 Task: Select the always option in the update links on file move enabled.
Action: Mouse moved to (87, 489)
Screenshot: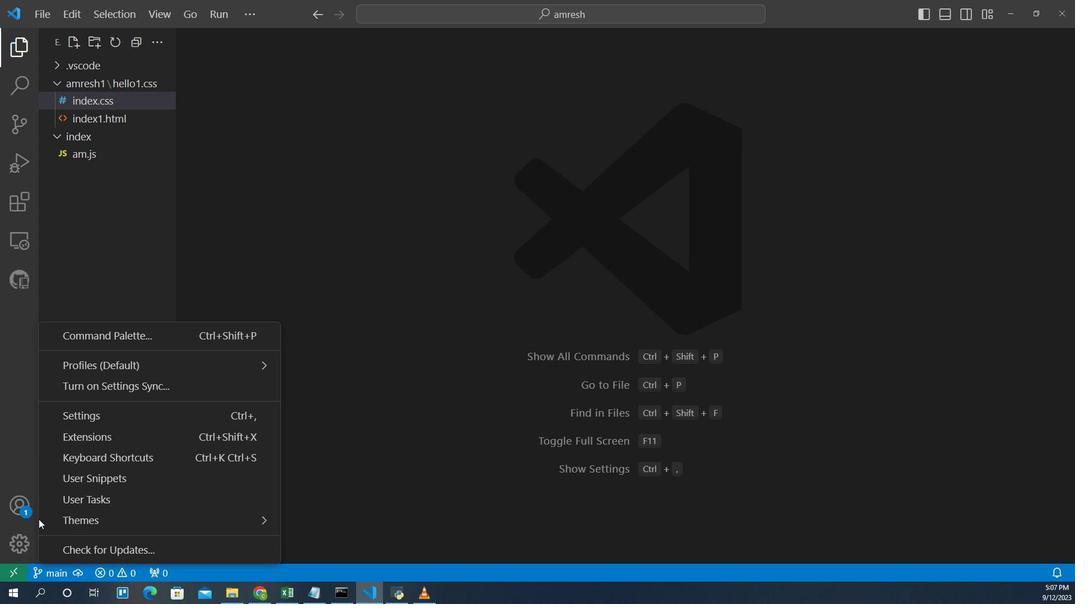 
Action: Mouse pressed left at (87, 489)
Screenshot: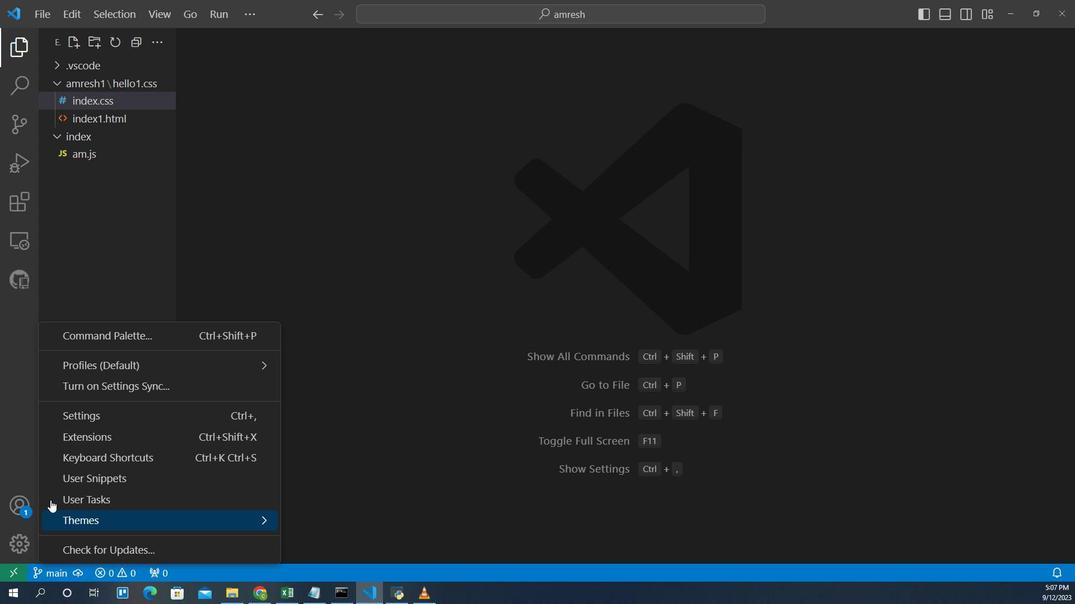 
Action: Mouse moved to (140, 440)
Screenshot: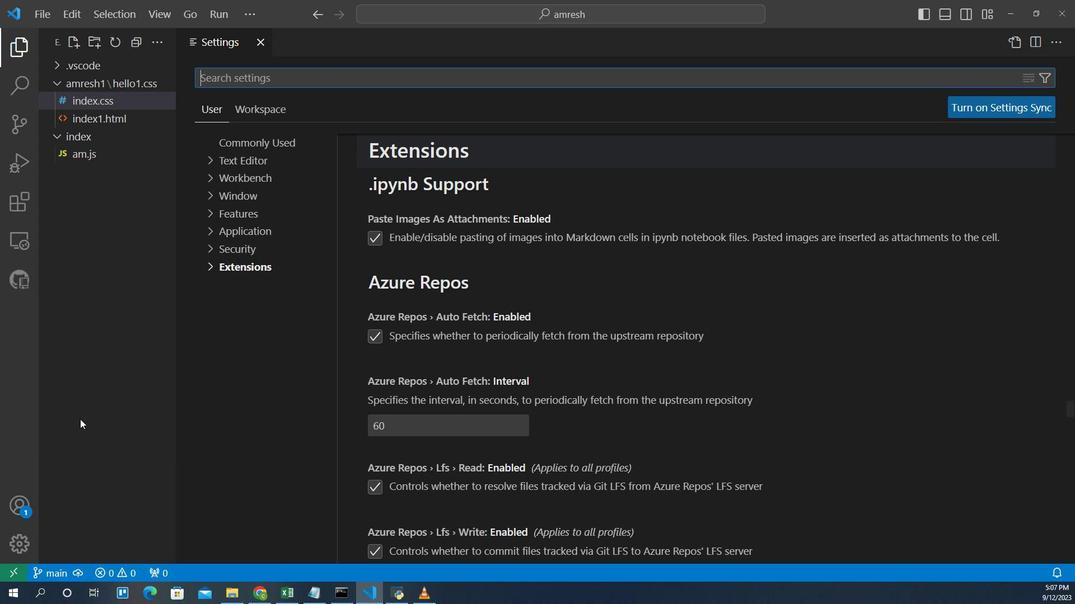 
Action: Mouse pressed left at (140, 440)
Screenshot: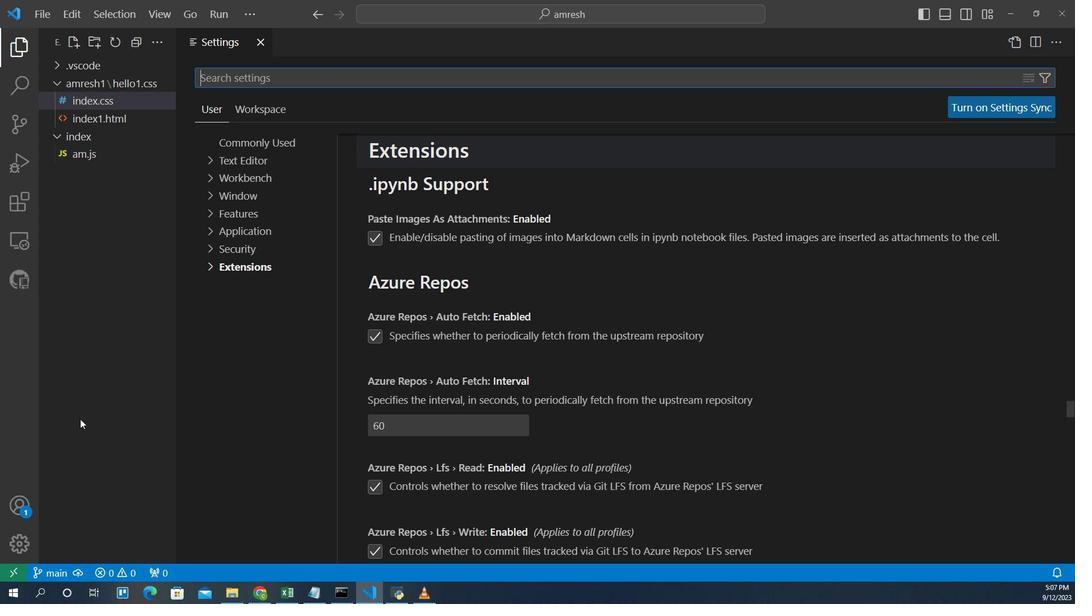 
Action: Mouse moved to (252, 379)
Screenshot: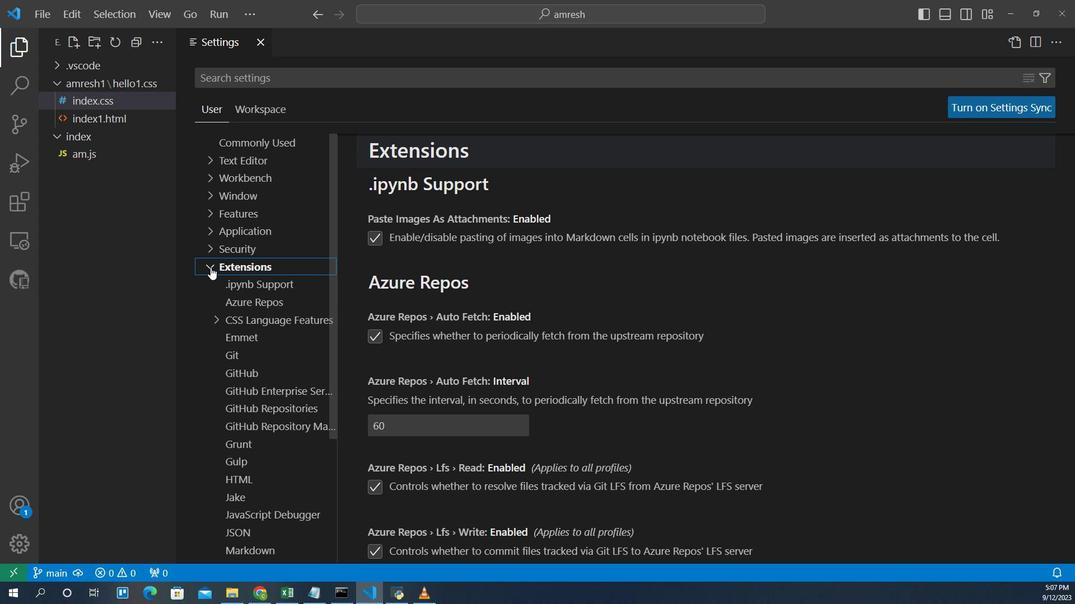 
Action: Mouse pressed left at (252, 379)
Screenshot: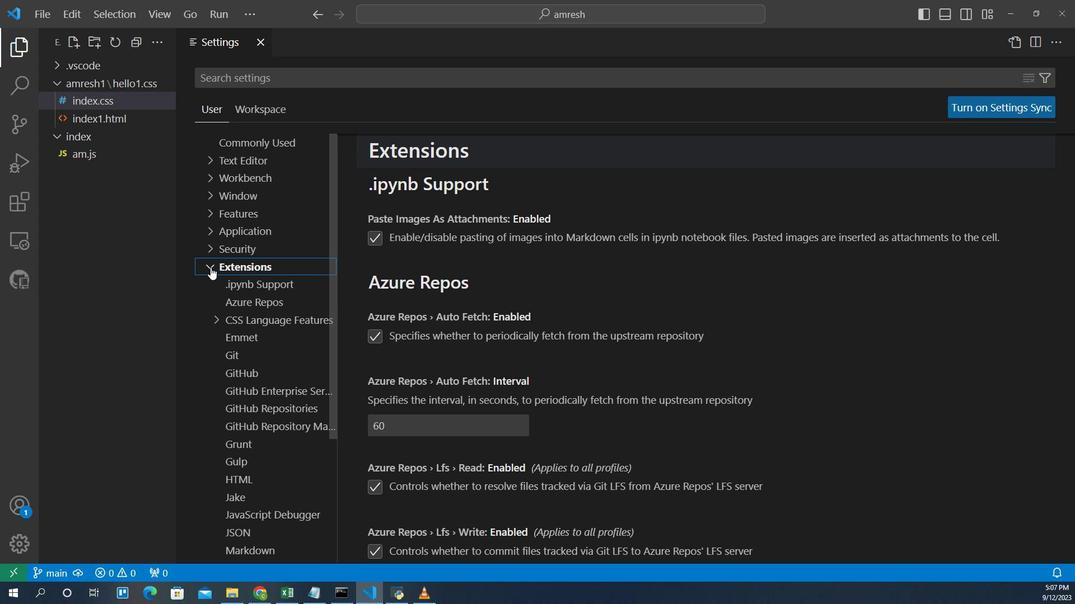 
Action: Mouse moved to (286, 491)
Screenshot: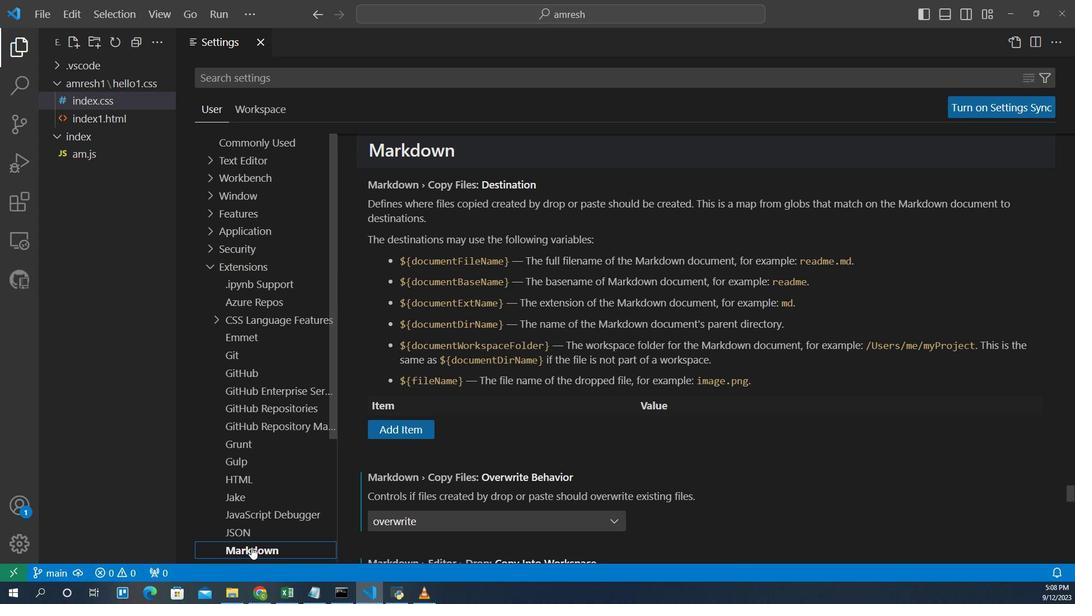 
Action: Mouse pressed left at (286, 491)
Screenshot: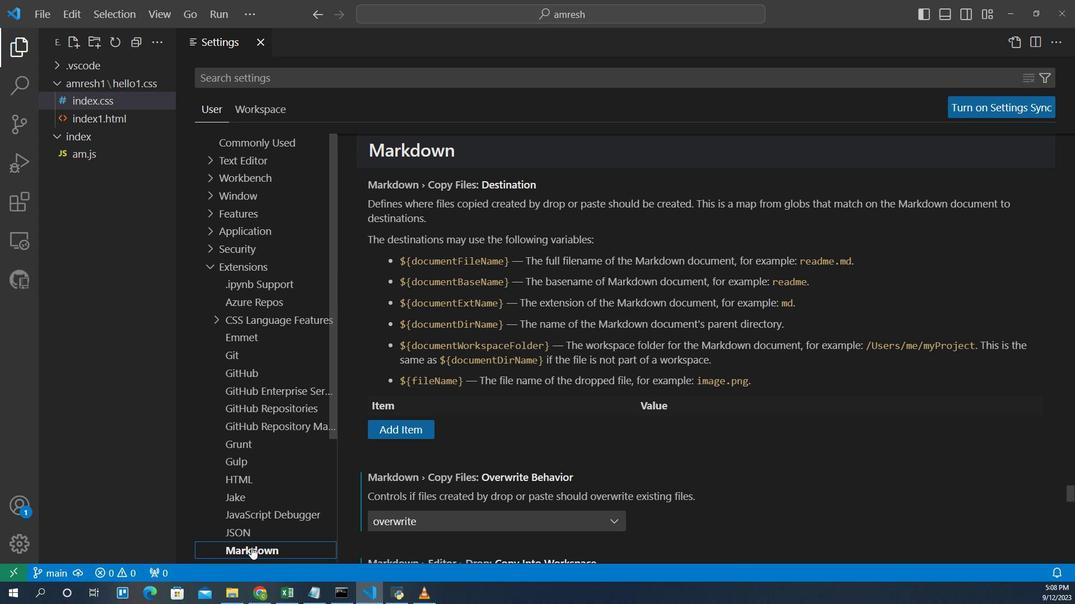 
Action: Mouse moved to (481, 485)
Screenshot: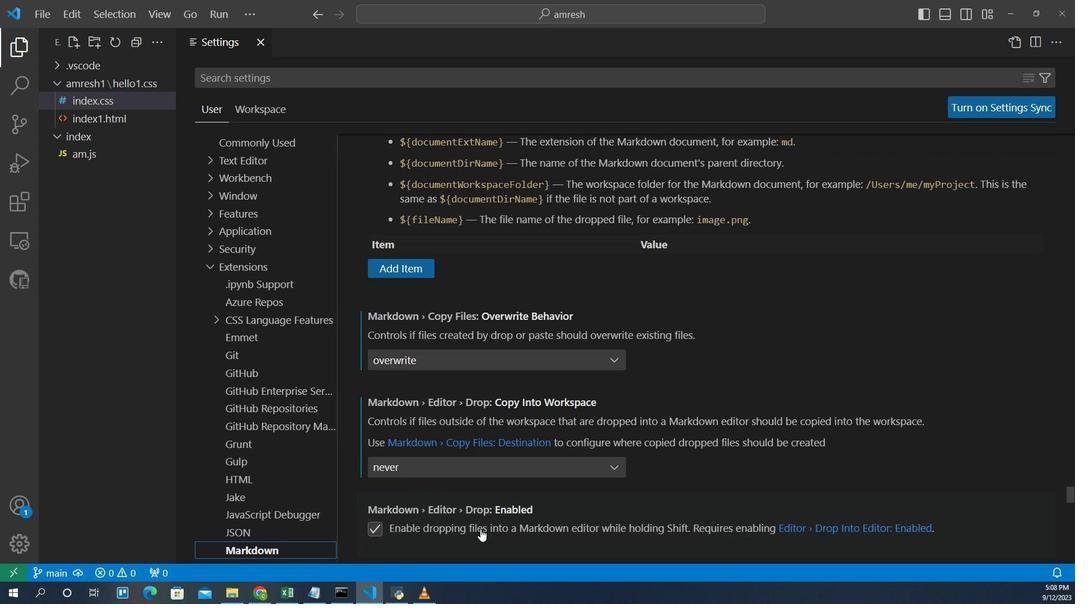 
Action: Mouse scrolled (481, 485) with delta (0, 0)
Screenshot: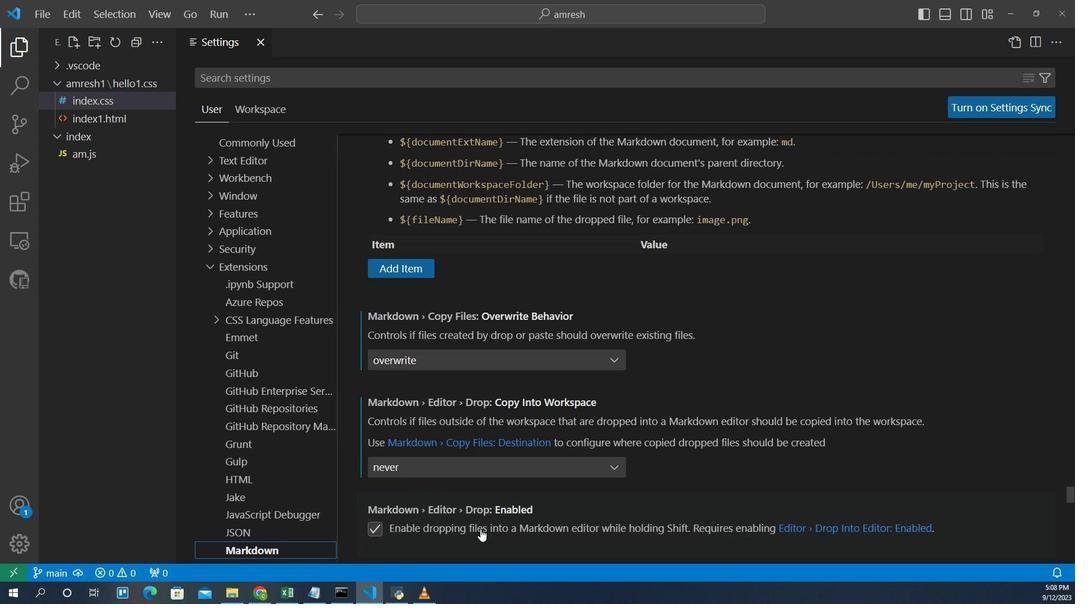 
Action: Mouse moved to (481, 485)
Screenshot: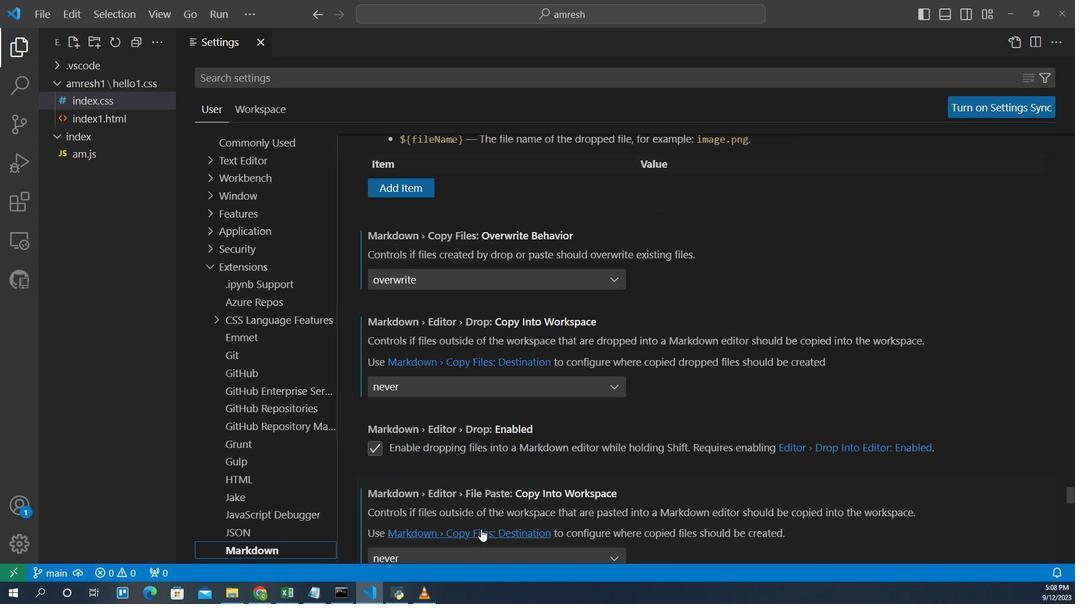 
Action: Mouse scrolled (481, 485) with delta (0, 0)
Screenshot: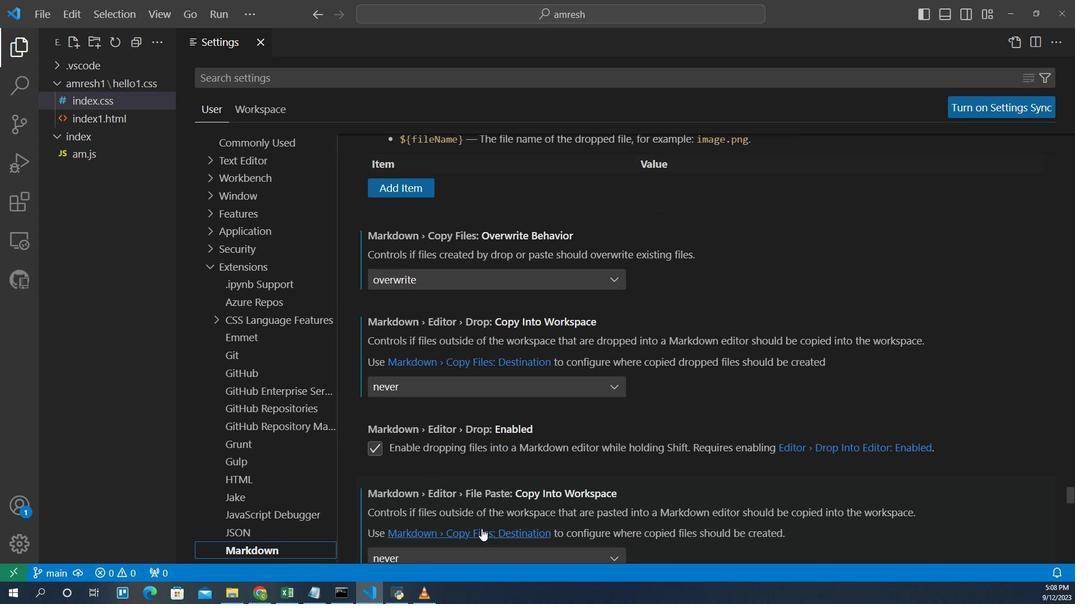 
Action: Mouse moved to (482, 485)
Screenshot: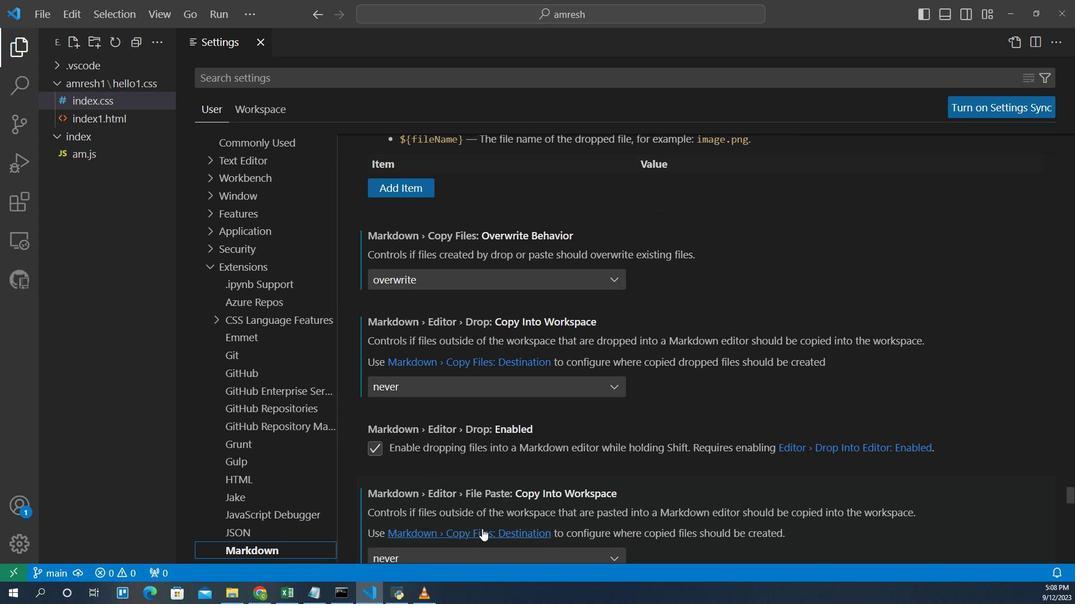 
Action: Mouse scrolled (482, 484) with delta (0, 0)
Screenshot: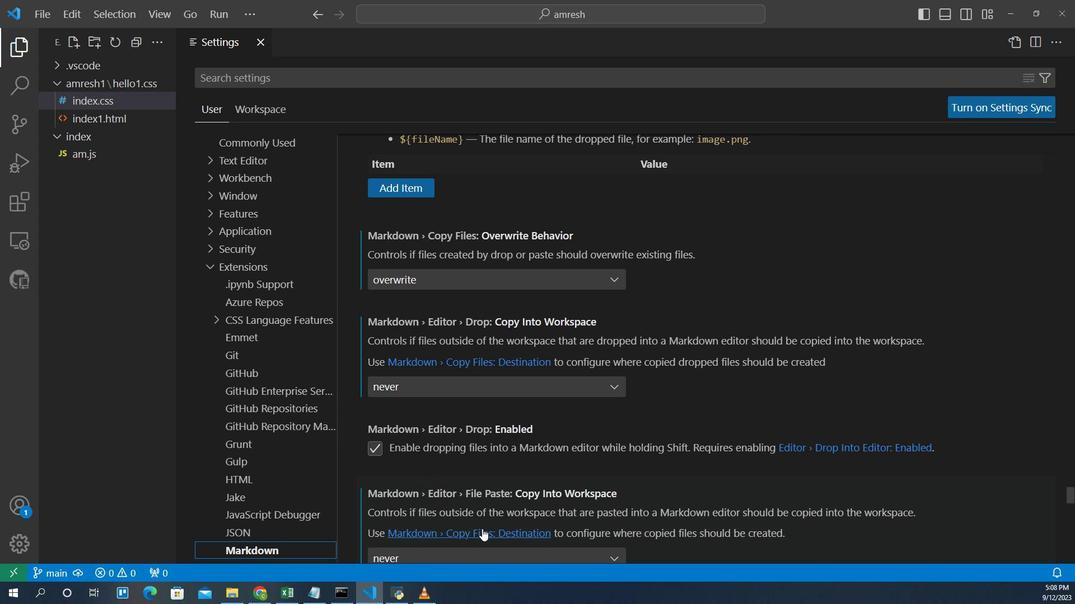 
Action: Mouse scrolled (482, 484) with delta (0, 0)
Screenshot: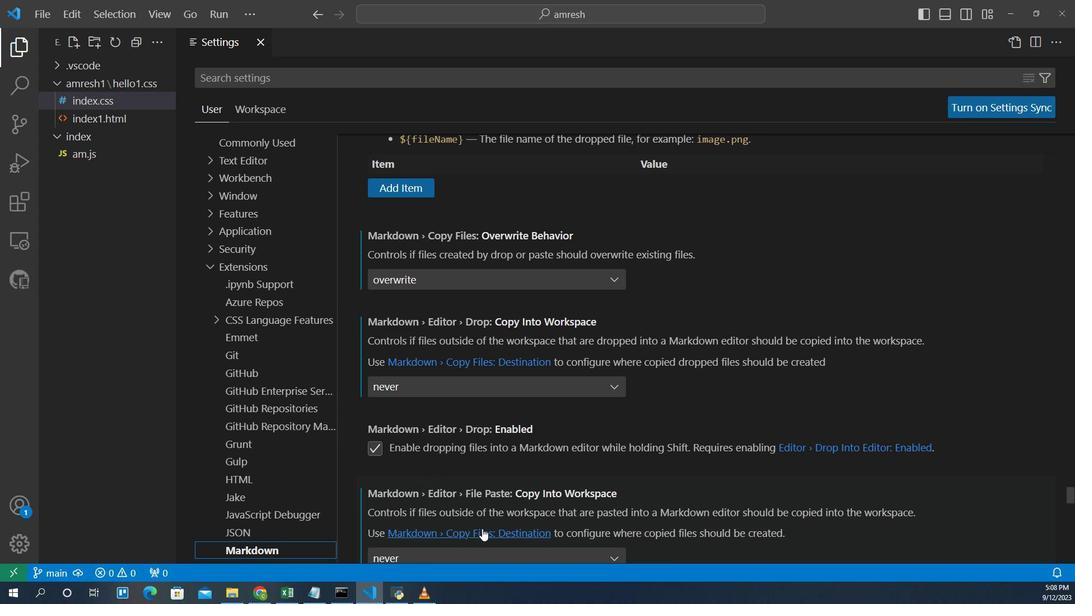 
Action: Mouse scrolled (482, 484) with delta (0, 0)
Screenshot: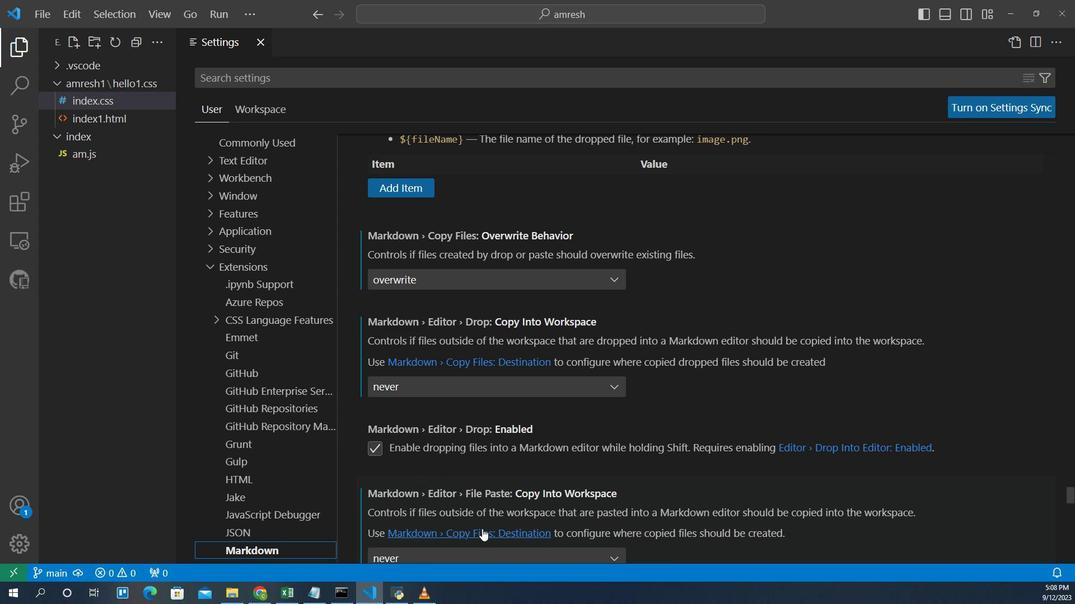 
Action: Mouse scrolled (482, 484) with delta (0, 0)
Screenshot: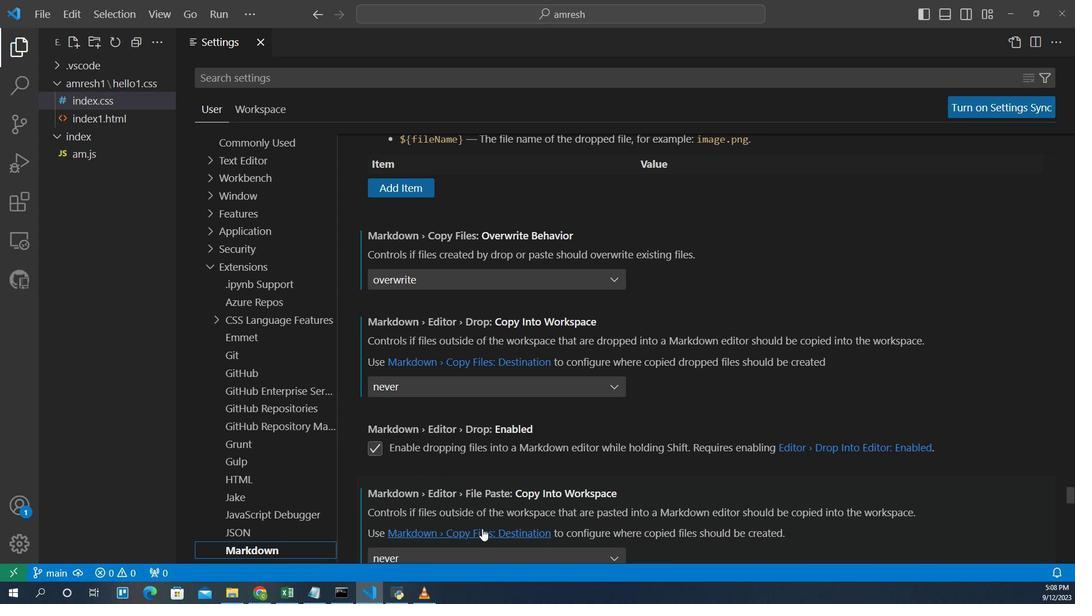 
Action: Mouse moved to (485, 484)
Screenshot: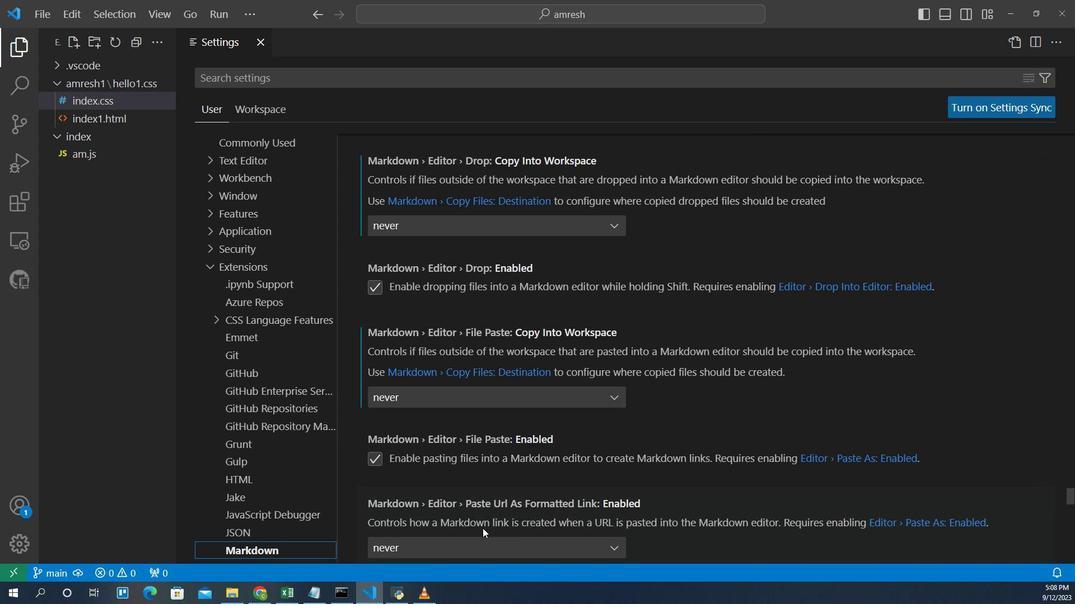 
Action: Mouse scrolled (485, 483) with delta (0, 0)
Screenshot: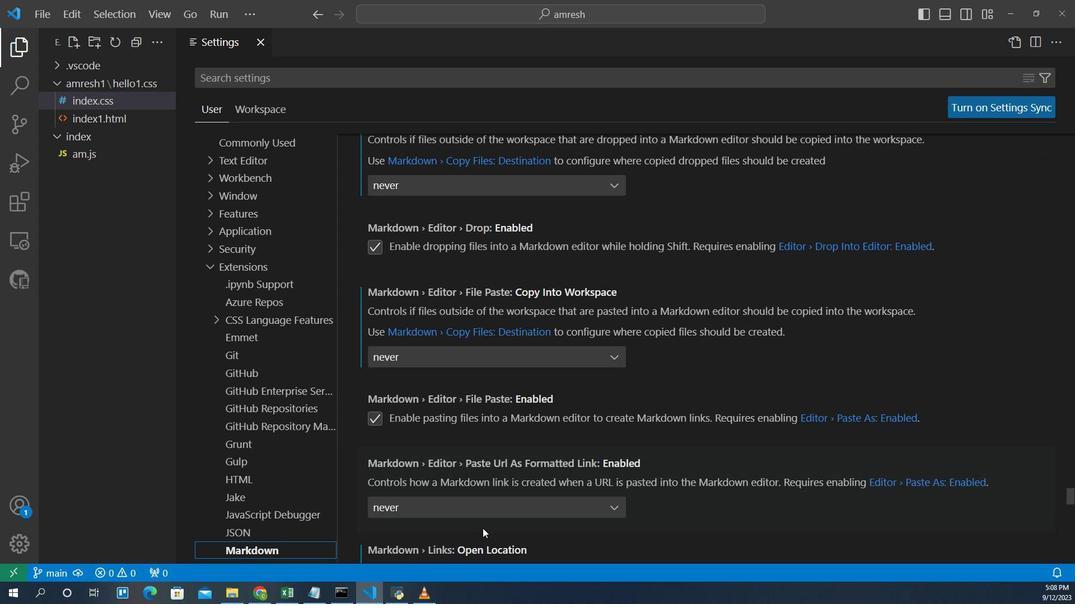 
Action: Mouse scrolled (485, 483) with delta (0, 0)
Screenshot: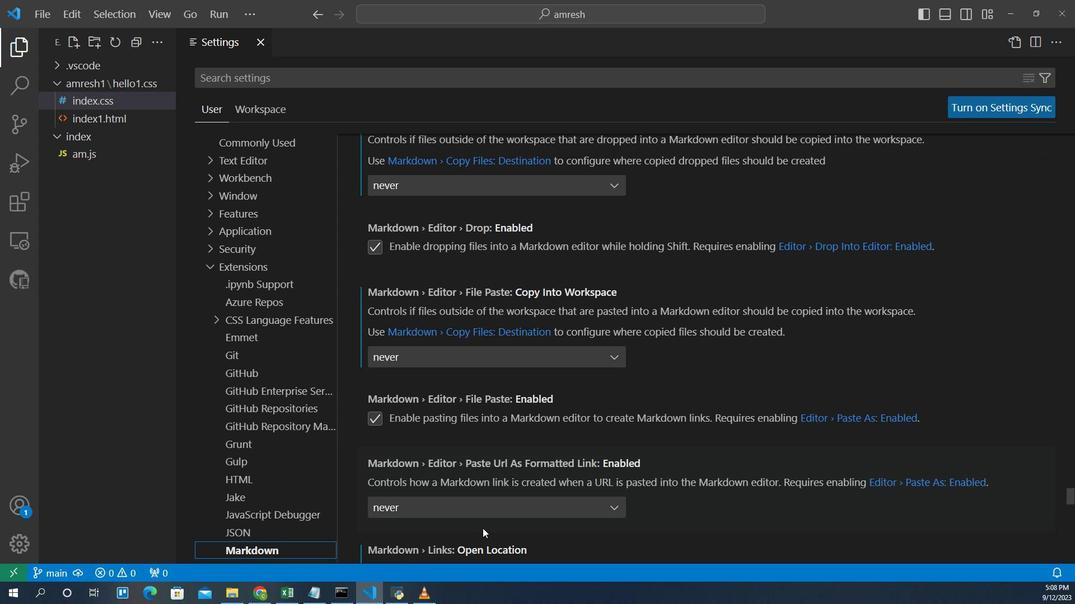
Action: Mouse scrolled (485, 483) with delta (0, 0)
Screenshot: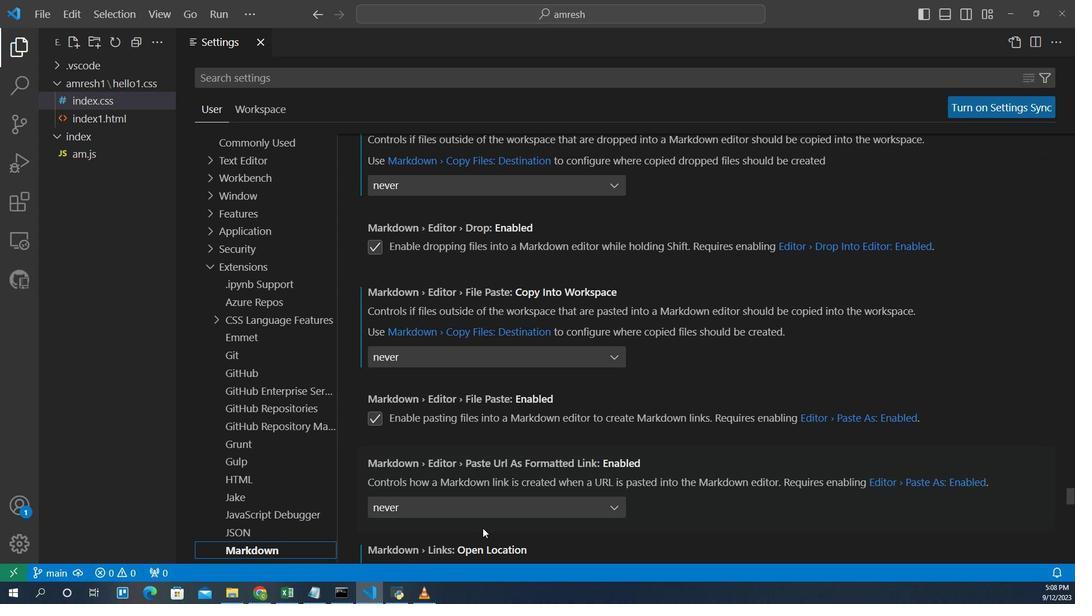 
Action: Mouse scrolled (485, 483) with delta (0, 0)
Screenshot: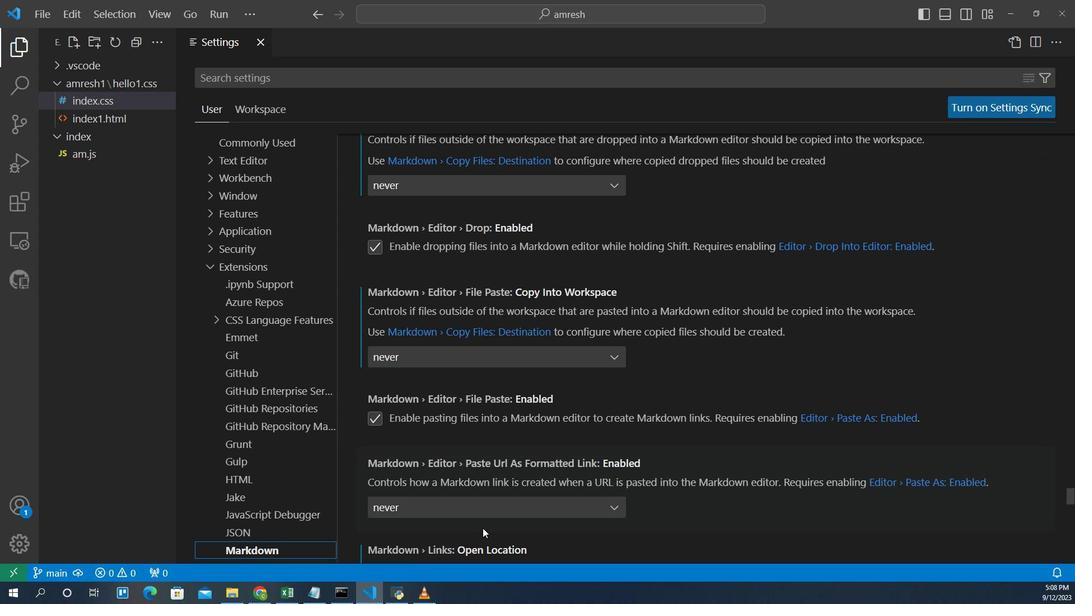 
Action: Mouse scrolled (485, 483) with delta (0, 0)
Screenshot: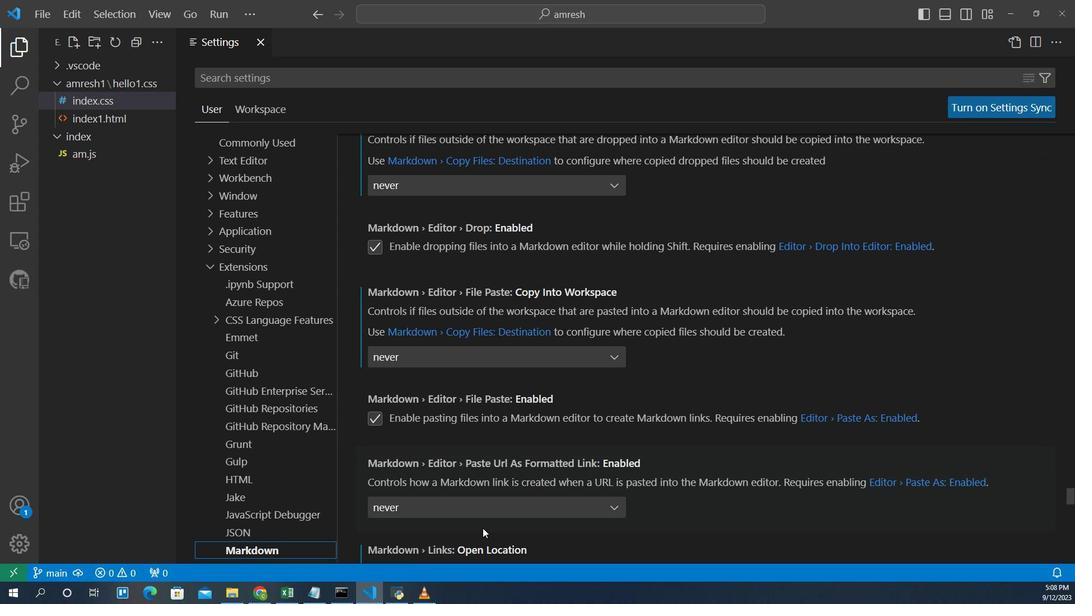 
Action: Mouse scrolled (485, 483) with delta (0, 0)
Screenshot: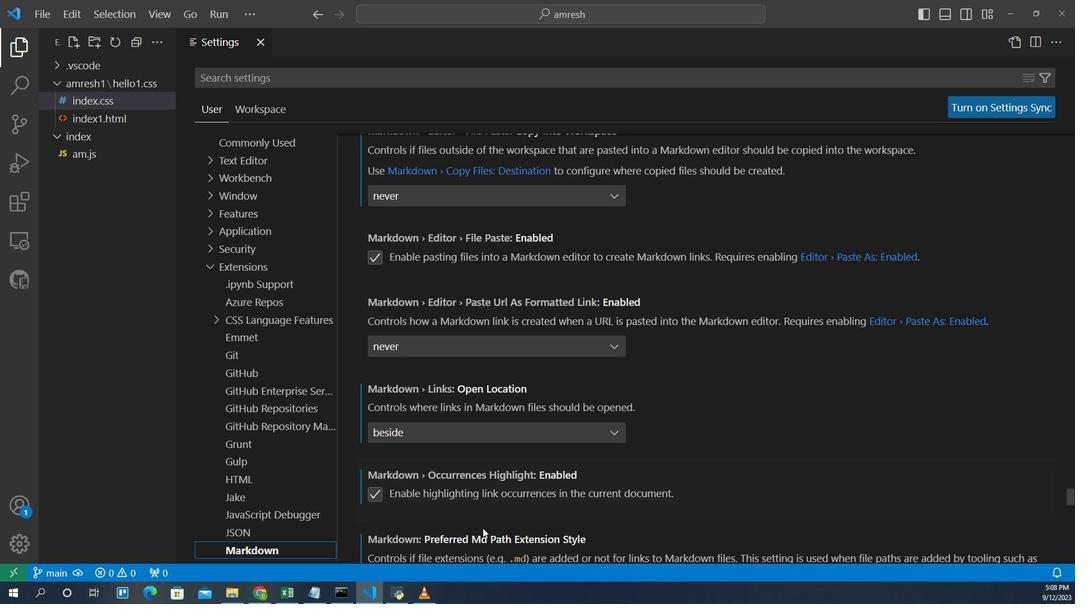 
Action: Mouse scrolled (485, 483) with delta (0, 0)
Screenshot: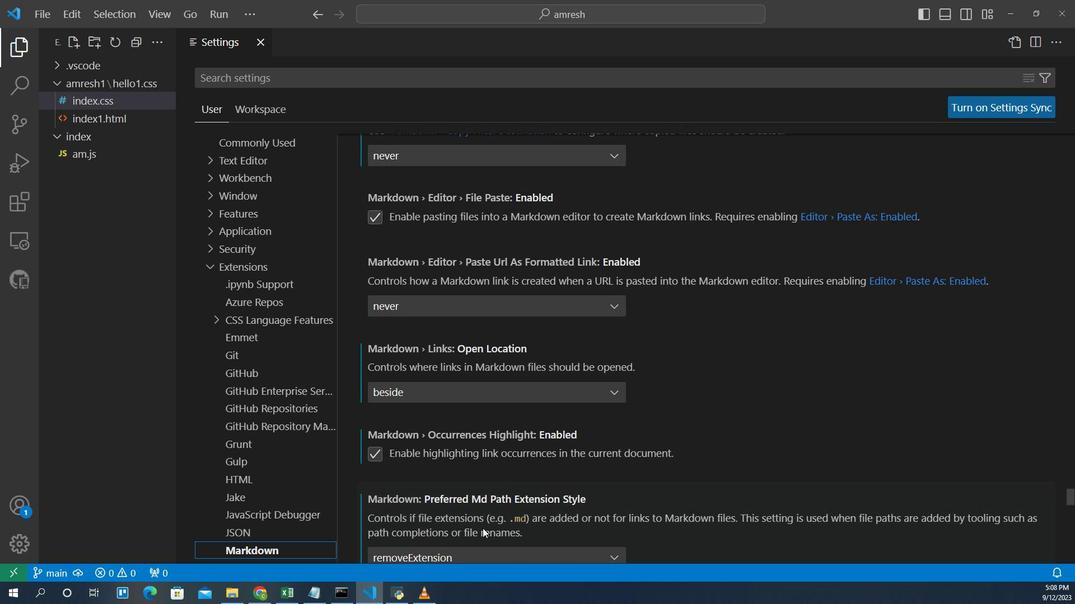 
Action: Mouse scrolled (485, 483) with delta (0, 0)
Screenshot: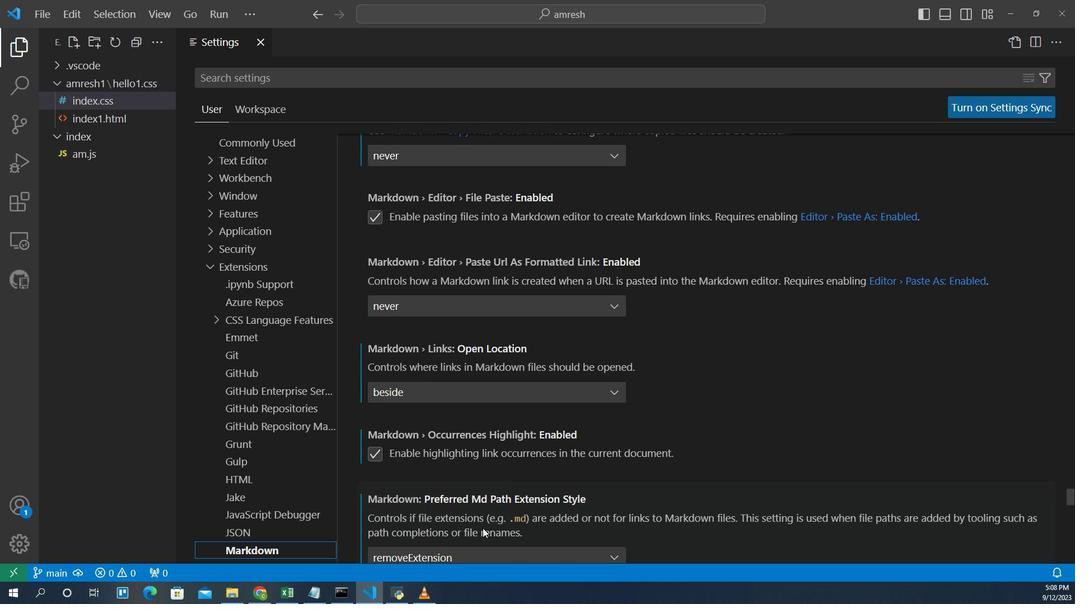 
Action: Mouse scrolled (485, 483) with delta (0, 0)
Screenshot: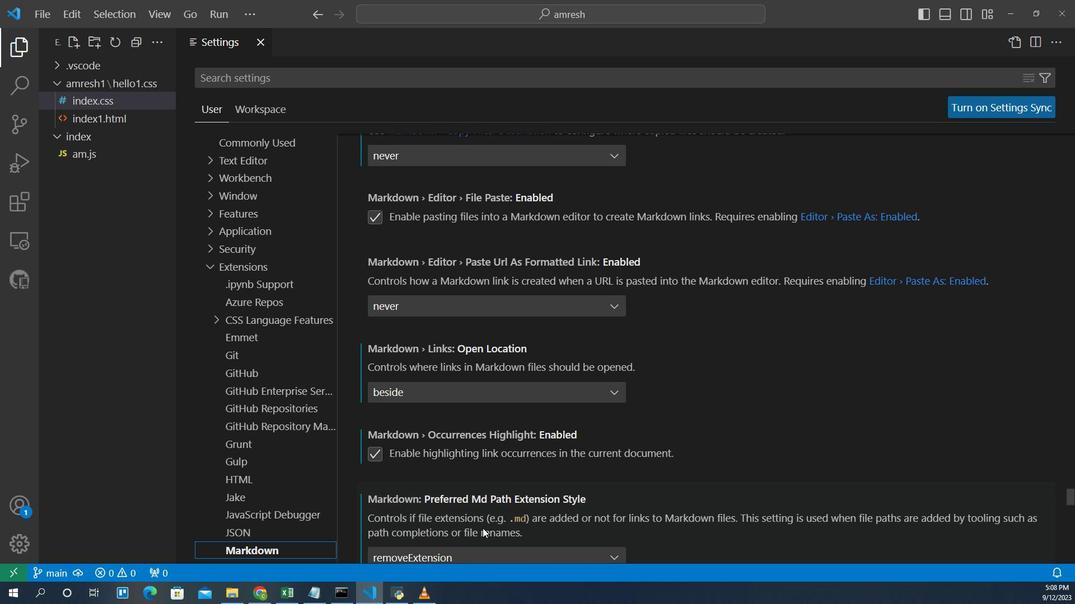 
Action: Mouse scrolled (485, 483) with delta (0, 0)
Screenshot: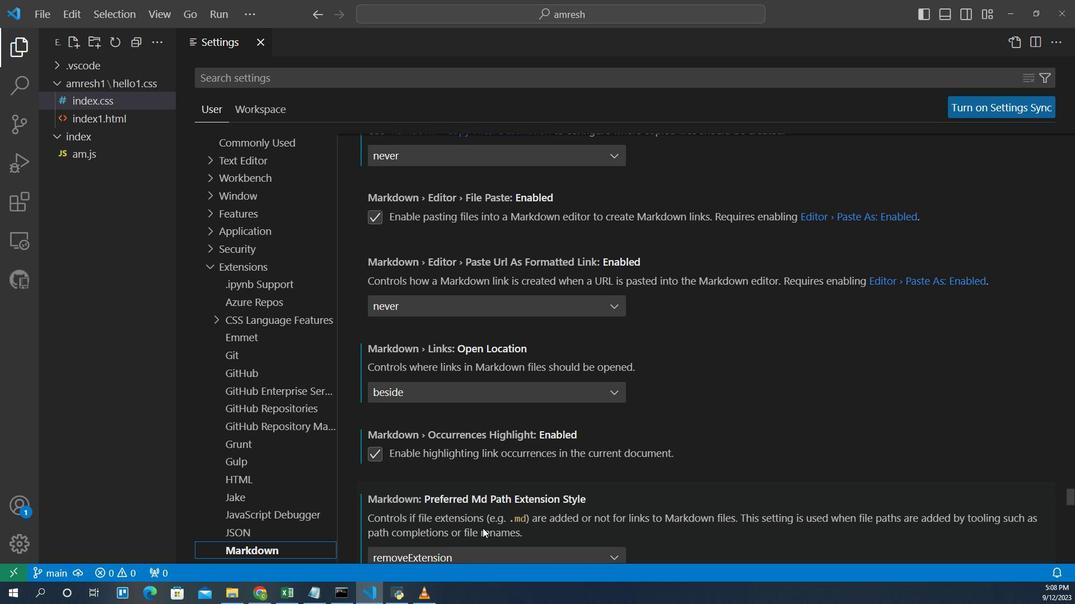 
Action: Mouse scrolled (485, 483) with delta (0, 0)
Screenshot: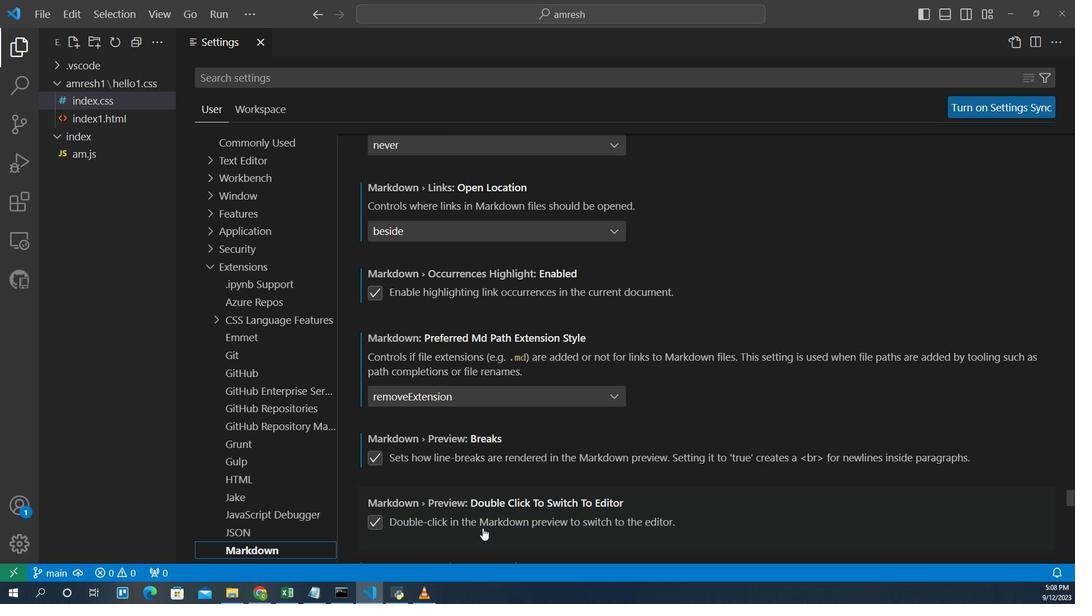 
Action: Mouse scrolled (485, 483) with delta (0, 0)
Screenshot: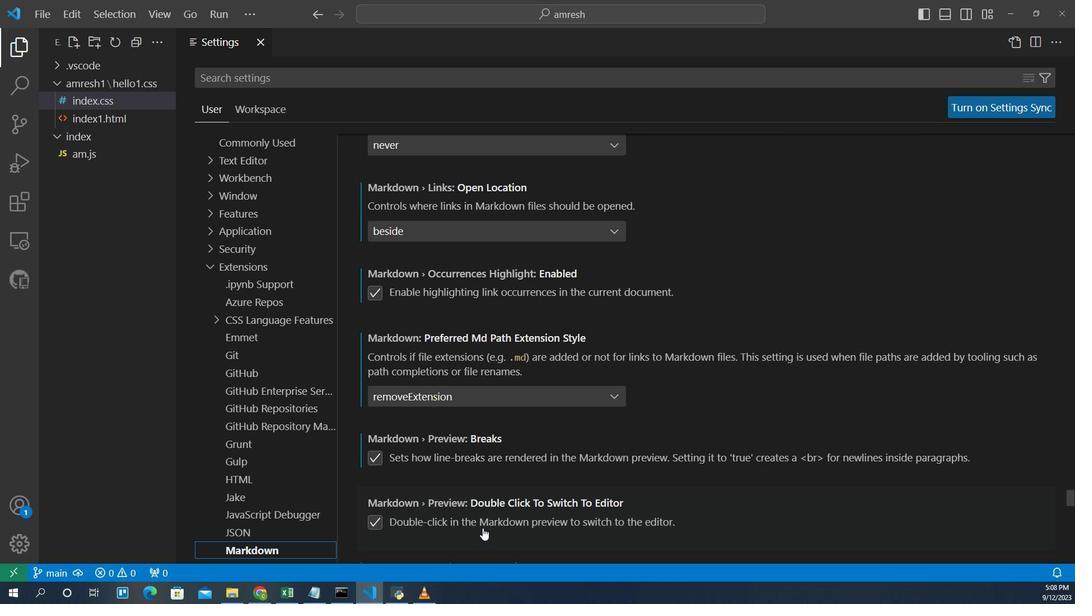 
Action: Mouse scrolled (485, 483) with delta (0, 0)
Screenshot: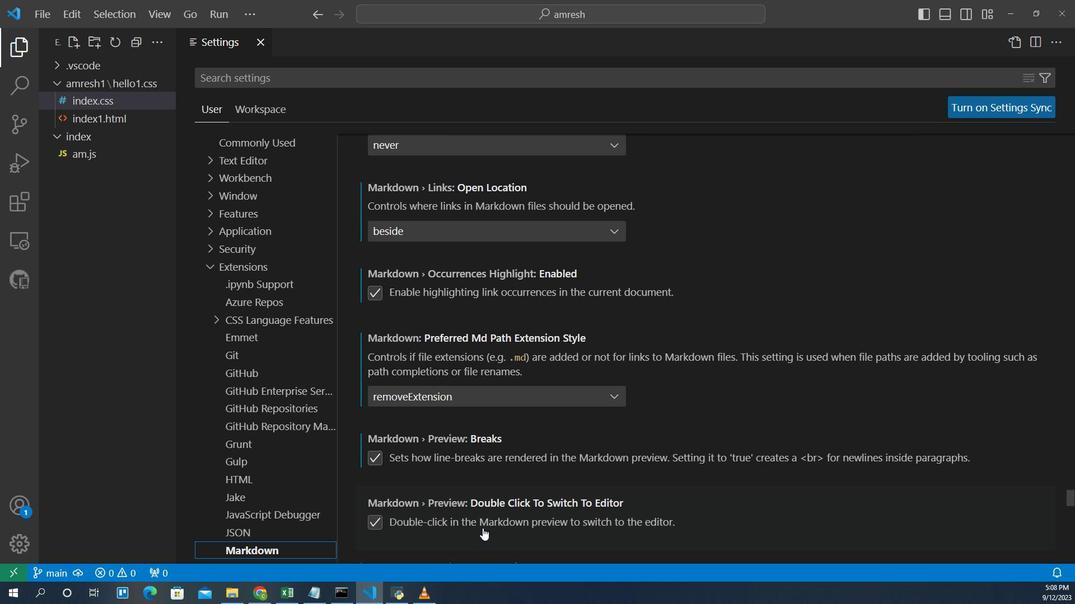 
Action: Mouse scrolled (485, 483) with delta (0, 0)
Screenshot: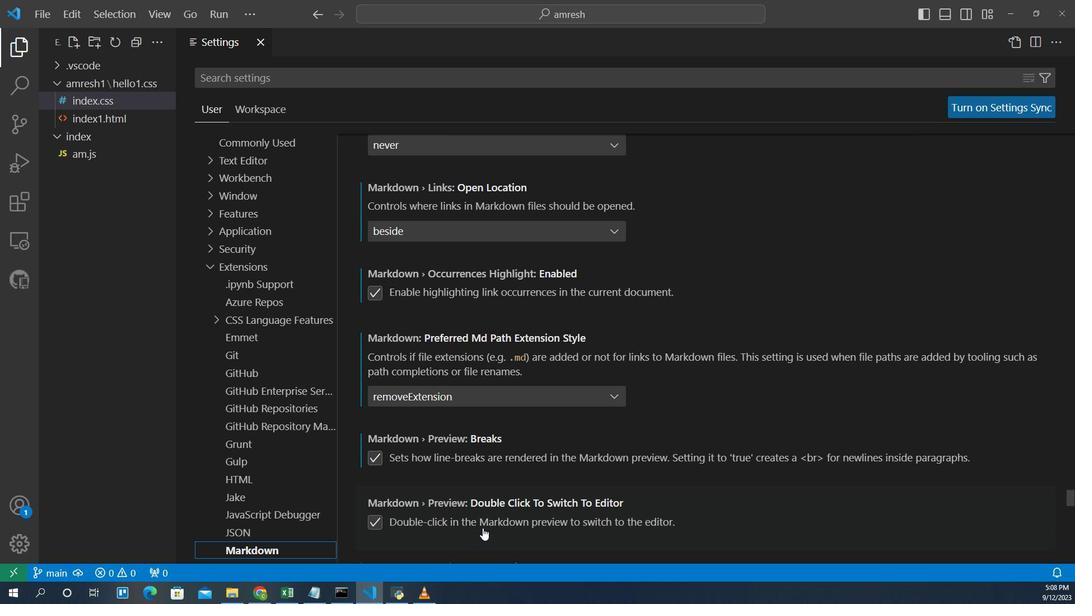 
Action: Mouse scrolled (485, 483) with delta (0, 0)
Screenshot: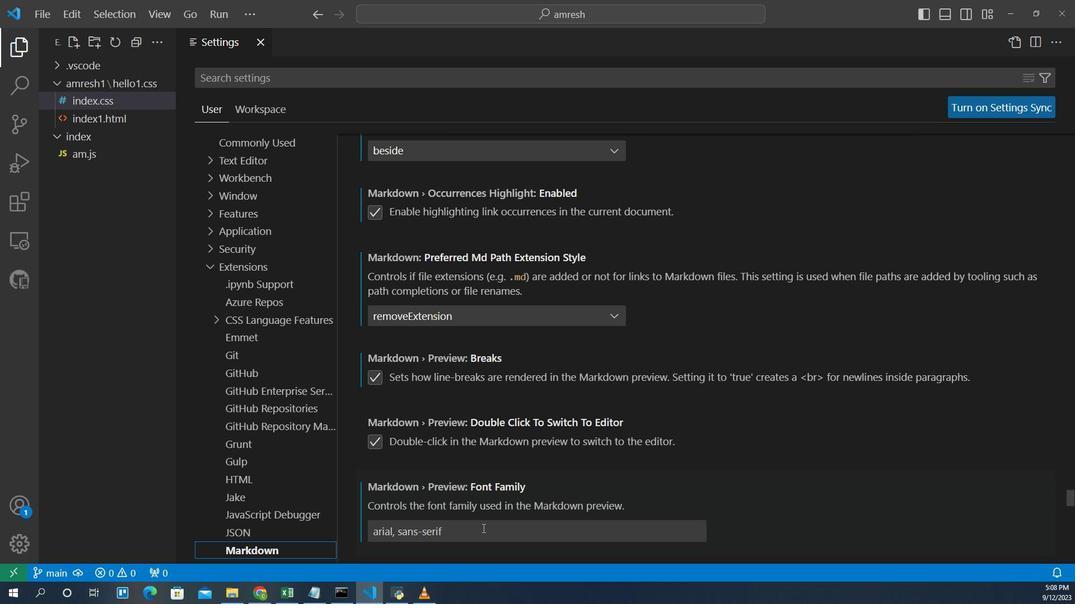 
Action: Mouse scrolled (485, 483) with delta (0, 0)
Screenshot: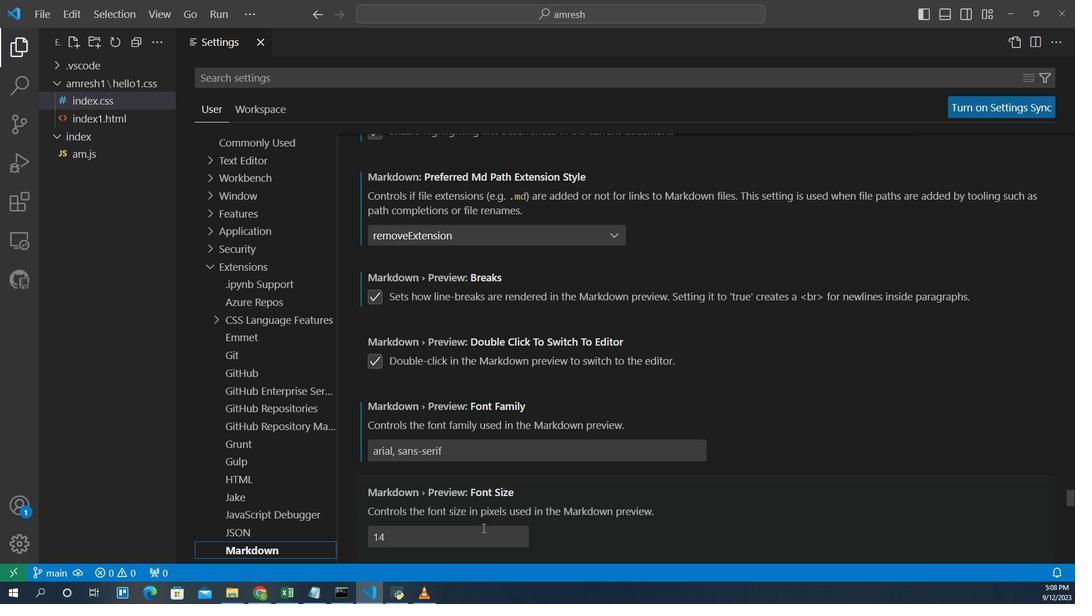 
Action: Mouse scrolled (485, 483) with delta (0, 0)
Screenshot: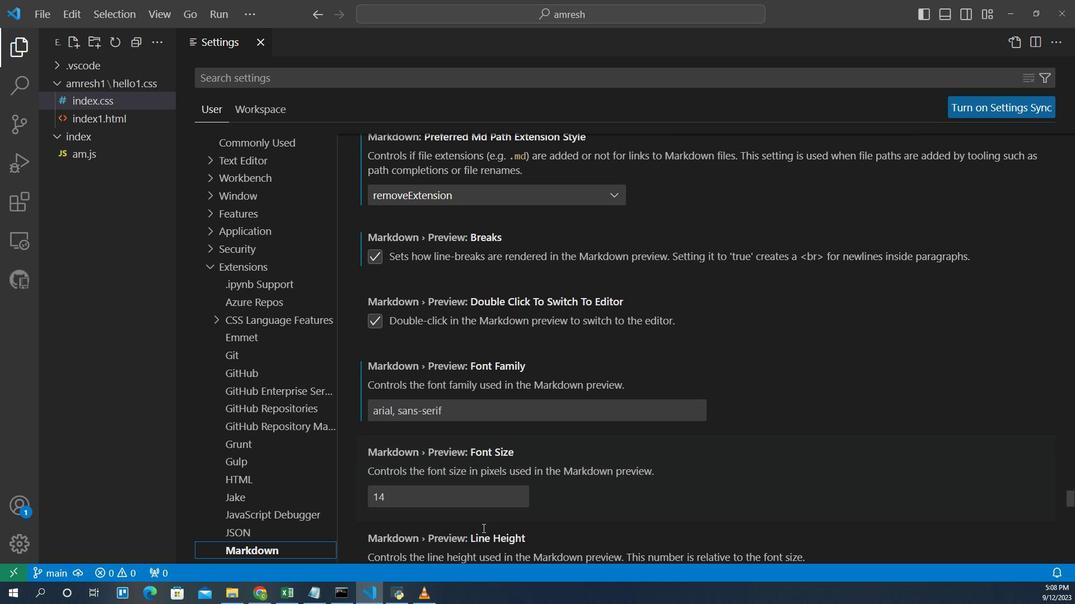 
Action: Mouse scrolled (485, 483) with delta (0, 0)
Screenshot: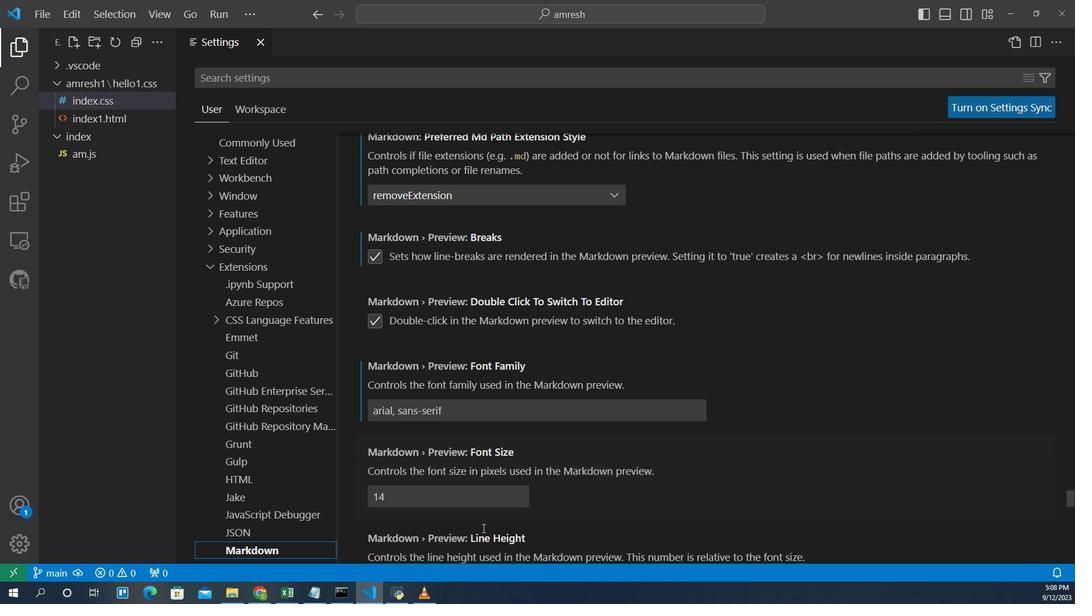 
Action: Mouse scrolled (485, 483) with delta (0, 0)
Screenshot: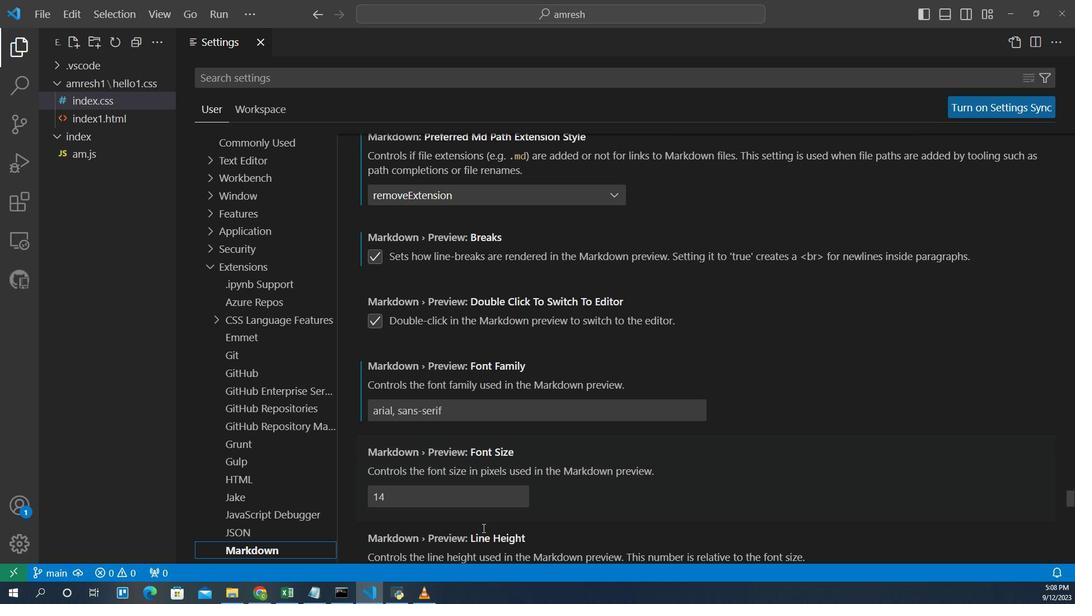
Action: Mouse scrolled (485, 483) with delta (0, 0)
Screenshot: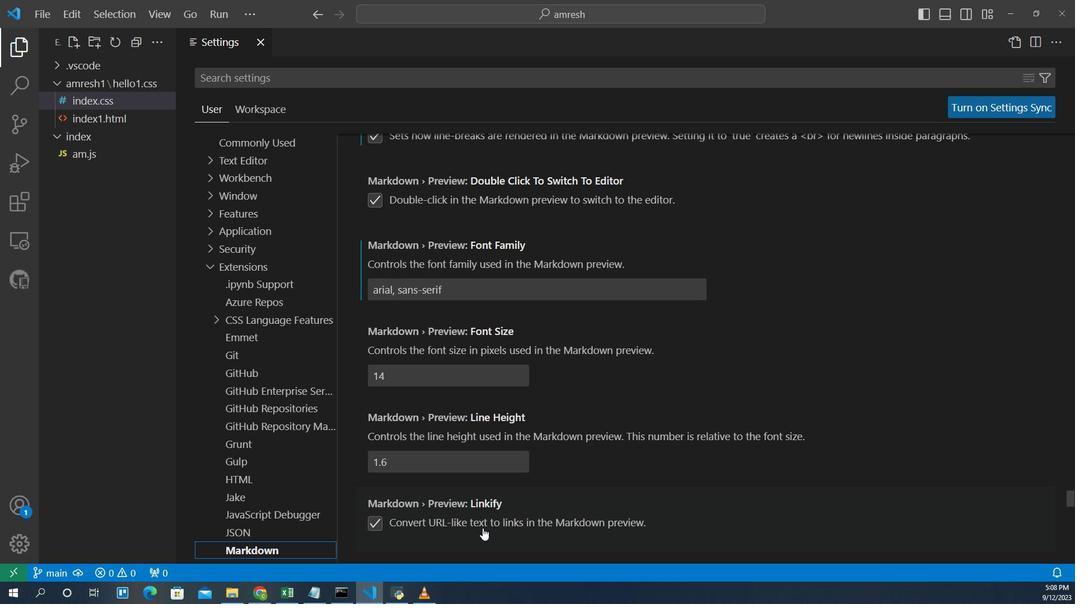 
Action: Mouse scrolled (485, 483) with delta (0, 0)
Screenshot: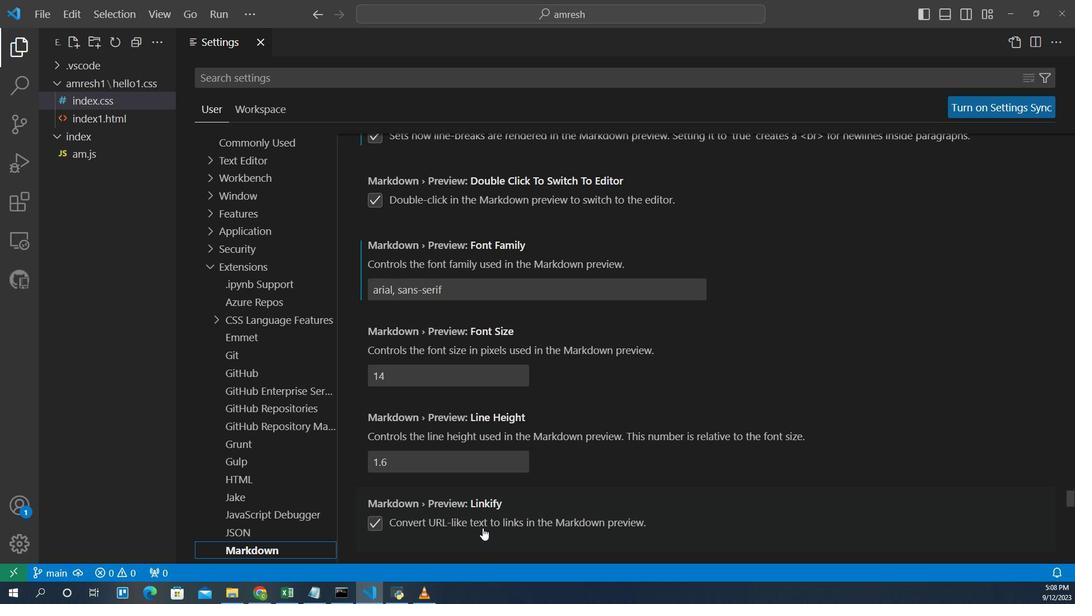 
Action: Mouse scrolled (485, 483) with delta (0, 0)
Screenshot: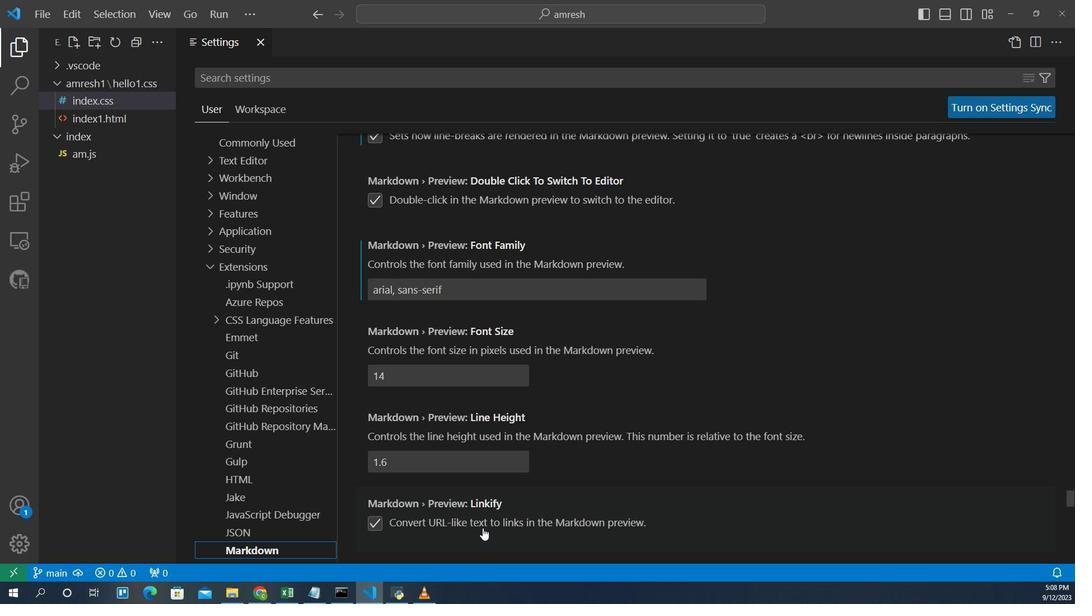 
Action: Mouse scrolled (485, 483) with delta (0, 0)
Screenshot: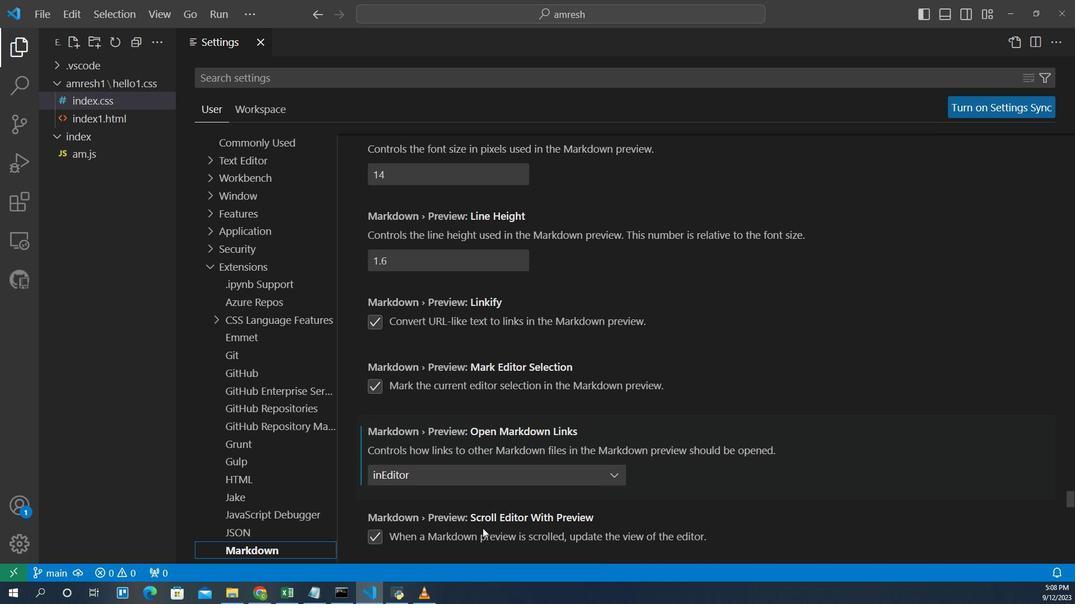 
Action: Mouse scrolled (485, 483) with delta (0, 0)
Screenshot: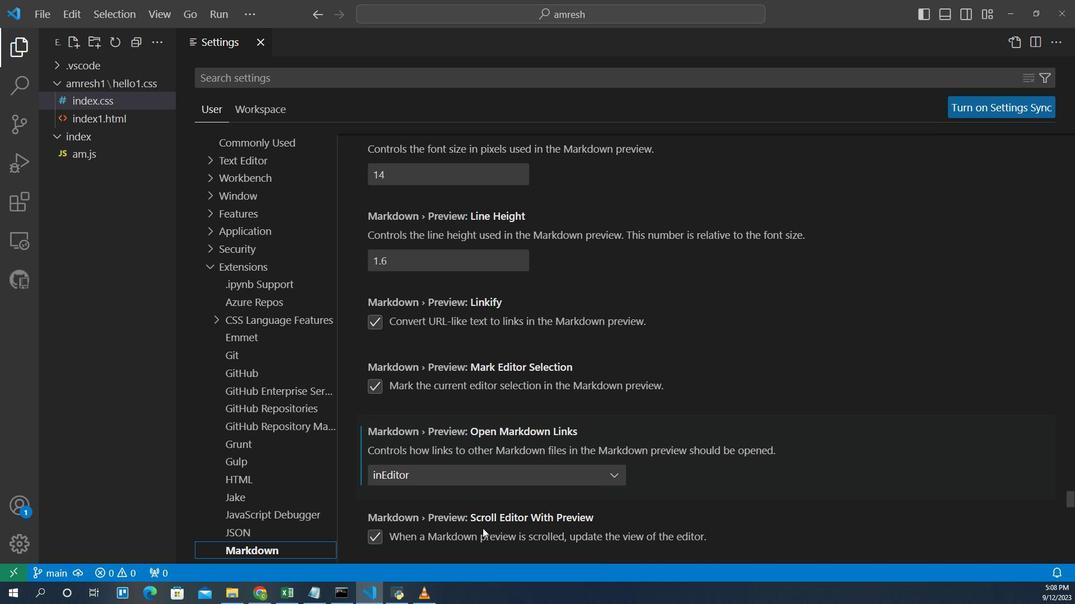 
Action: Mouse scrolled (485, 483) with delta (0, 0)
Screenshot: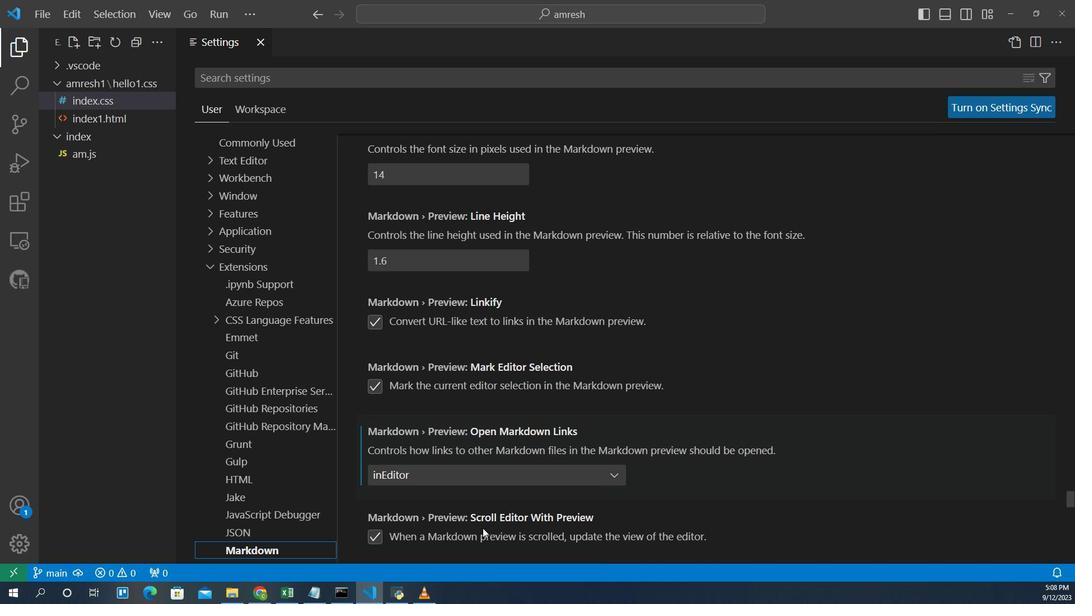 
Action: Mouse scrolled (485, 483) with delta (0, 0)
Screenshot: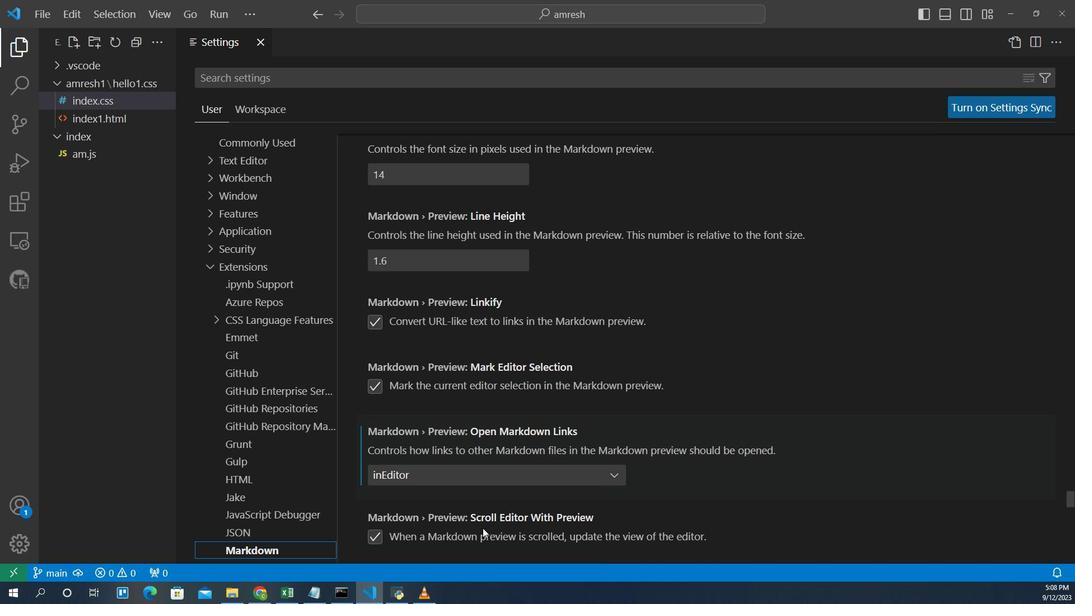 
Action: Mouse scrolled (485, 483) with delta (0, 0)
Screenshot: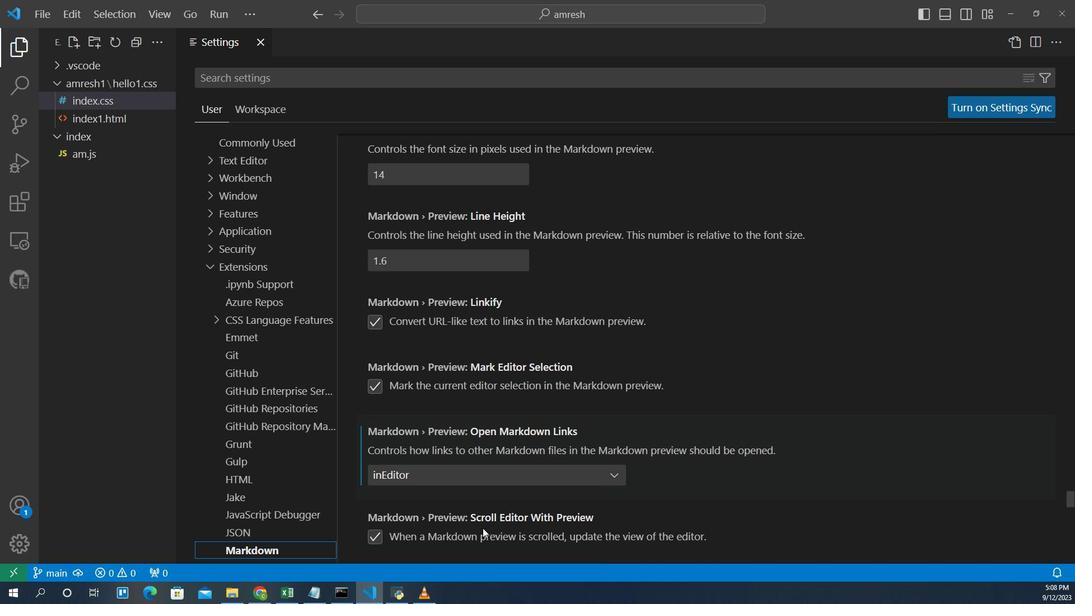 
Action: Mouse scrolled (485, 483) with delta (0, 0)
Screenshot: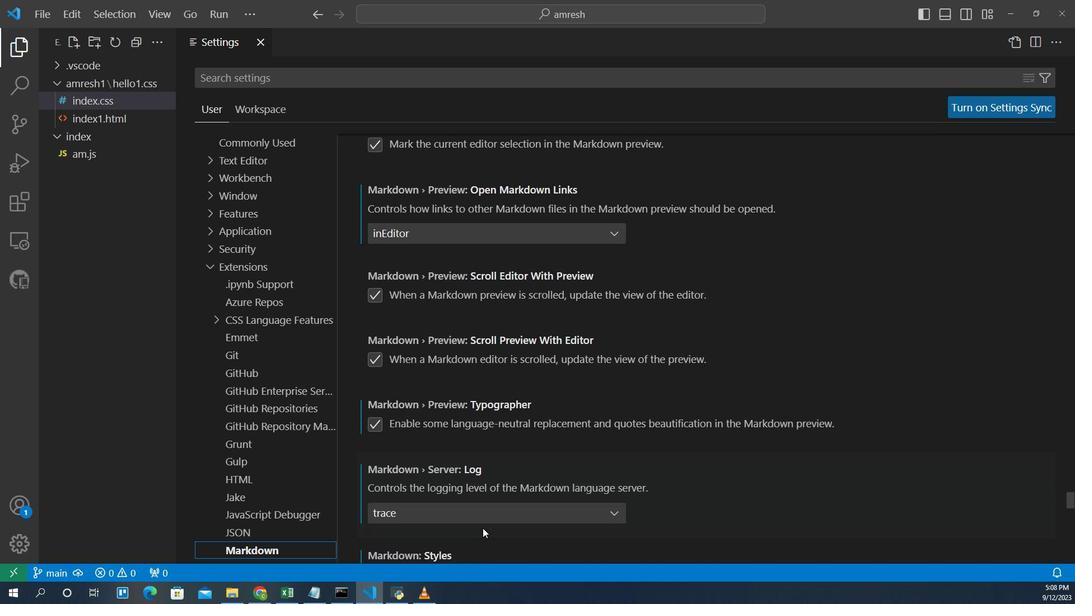 
Action: Mouse scrolled (485, 483) with delta (0, 0)
Screenshot: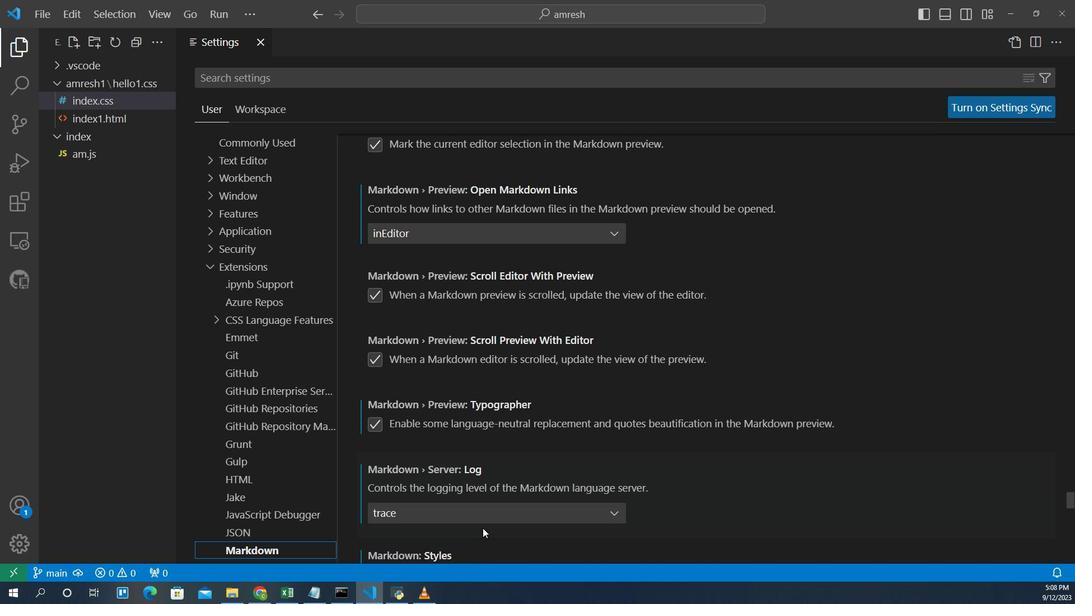 
Action: Mouse scrolled (485, 483) with delta (0, 0)
Screenshot: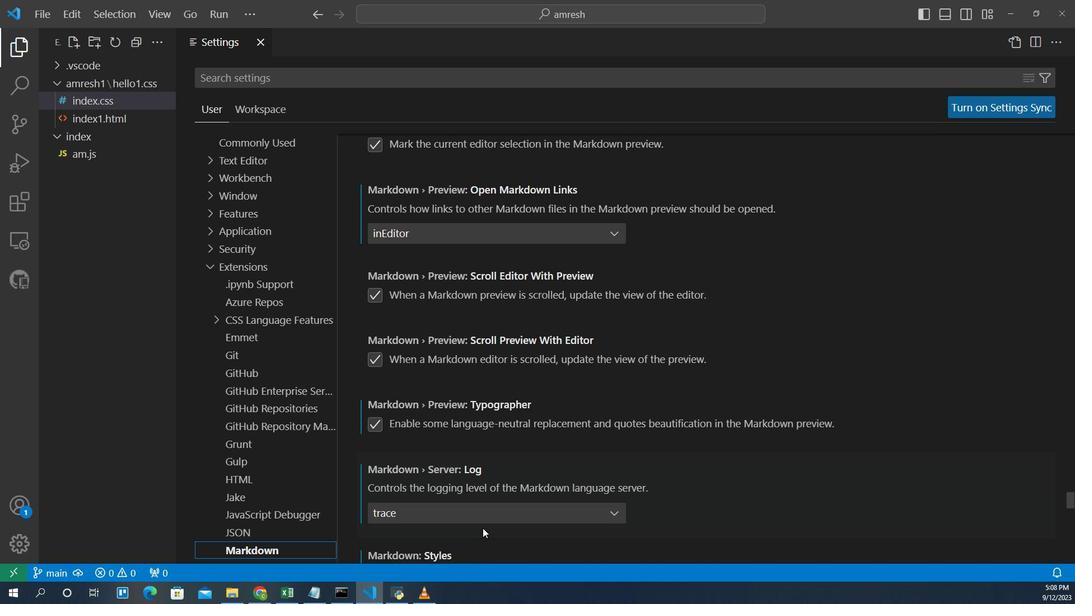 
Action: Mouse scrolled (485, 483) with delta (0, 0)
Screenshot: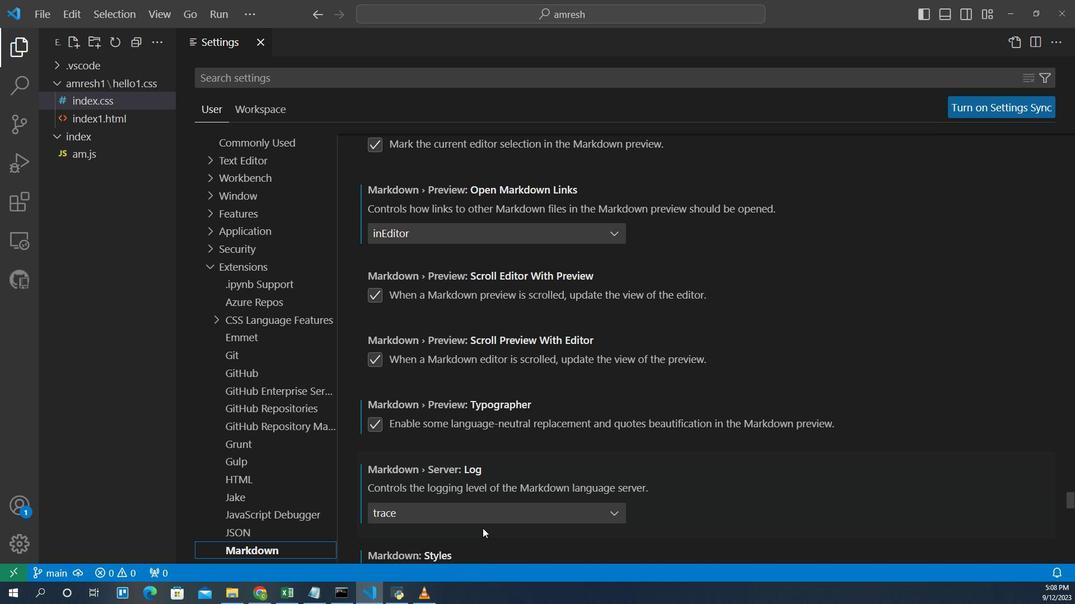 
Action: Mouse scrolled (485, 483) with delta (0, 0)
Screenshot: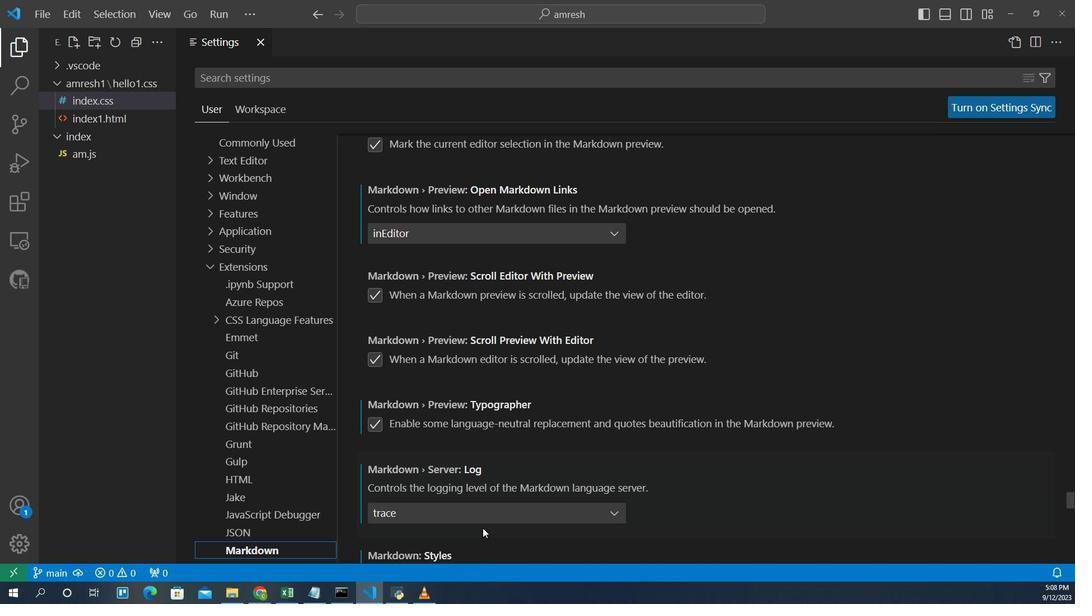 
Action: Mouse scrolled (485, 483) with delta (0, 0)
Screenshot: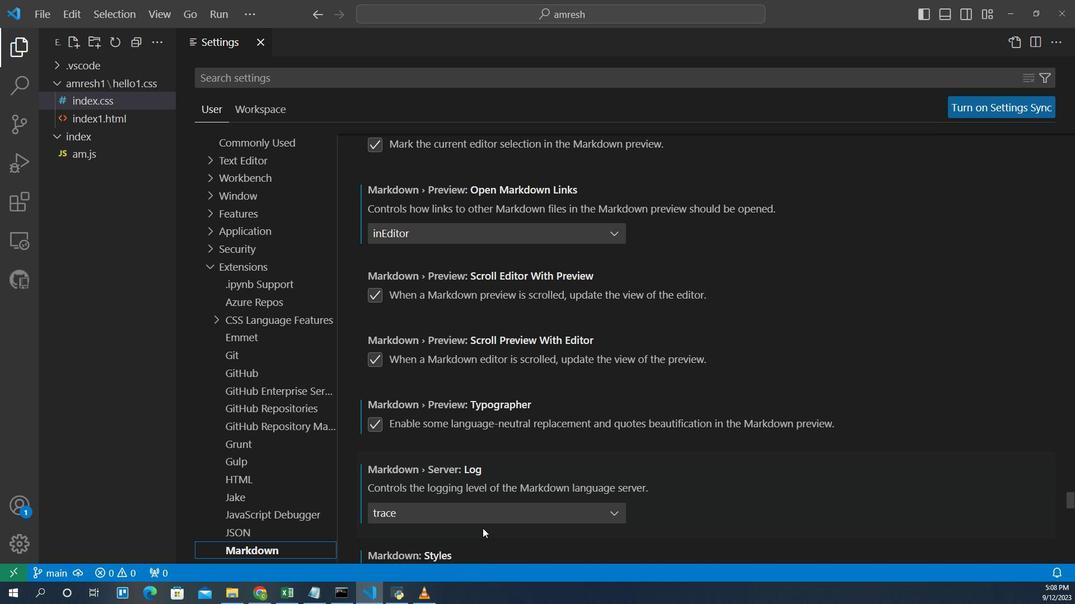 
Action: Mouse scrolled (485, 483) with delta (0, 0)
Screenshot: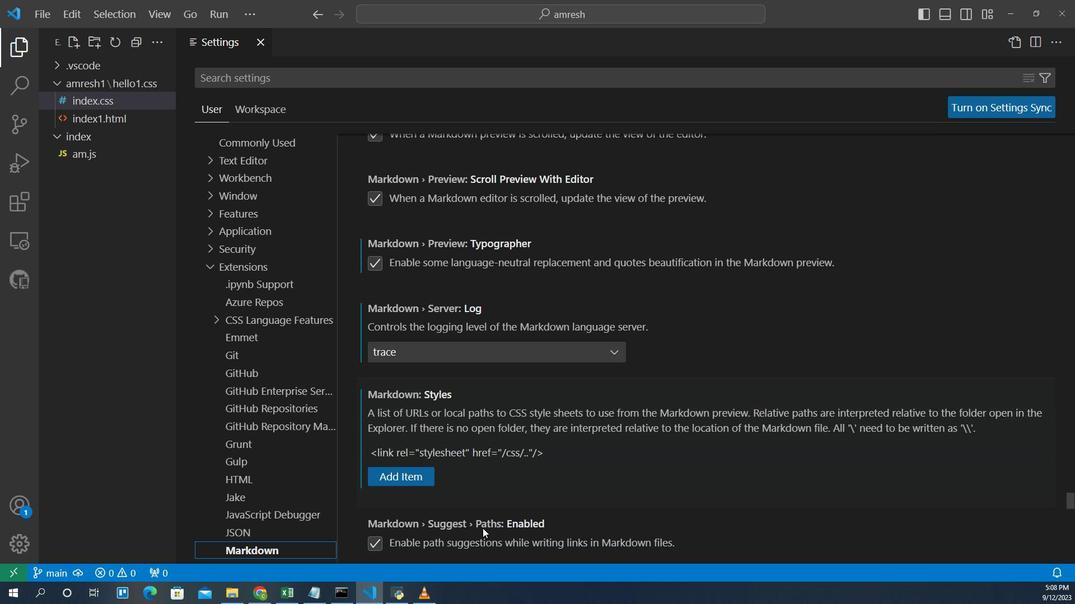 
Action: Mouse scrolled (485, 483) with delta (0, 0)
Screenshot: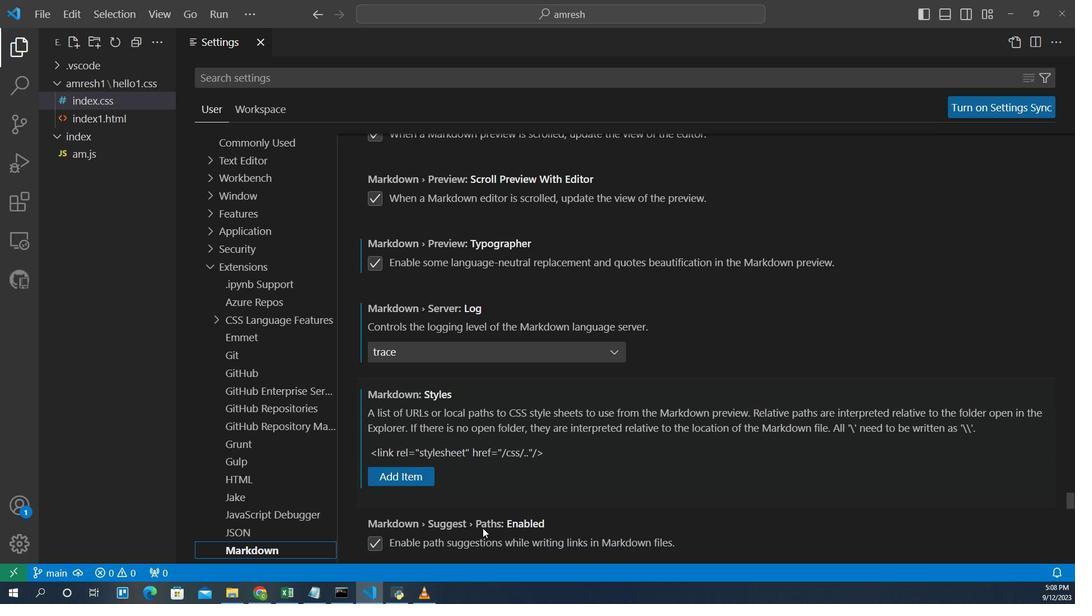 
Action: Mouse scrolled (485, 483) with delta (0, 0)
Screenshot: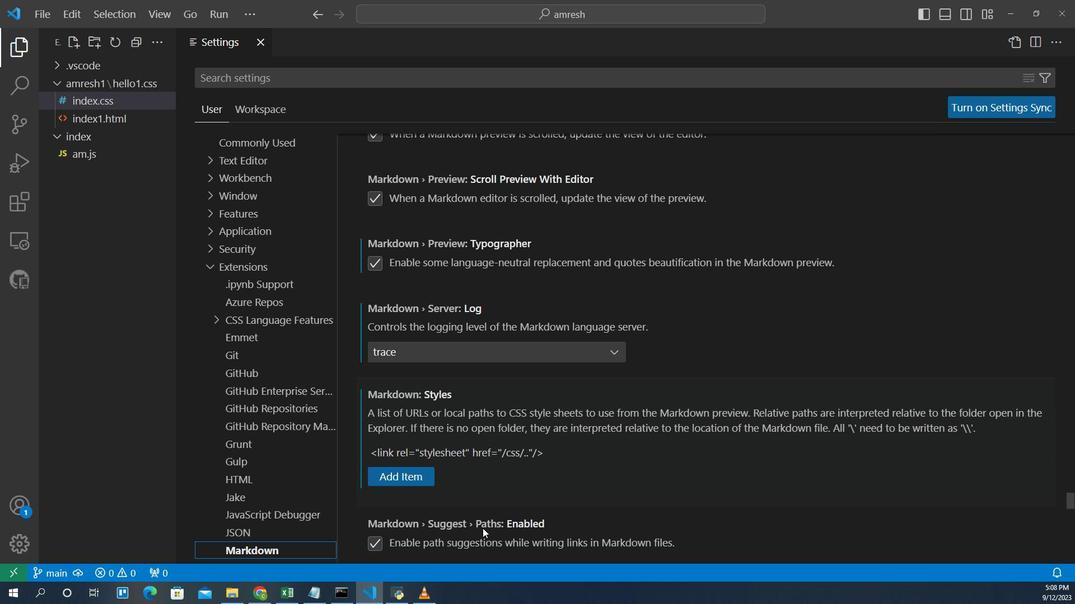 
Action: Mouse scrolled (485, 483) with delta (0, 0)
Screenshot: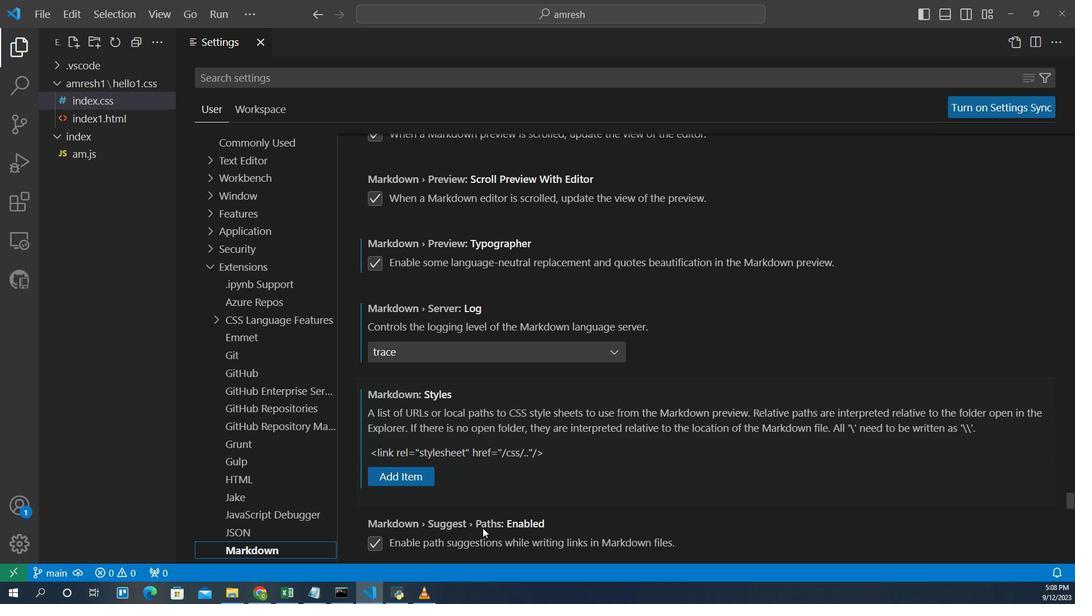 
Action: Mouse scrolled (485, 483) with delta (0, 0)
Screenshot: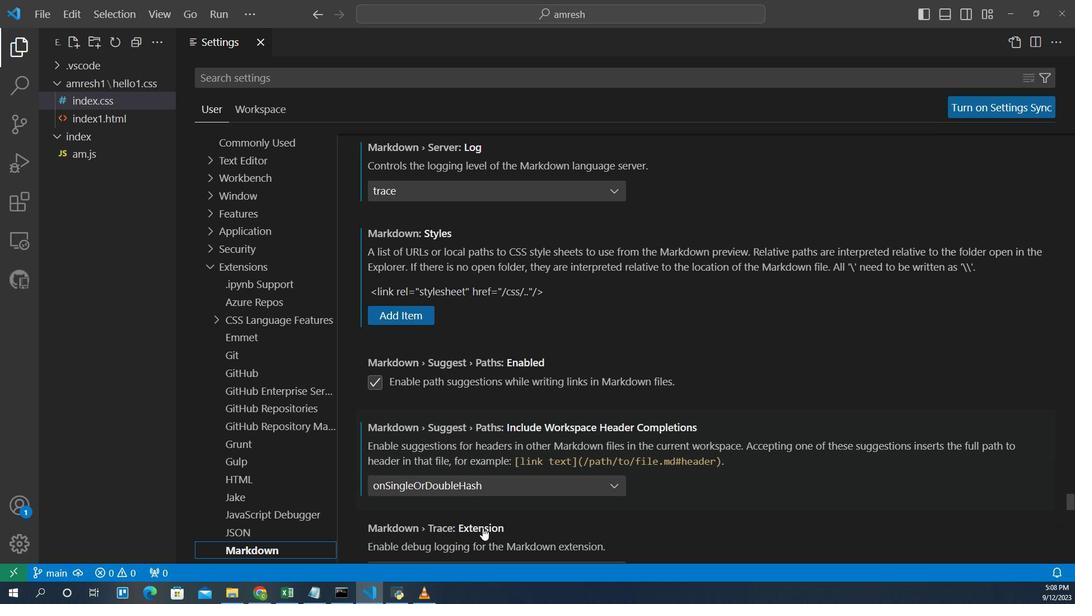 
Action: Mouse scrolled (485, 483) with delta (0, 0)
Screenshot: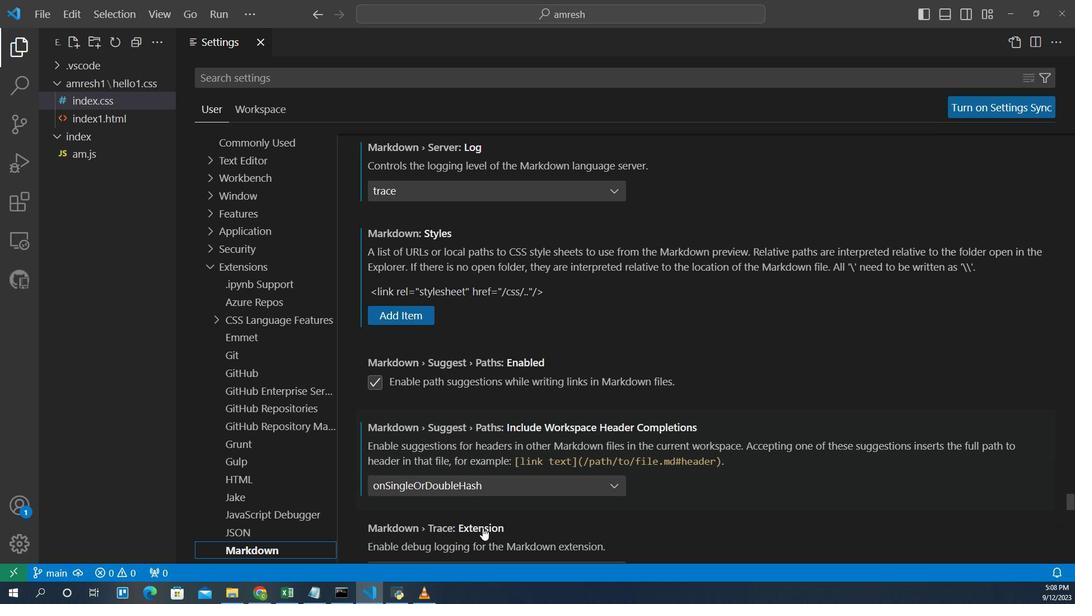 
Action: Mouse scrolled (485, 483) with delta (0, 0)
Screenshot: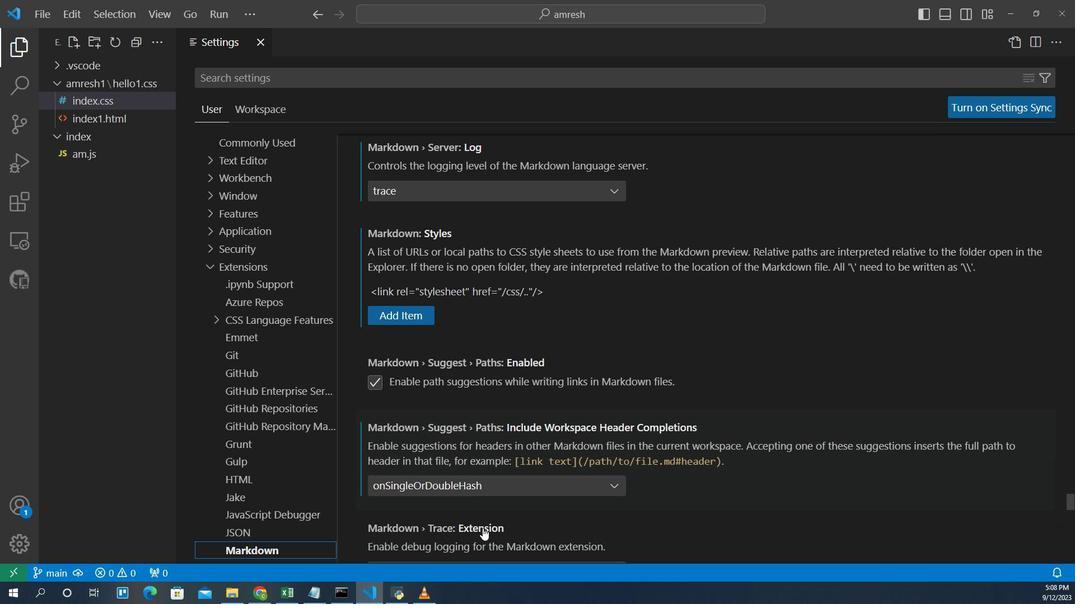 
Action: Mouse scrolled (485, 483) with delta (0, 0)
Screenshot: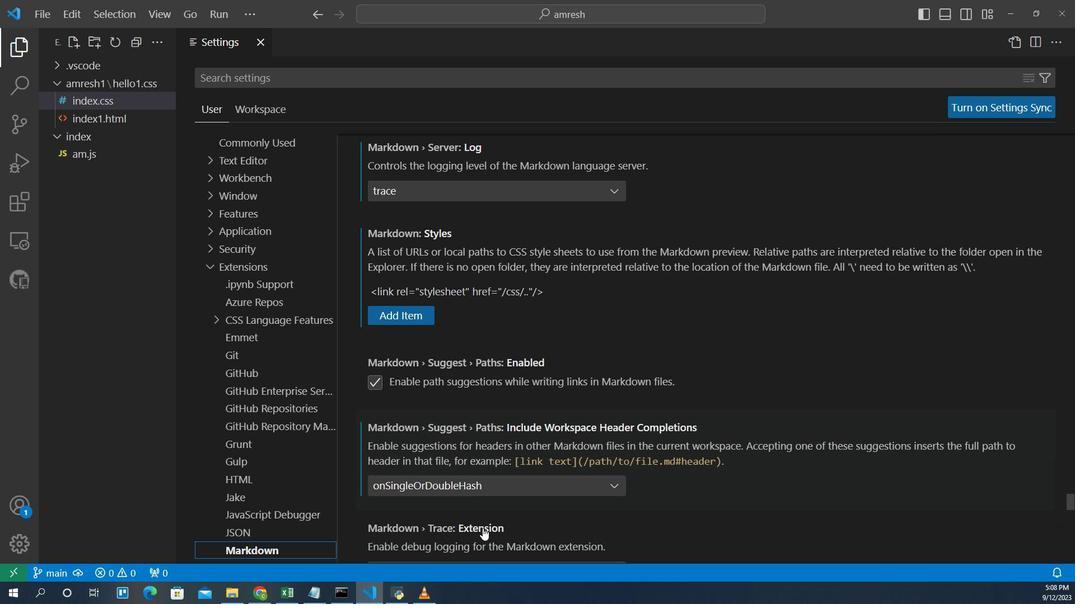 
Action: Mouse scrolled (485, 484) with delta (0, 0)
Screenshot: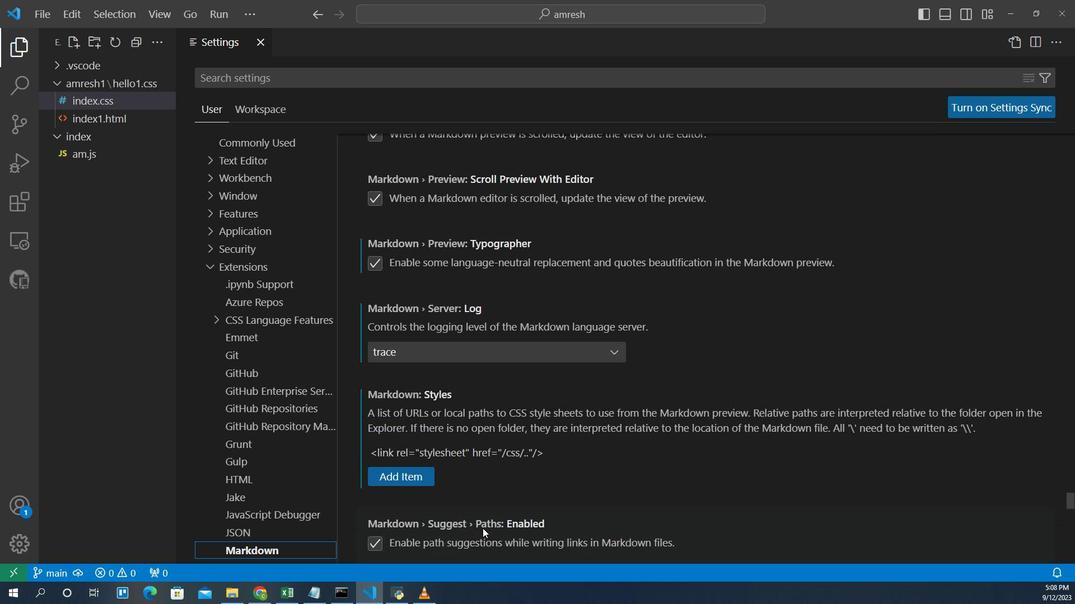 
Action: Mouse scrolled (485, 484) with delta (0, 0)
Screenshot: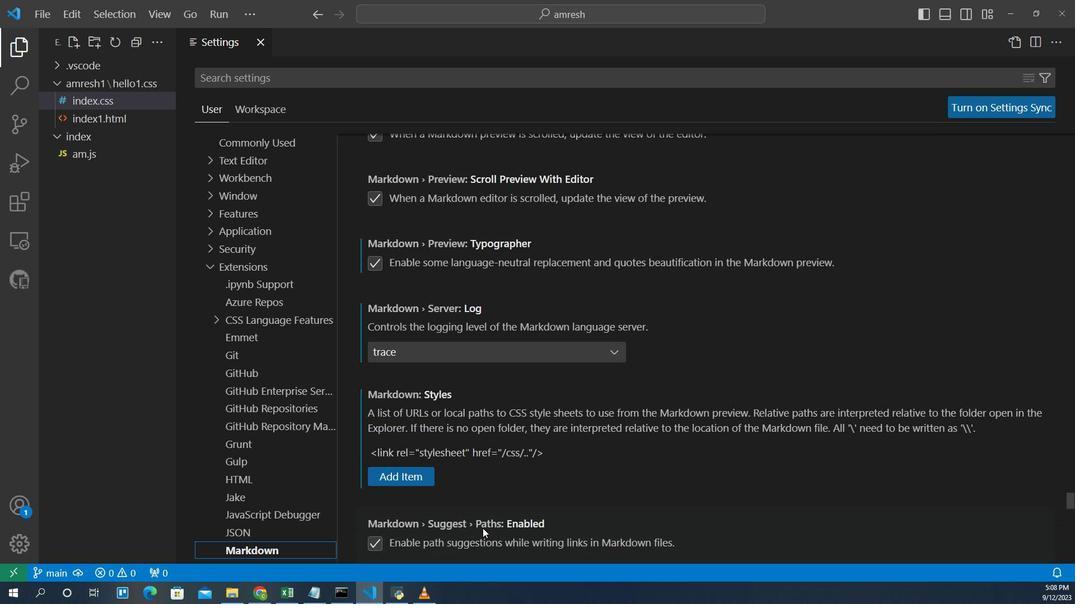 
Action: Mouse scrolled (485, 484) with delta (0, 0)
Screenshot: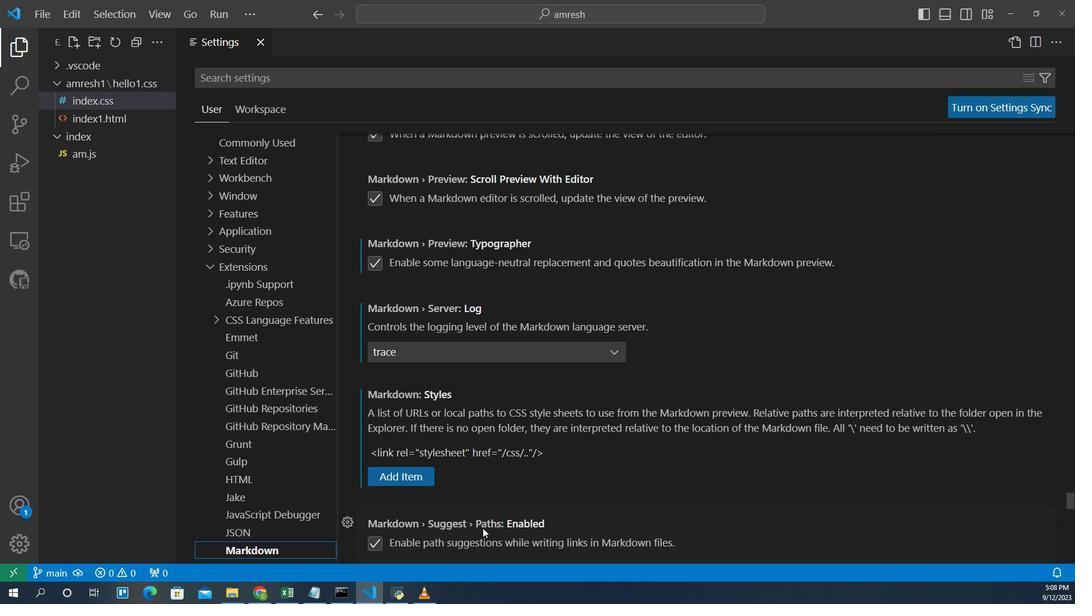 
Action: Mouse scrolled (485, 484) with delta (0, 0)
Screenshot: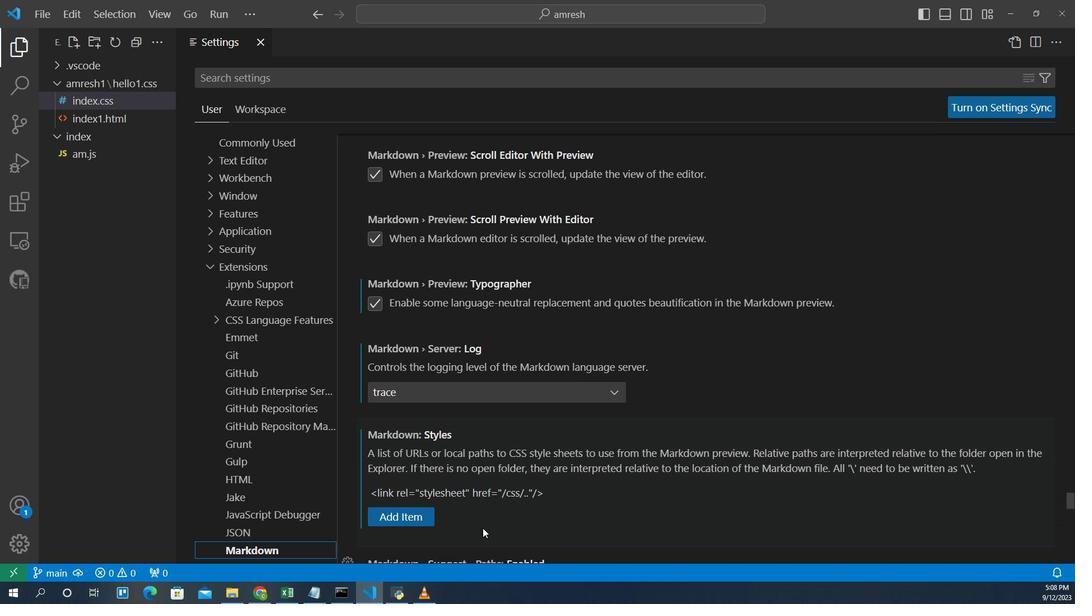 
Action: Mouse scrolled (485, 484) with delta (0, 0)
Screenshot: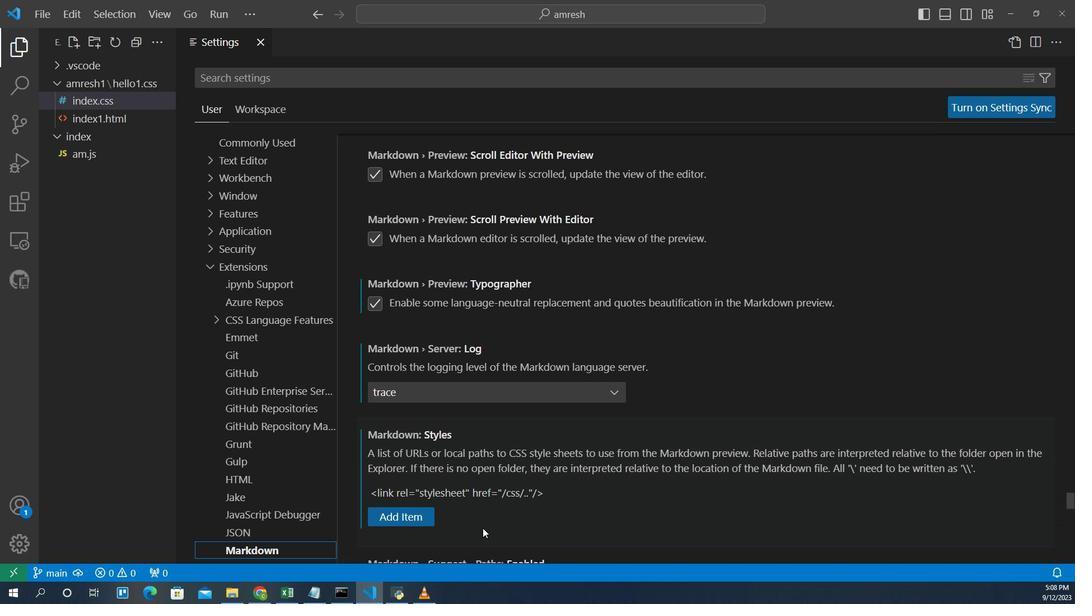 
Action: Mouse scrolled (485, 484) with delta (0, 0)
Screenshot: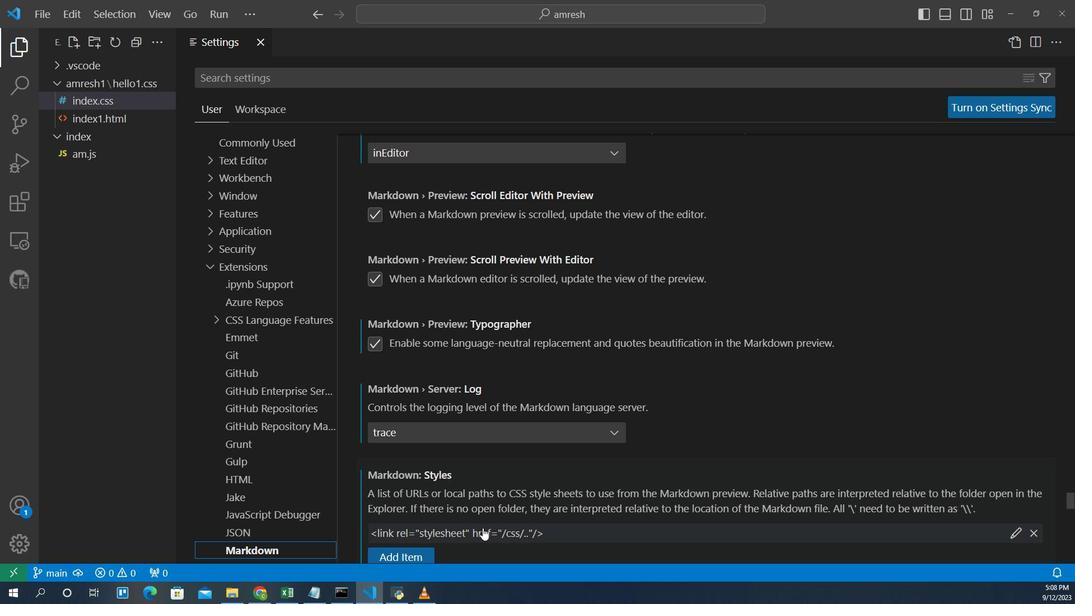 
Action: Mouse scrolled (485, 484) with delta (0, 0)
Screenshot: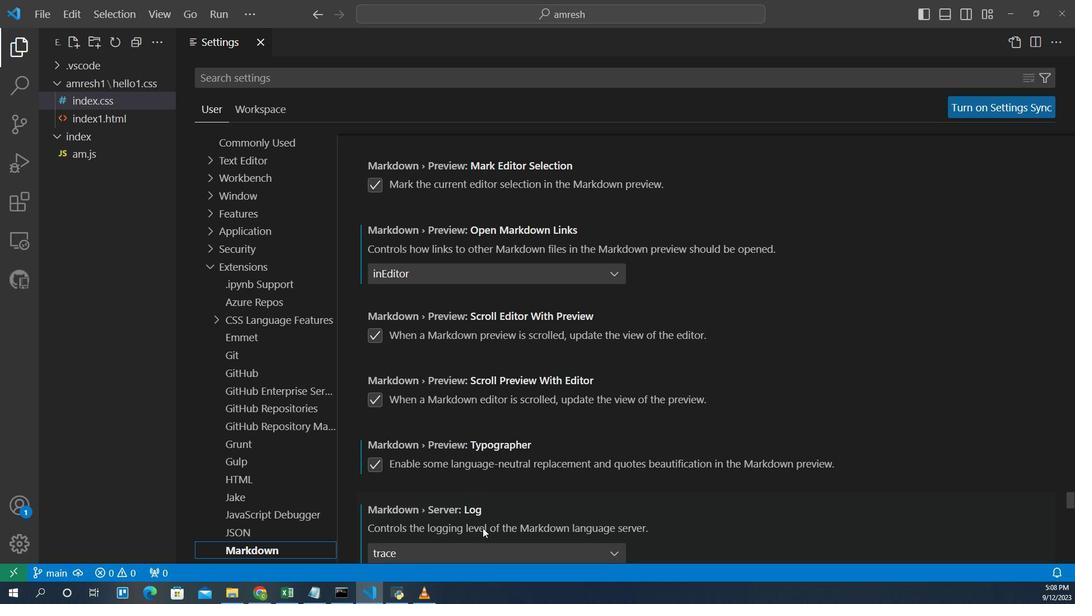 
Action: Mouse scrolled (485, 484) with delta (0, 0)
Screenshot: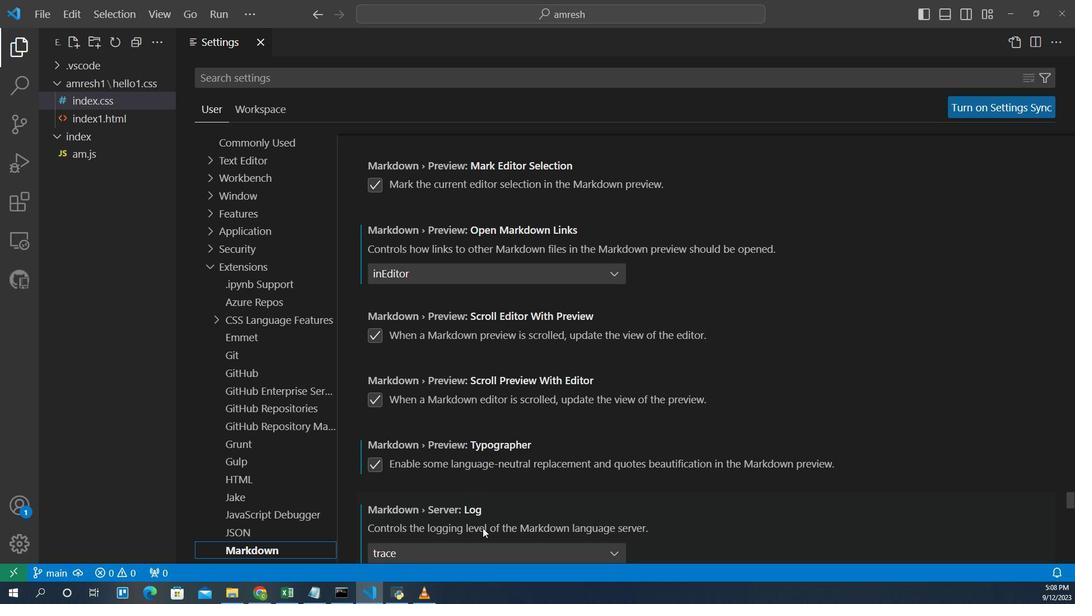 
Action: Mouse scrolled (485, 484) with delta (0, 0)
Screenshot: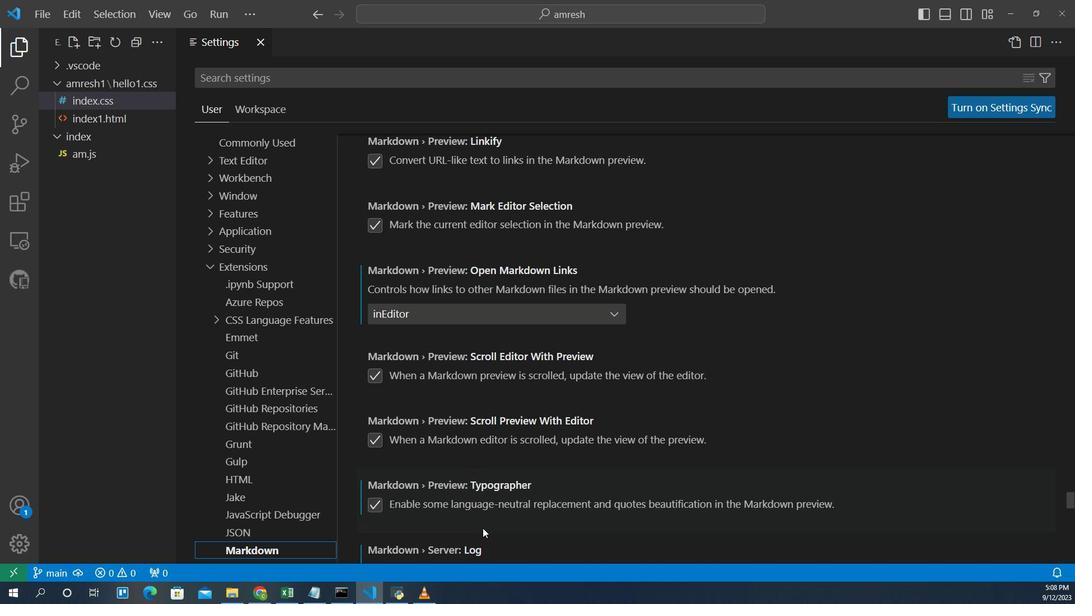 
Action: Mouse scrolled (485, 484) with delta (0, 0)
Screenshot: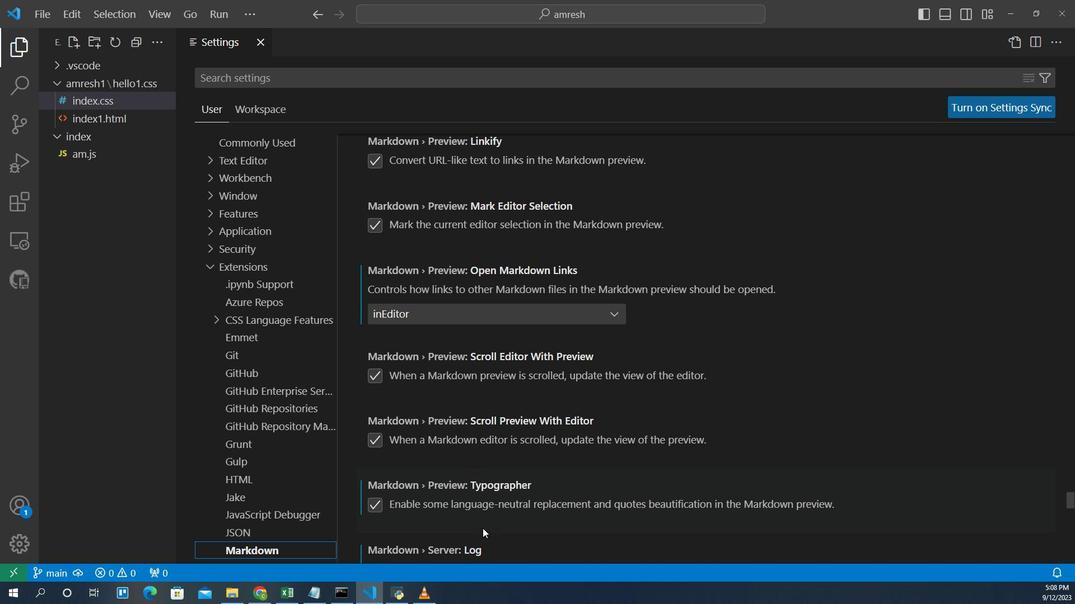 
Action: Mouse scrolled (485, 483) with delta (0, 0)
Screenshot: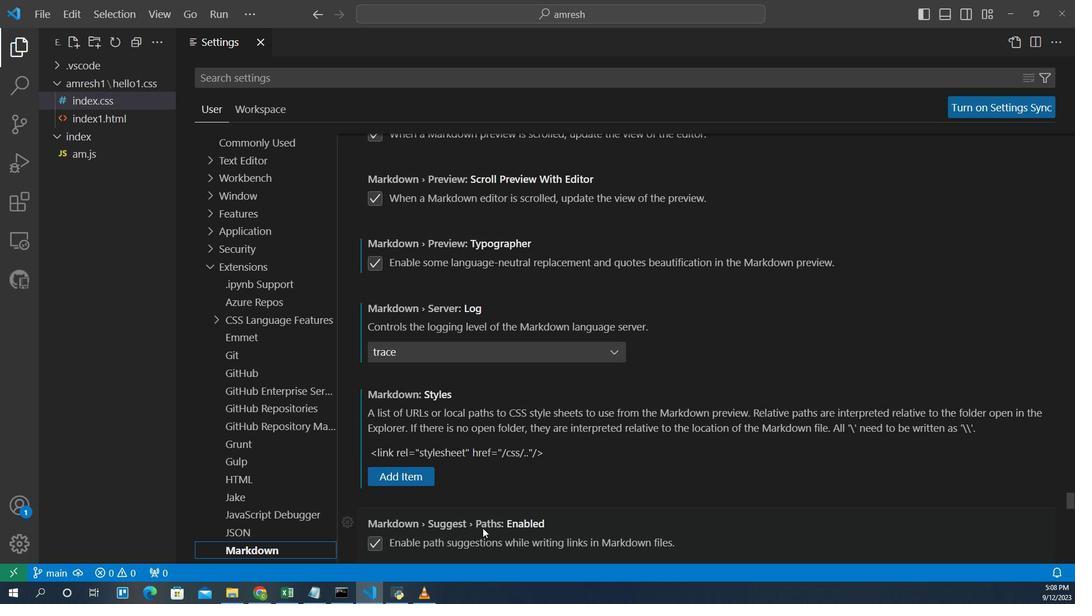 
Action: Mouse scrolled (485, 483) with delta (0, 0)
Screenshot: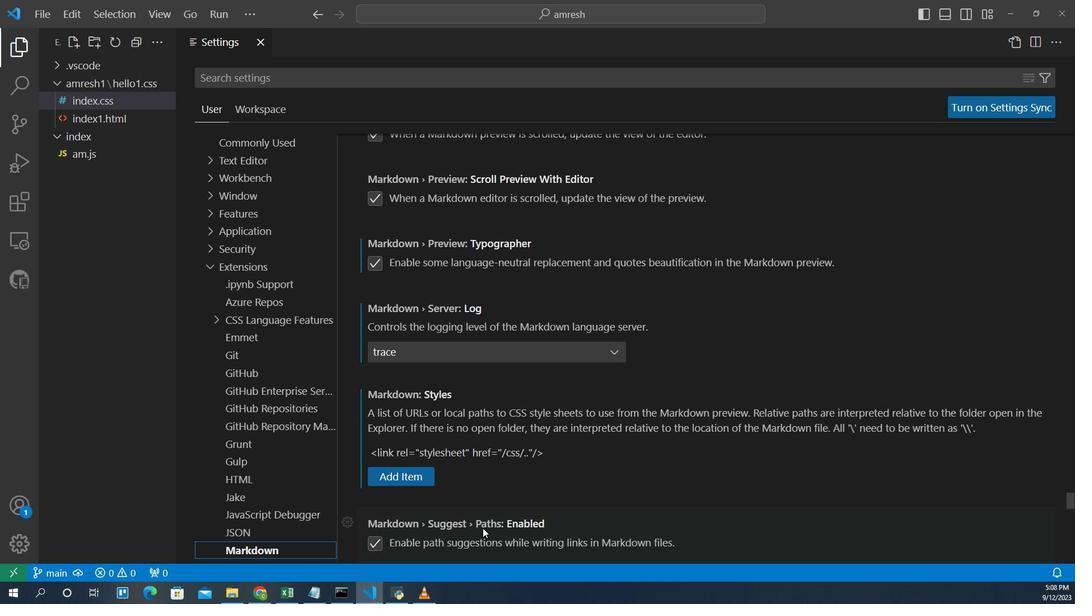 
Action: Mouse scrolled (485, 483) with delta (0, 0)
Screenshot: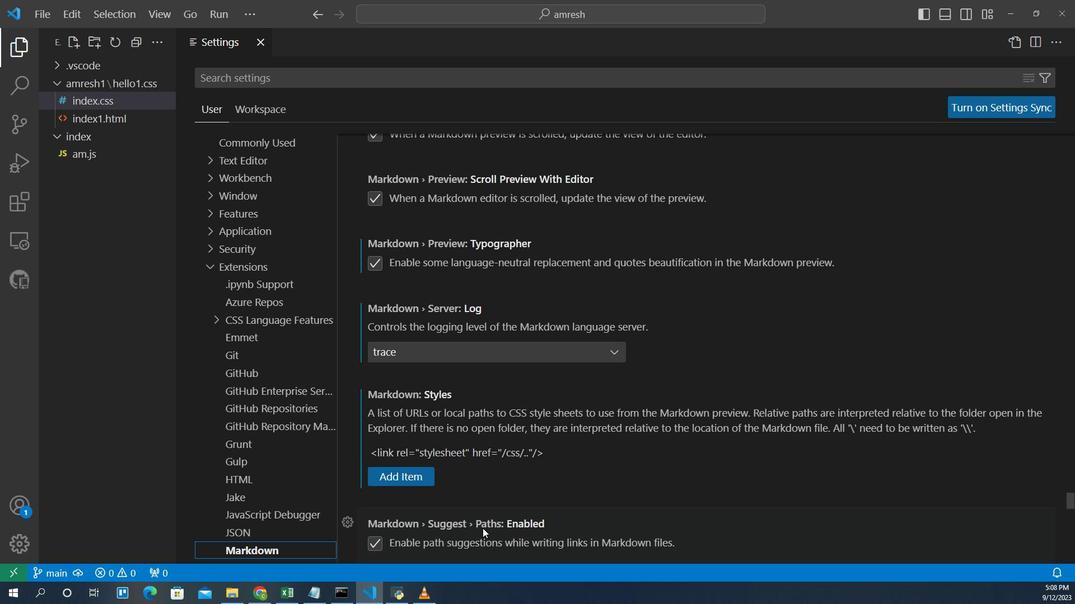 
Action: Mouse scrolled (485, 483) with delta (0, 0)
Screenshot: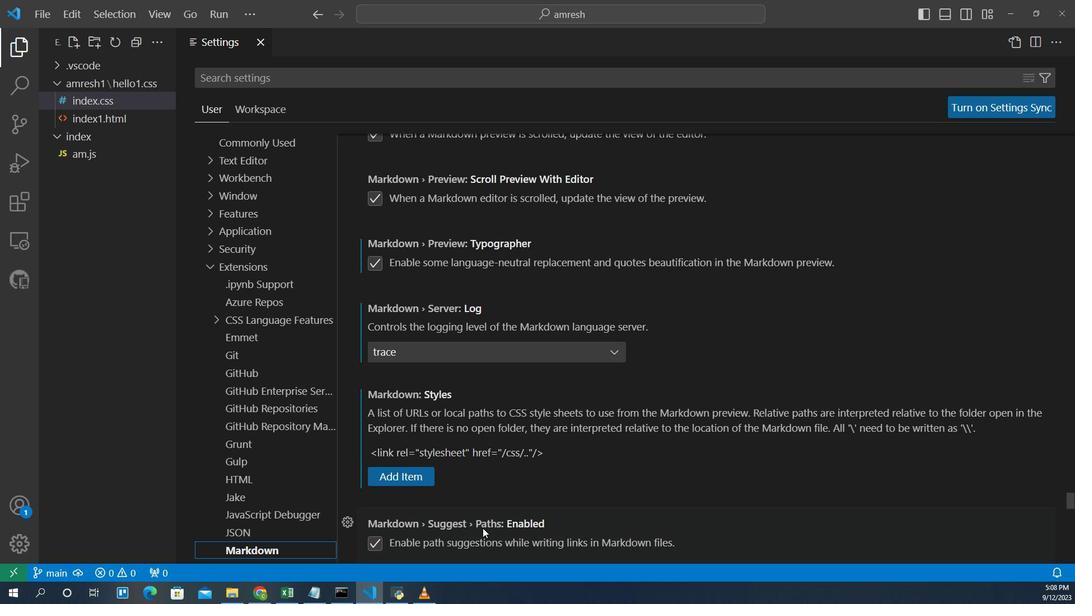 
Action: Mouse scrolled (485, 483) with delta (0, 0)
Screenshot: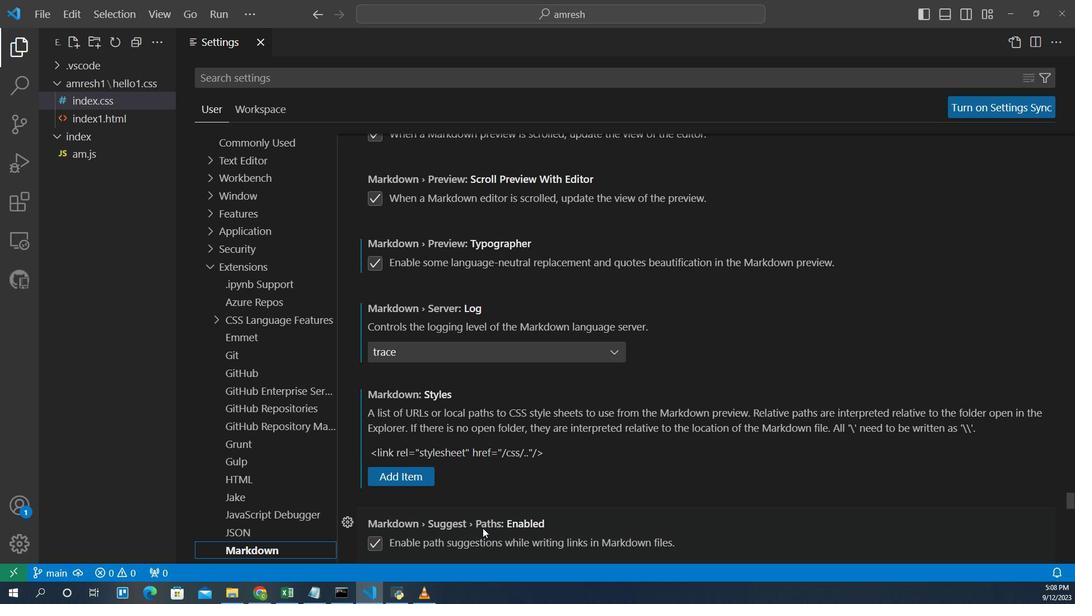 
Action: Mouse scrolled (485, 483) with delta (0, 0)
Screenshot: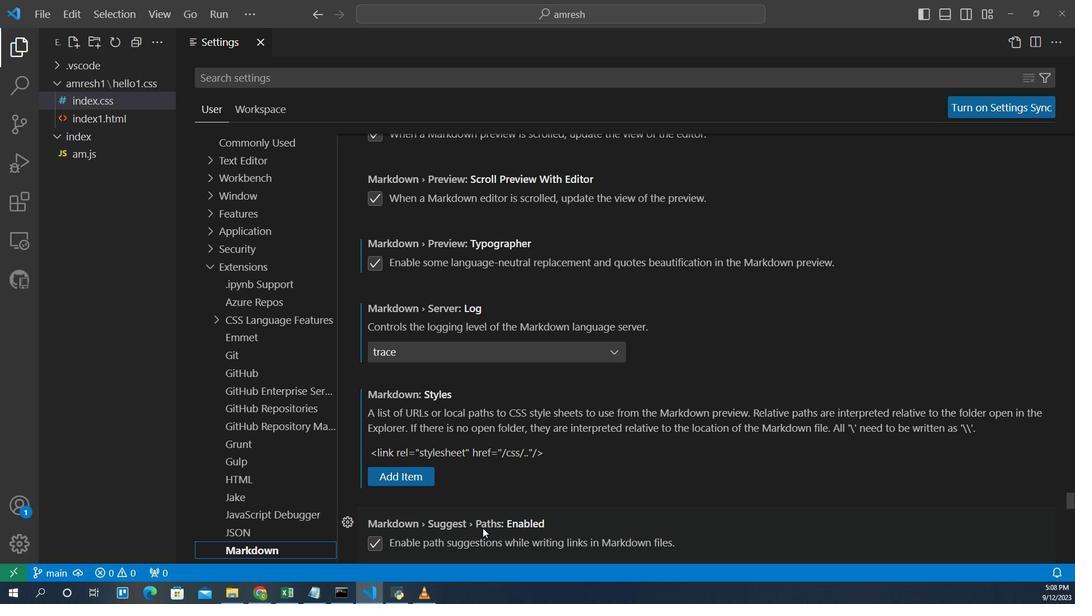 
Action: Mouse scrolled (485, 483) with delta (0, 0)
Screenshot: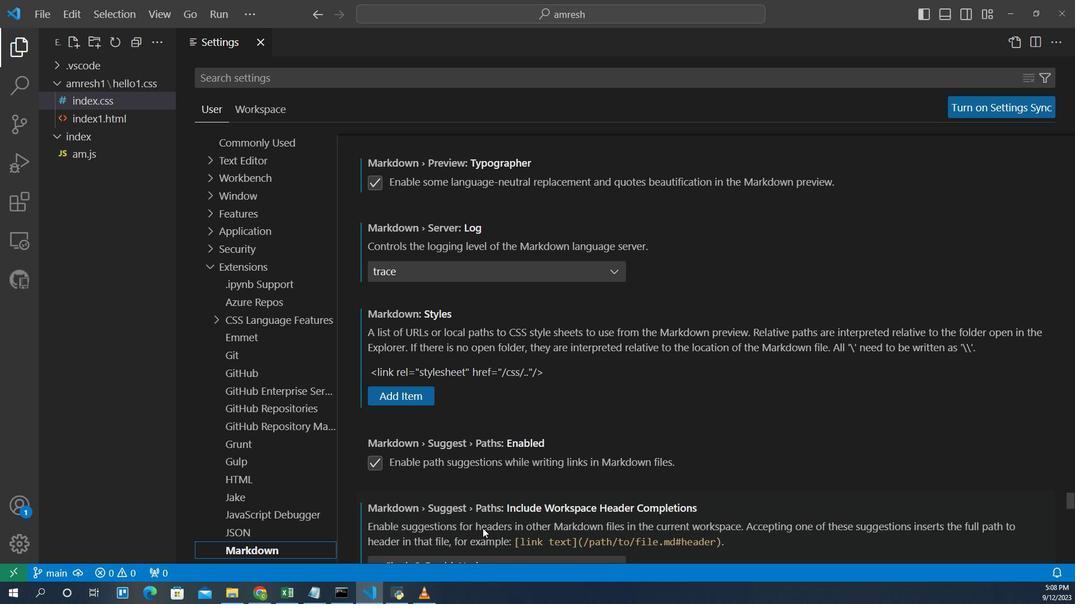 
Action: Mouse scrolled (485, 483) with delta (0, 0)
Screenshot: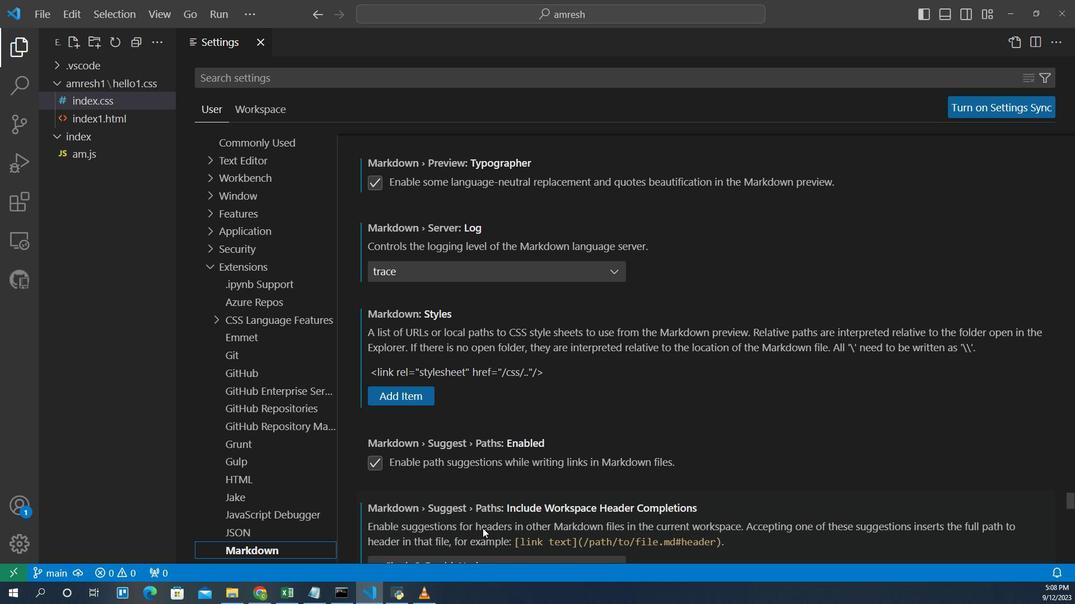 
Action: Mouse scrolled (485, 483) with delta (0, 0)
Screenshot: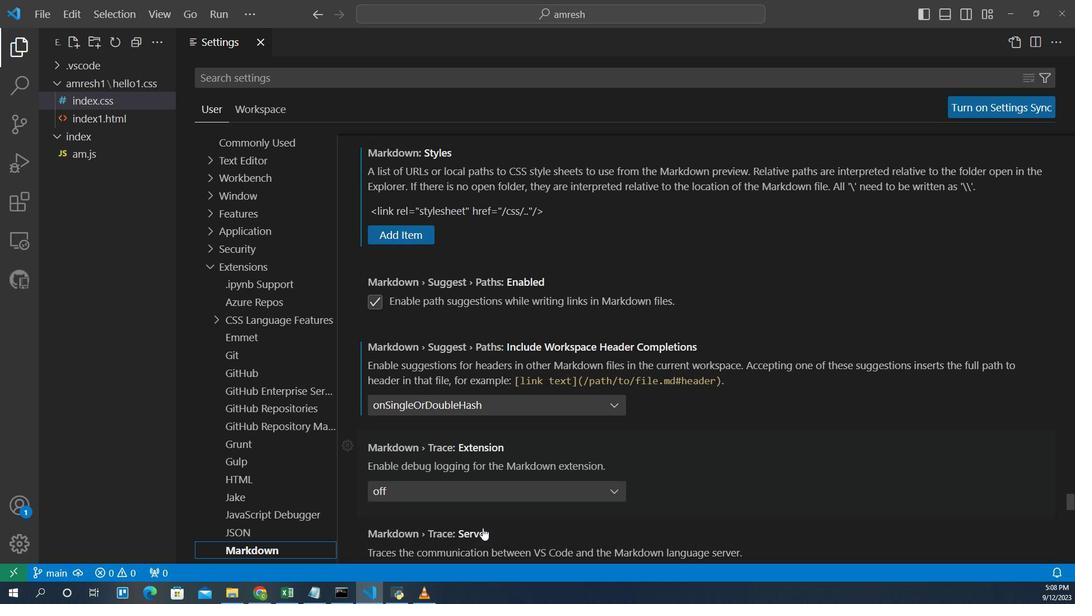 
Action: Mouse scrolled (485, 483) with delta (0, 0)
Screenshot: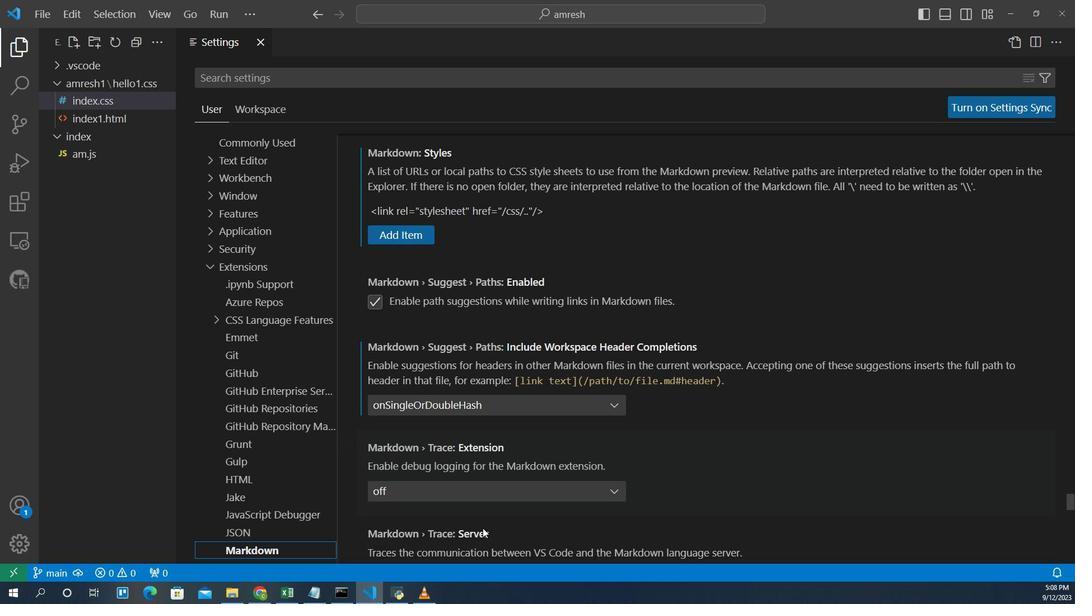 
Action: Mouse scrolled (485, 483) with delta (0, 0)
Screenshot: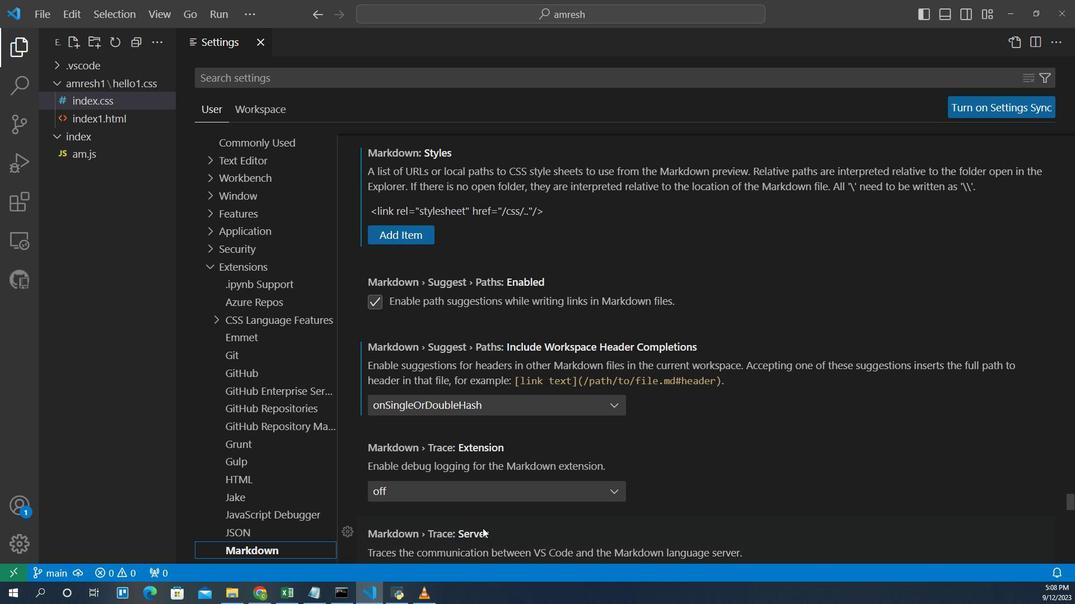 
Action: Mouse scrolled (485, 483) with delta (0, 0)
Screenshot: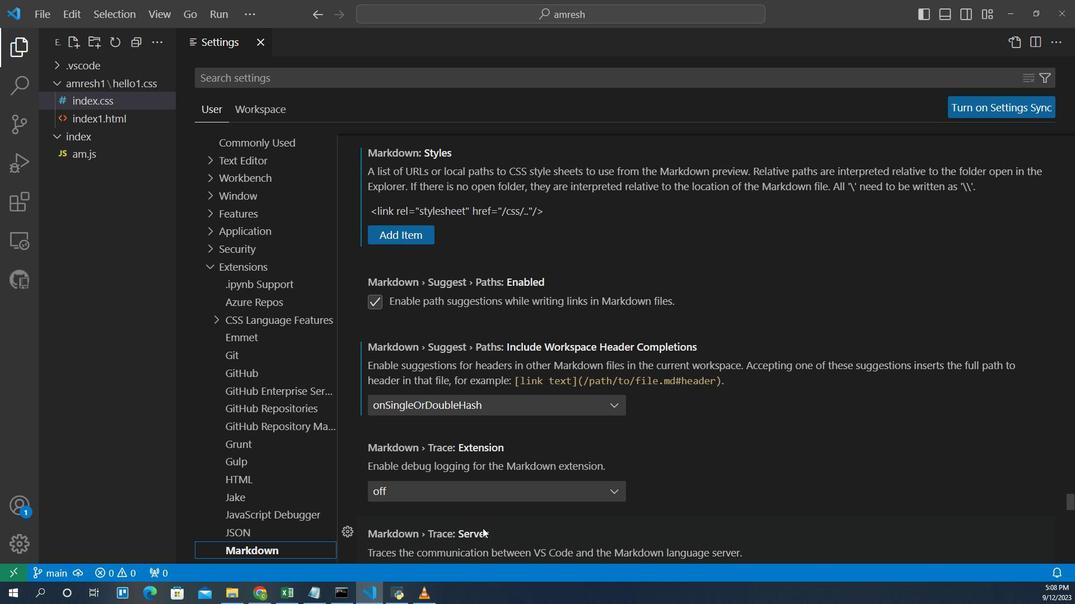 
Action: Mouse scrolled (485, 483) with delta (0, 0)
Screenshot: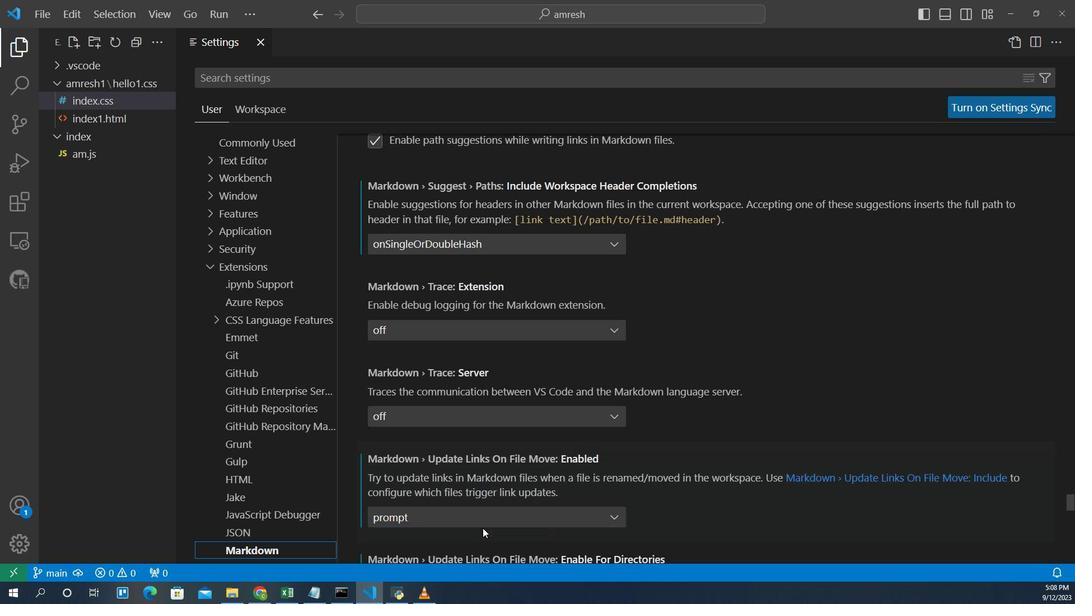 
Action: Mouse scrolled (485, 483) with delta (0, 0)
Screenshot: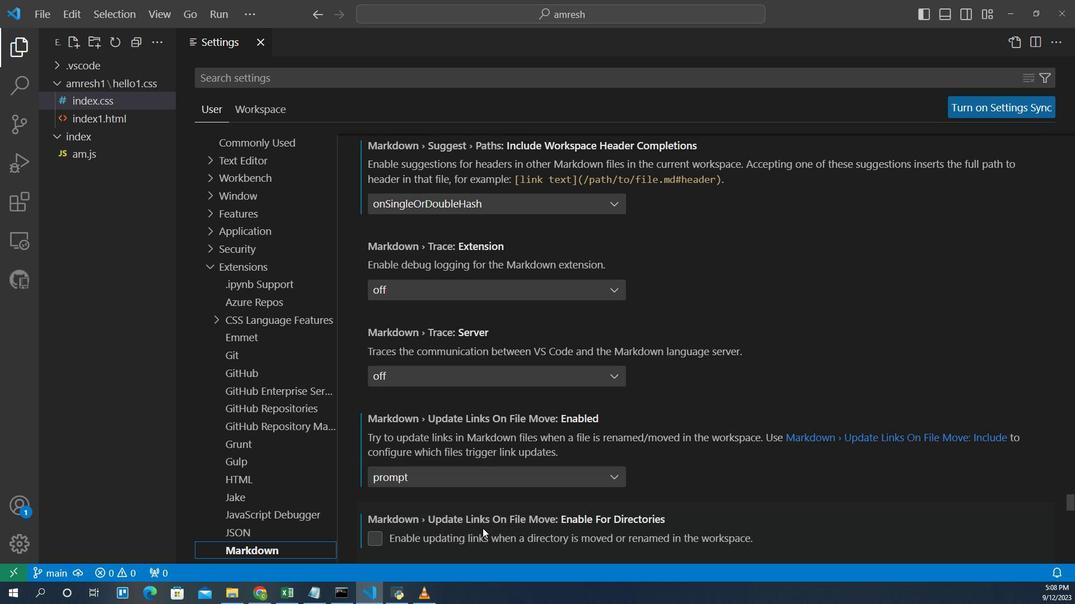
Action: Mouse scrolled (485, 483) with delta (0, 0)
Screenshot: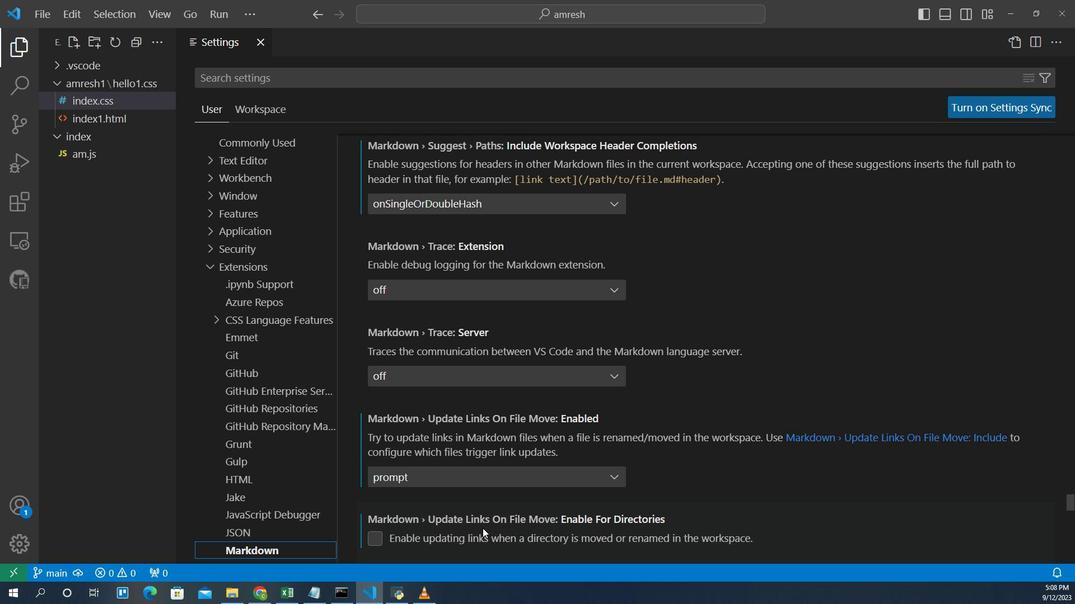 
Action: Mouse scrolled (485, 483) with delta (0, 0)
Screenshot: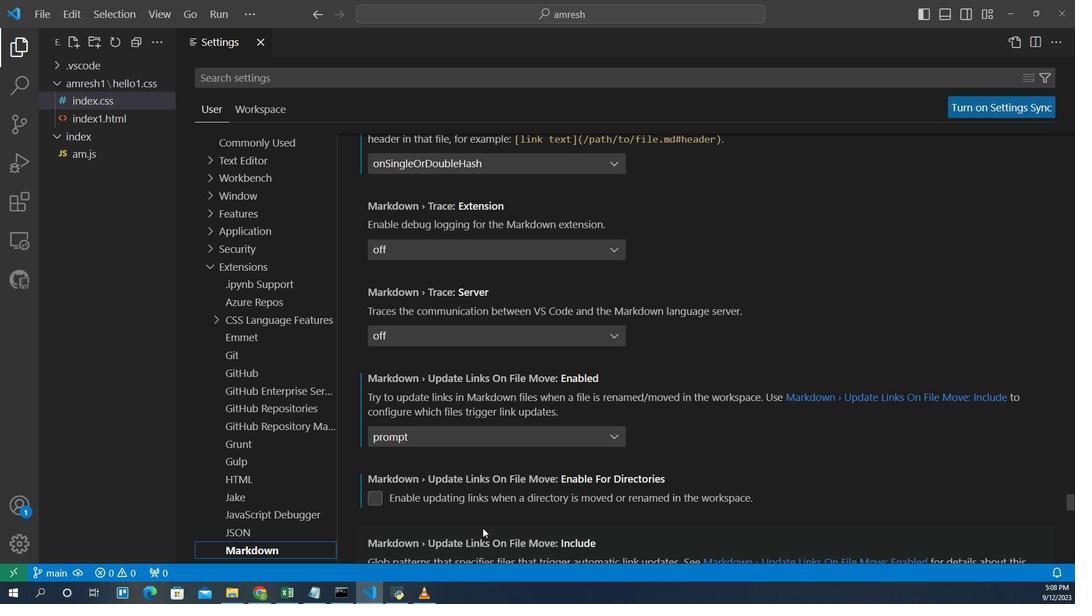
Action: Mouse scrolled (485, 483) with delta (0, 0)
Screenshot: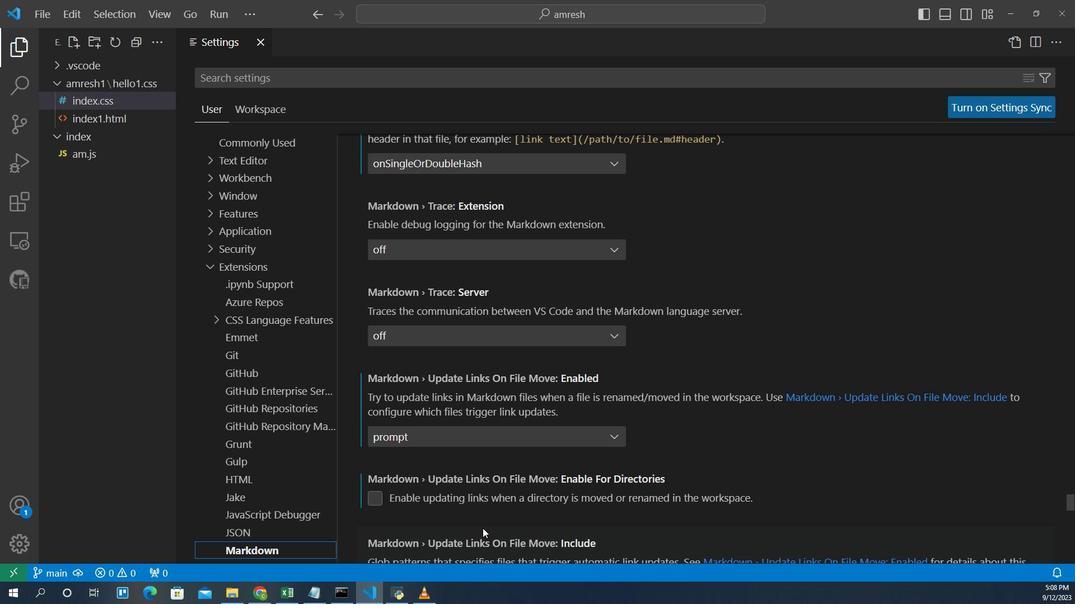 
Action: Mouse scrolled (485, 483) with delta (0, 0)
Screenshot: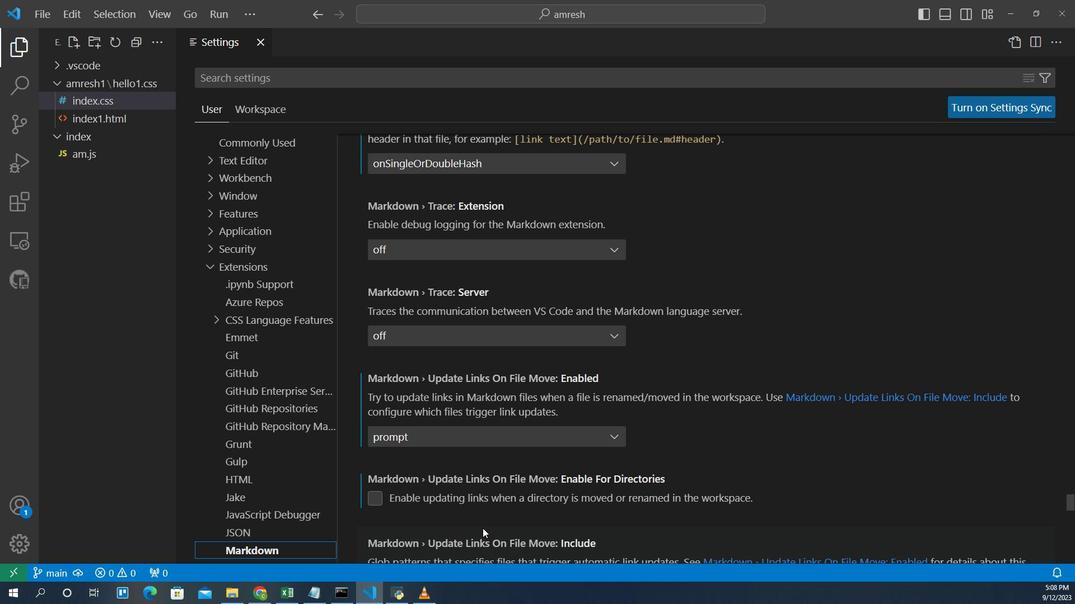 
Action: Mouse scrolled (485, 483) with delta (0, 0)
Screenshot: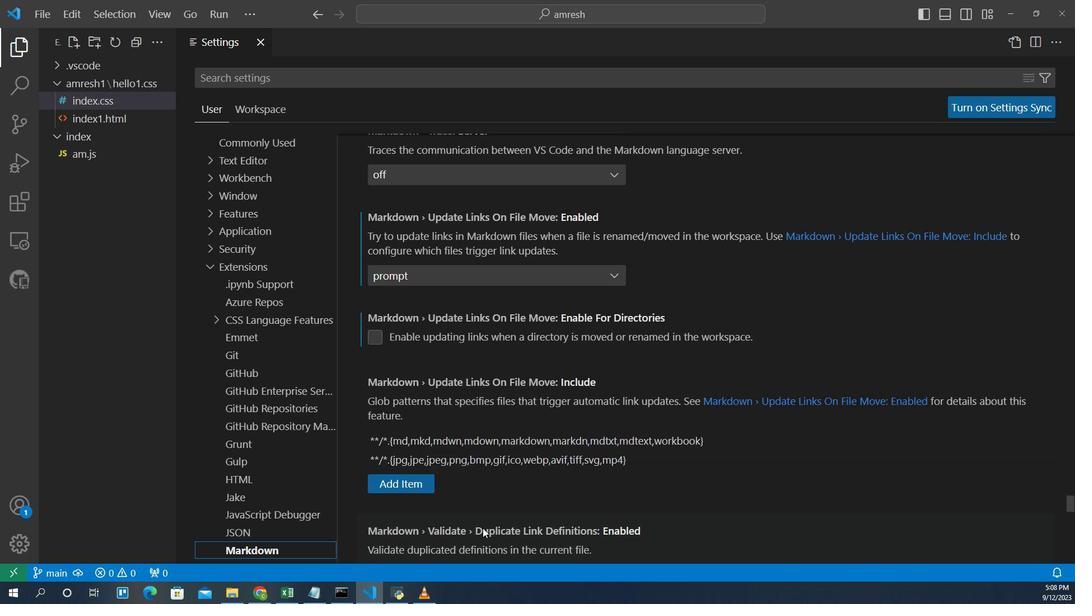 
Action: Mouse scrolled (485, 483) with delta (0, 0)
Screenshot: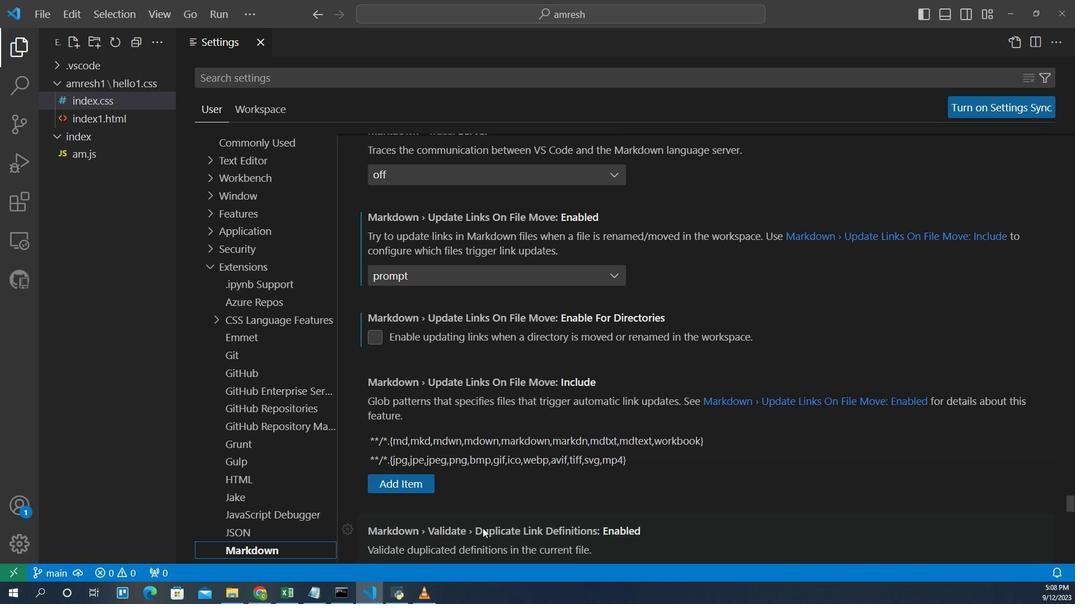 
Action: Mouse scrolled (485, 483) with delta (0, 0)
Screenshot: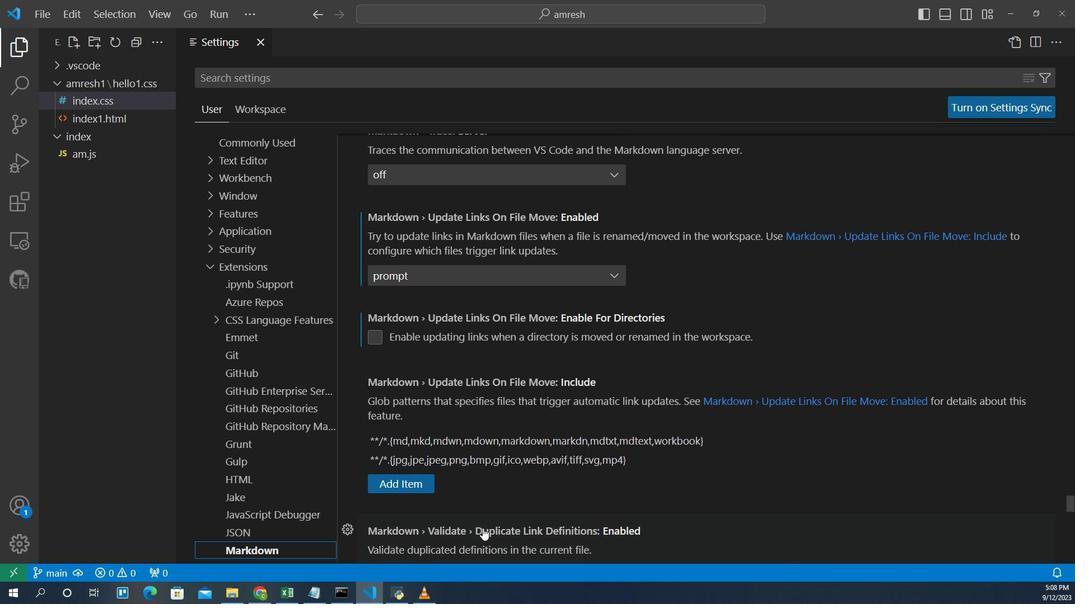 
Action: Mouse scrolled (485, 483) with delta (0, 0)
Screenshot: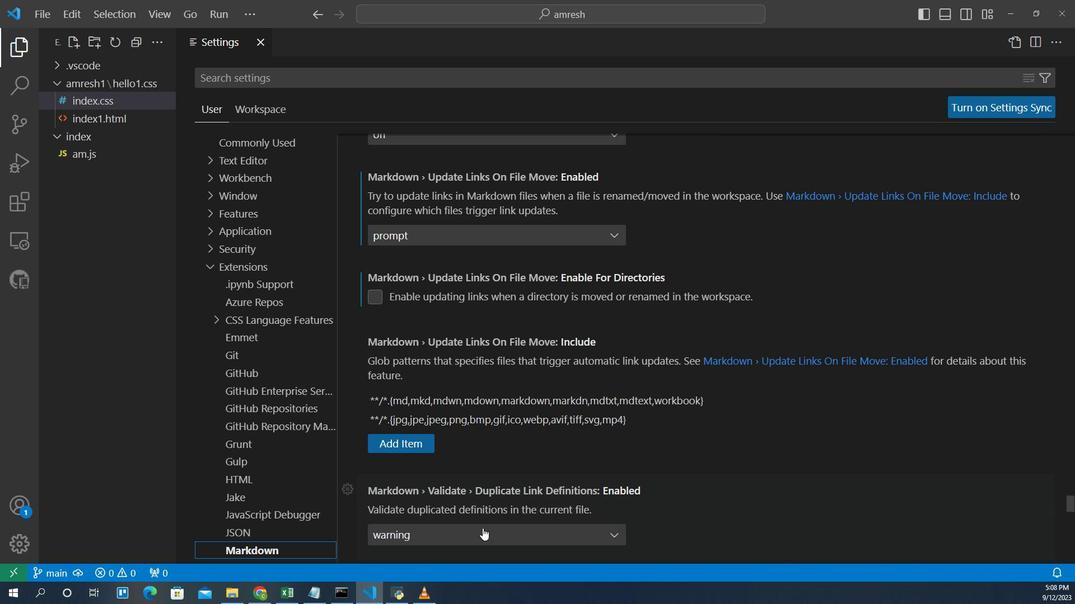 
Action: Mouse scrolled (485, 483) with delta (0, 0)
Screenshot: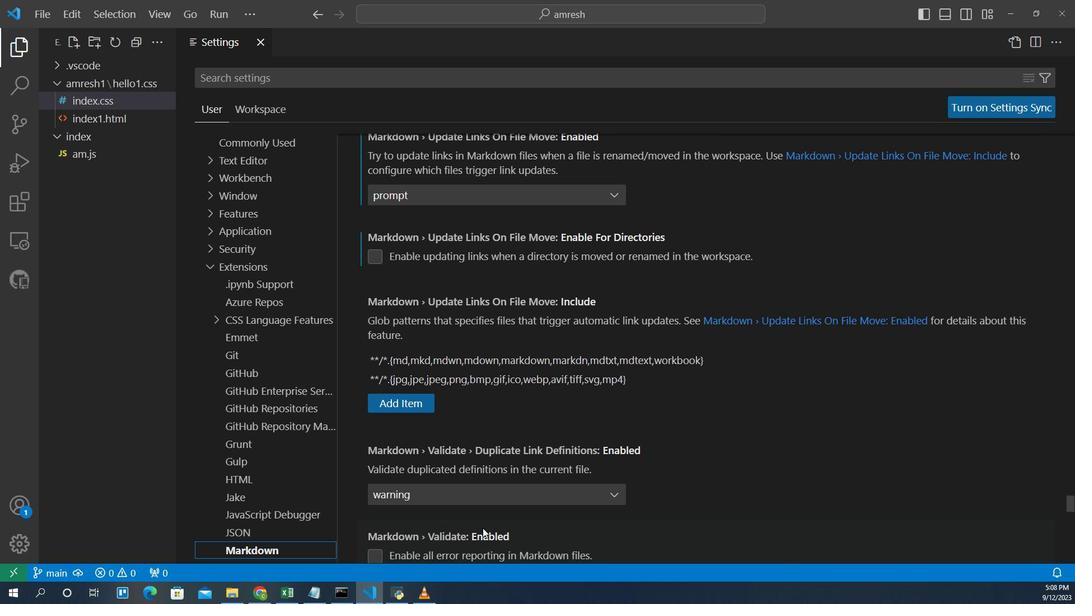 
Action: Mouse scrolled (485, 483) with delta (0, 0)
Screenshot: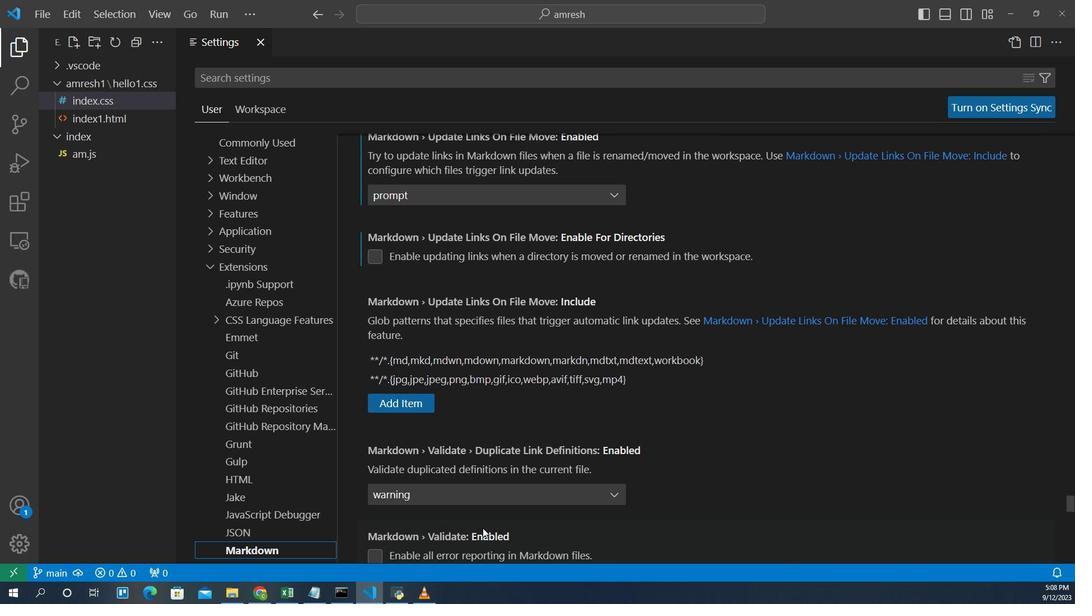 
Action: Mouse scrolled (485, 483) with delta (0, 0)
Screenshot: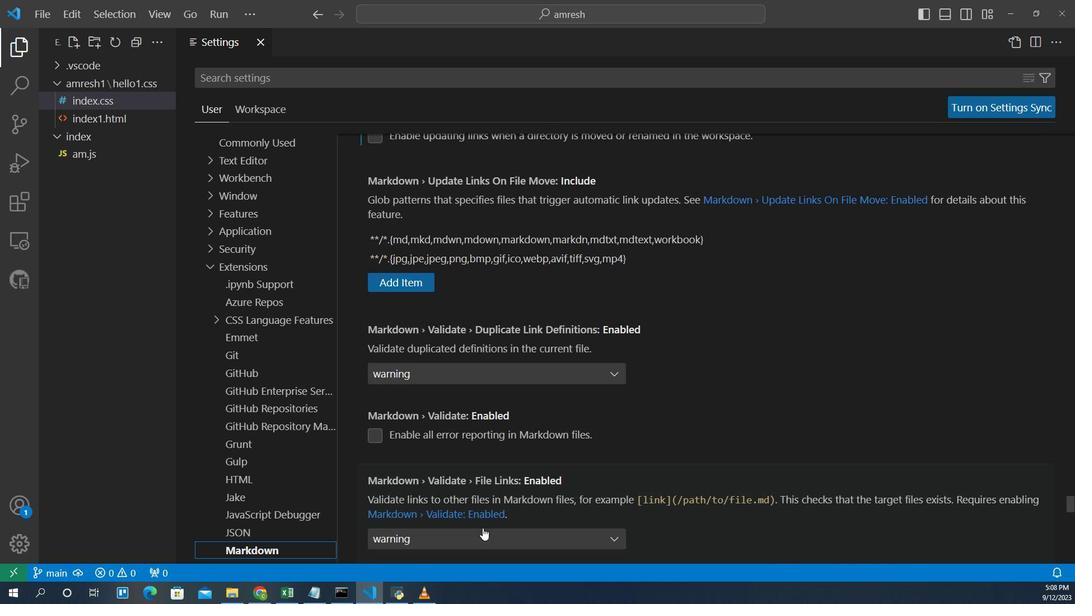 
Action: Mouse scrolled (485, 483) with delta (0, 0)
Screenshot: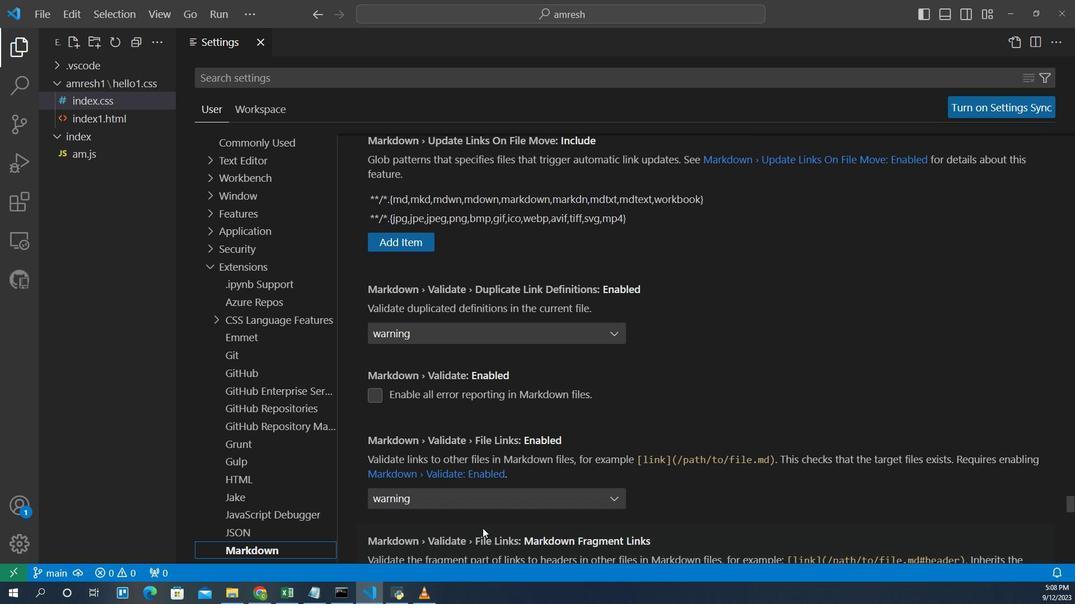
Action: Mouse scrolled (485, 483) with delta (0, 0)
Screenshot: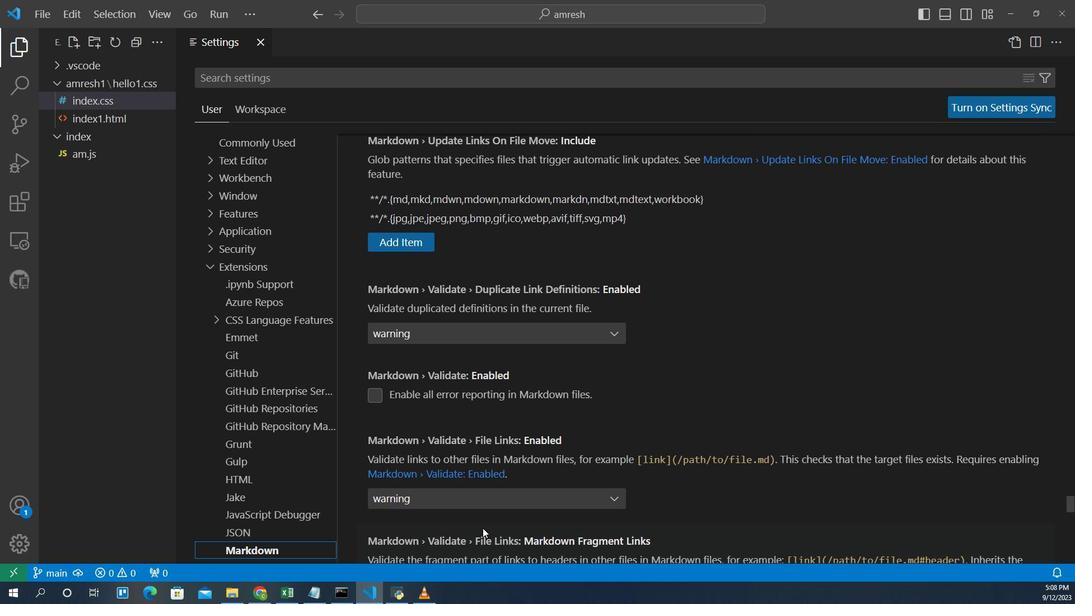 
Action: Mouse scrolled (485, 483) with delta (0, 0)
Screenshot: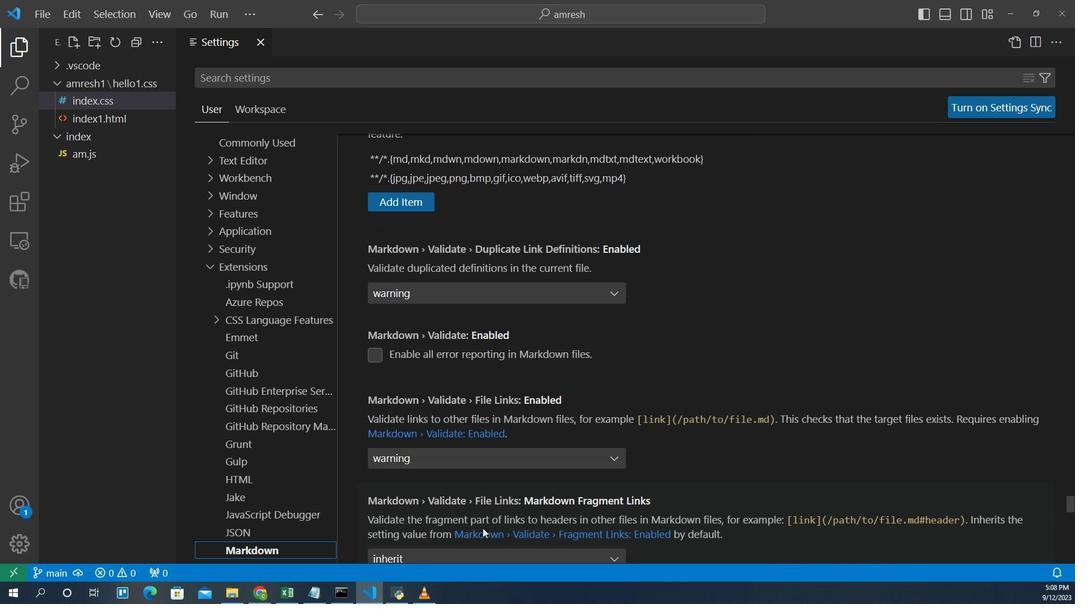
Action: Mouse scrolled (485, 483) with delta (0, 0)
Screenshot: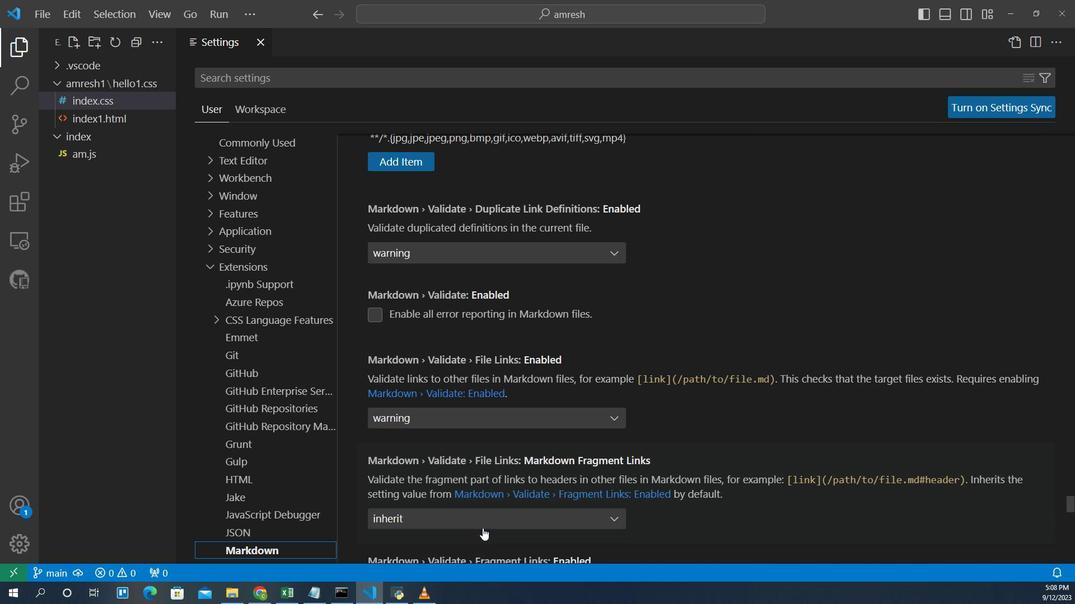 
Action: Mouse scrolled (485, 483) with delta (0, 0)
Screenshot: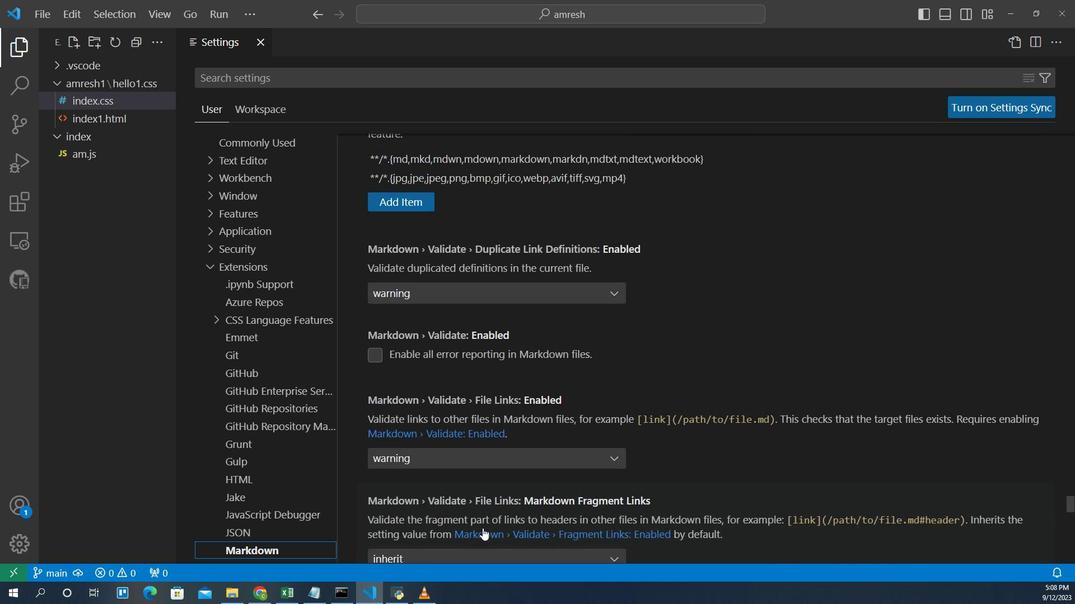 
Action: Mouse scrolled (485, 484) with delta (0, 0)
Screenshot: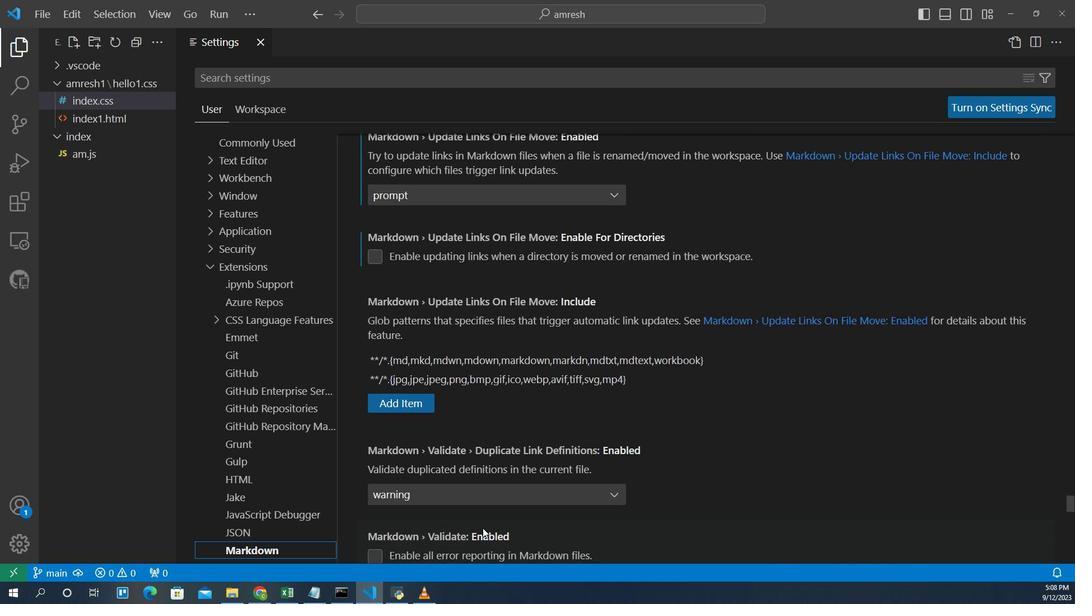 
Action: Mouse scrolled (485, 484) with delta (0, 0)
Screenshot: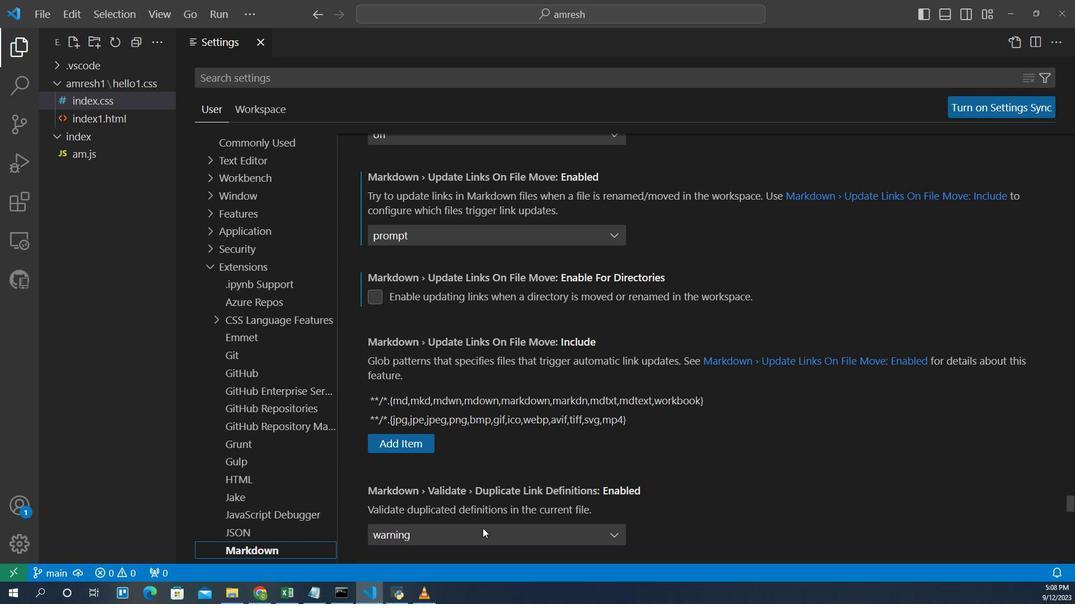 
Action: Mouse scrolled (485, 484) with delta (0, 0)
Screenshot: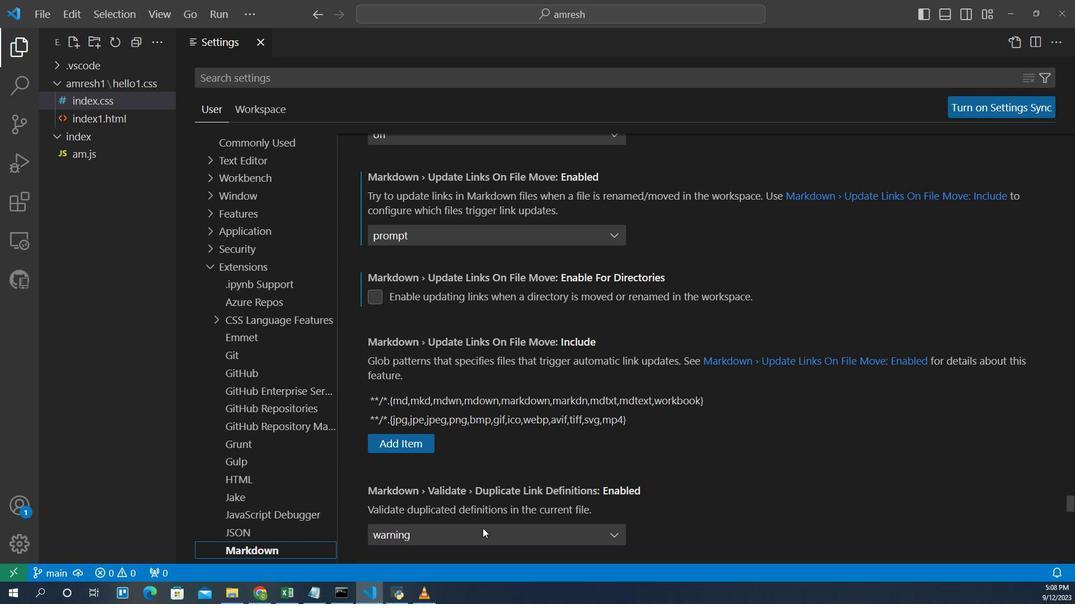 
Action: Mouse scrolled (485, 484) with delta (0, 0)
Screenshot: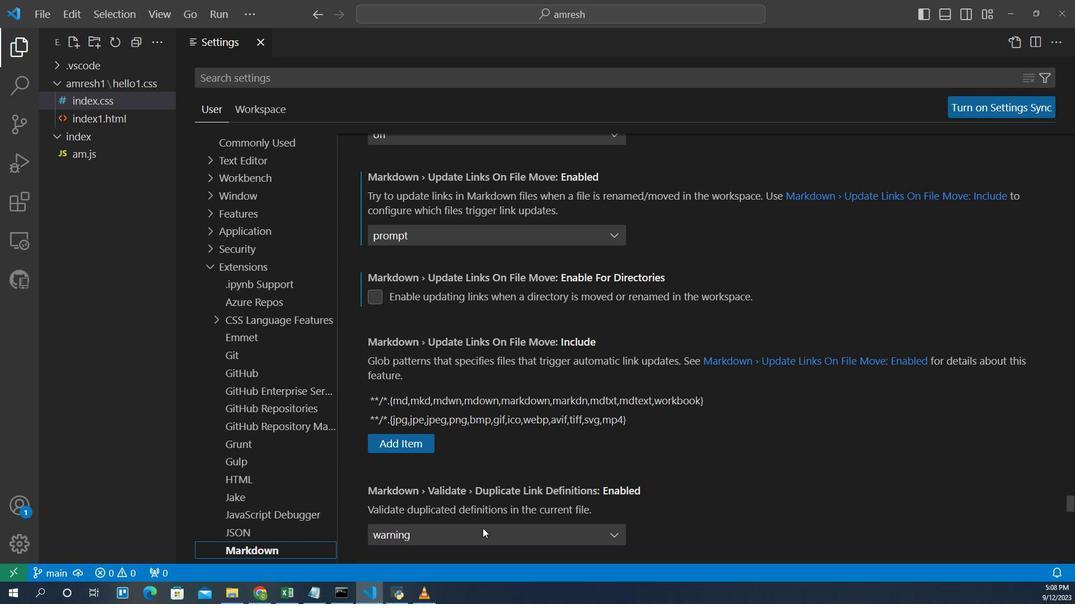 
Action: Mouse scrolled (485, 484) with delta (0, 0)
Screenshot: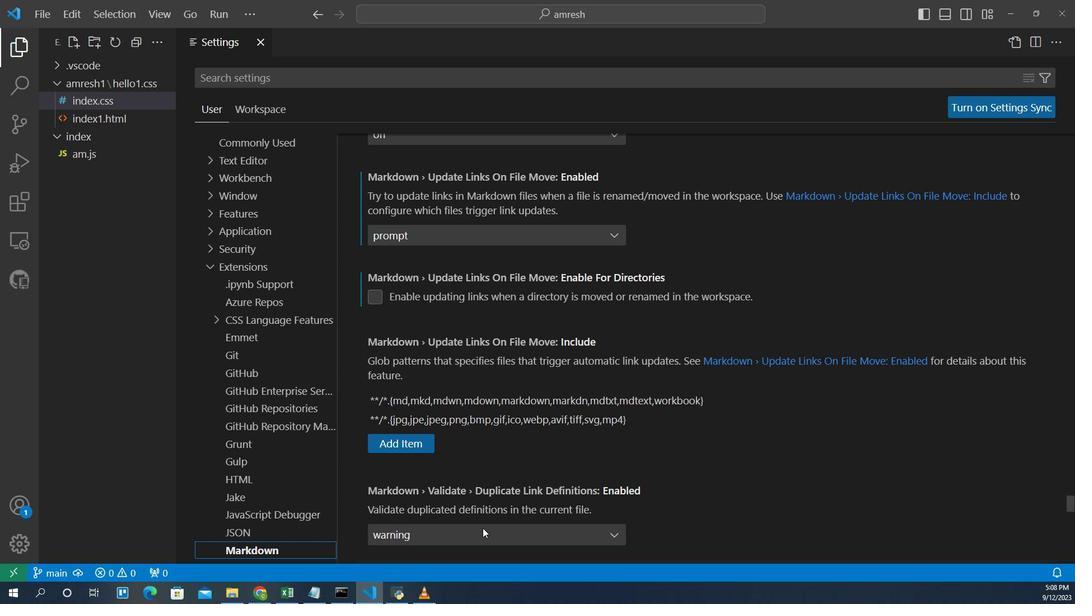 
Action: Mouse scrolled (485, 484) with delta (0, 0)
Screenshot: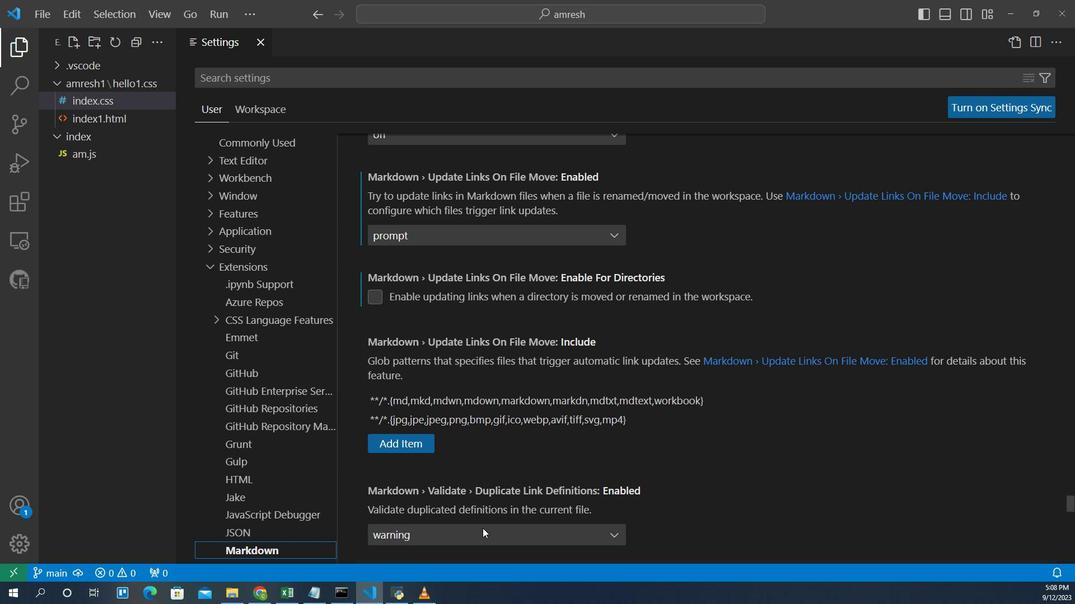 
Action: Mouse scrolled (485, 484) with delta (0, 0)
Screenshot: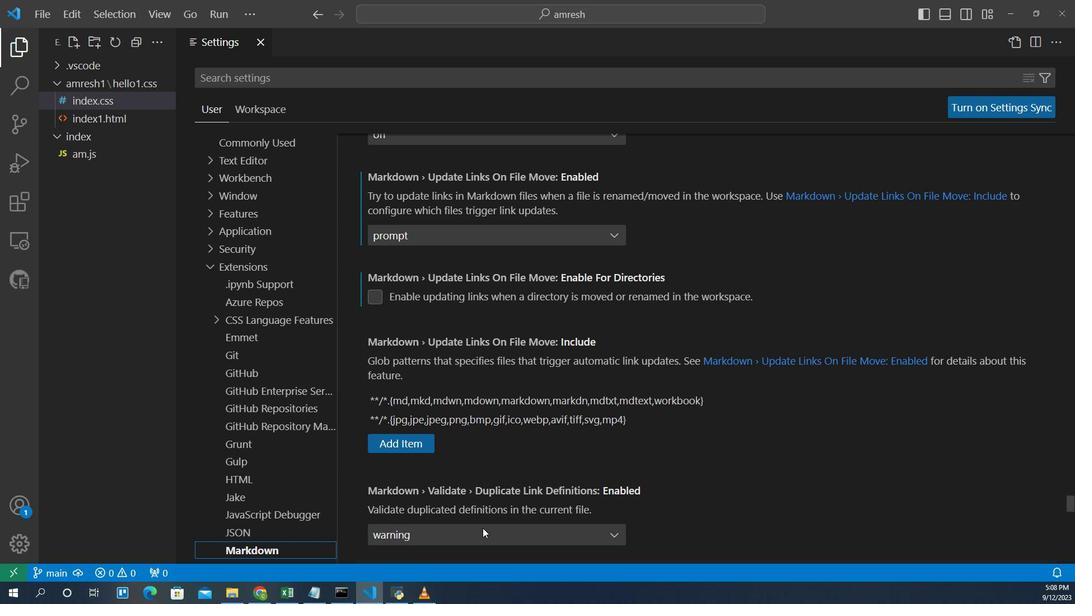 
Action: Mouse scrolled (485, 484) with delta (0, 0)
Screenshot: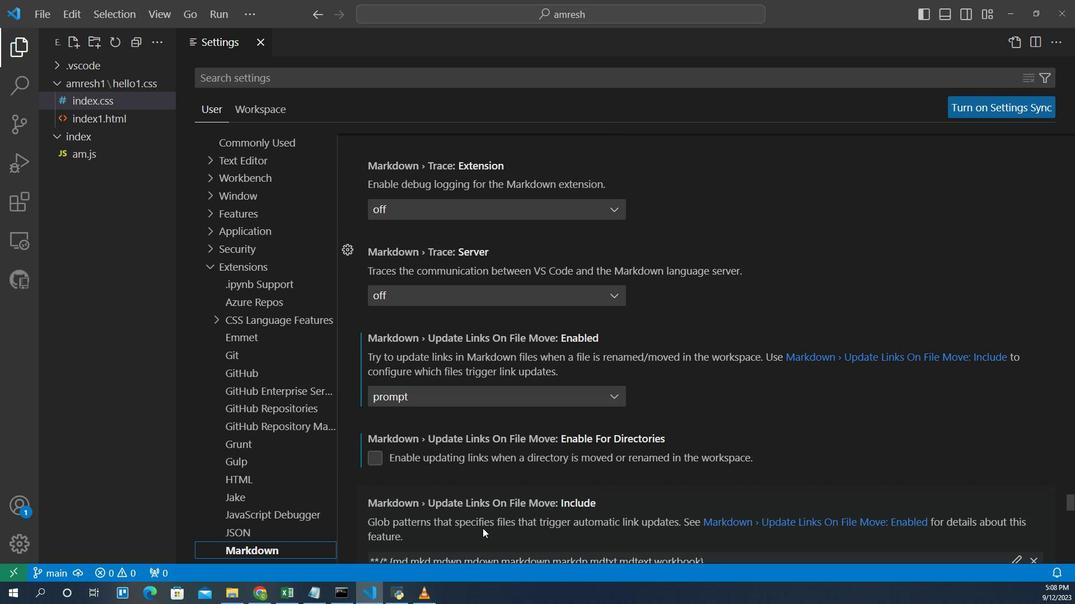 
Action: Mouse scrolled (485, 484) with delta (0, 0)
Screenshot: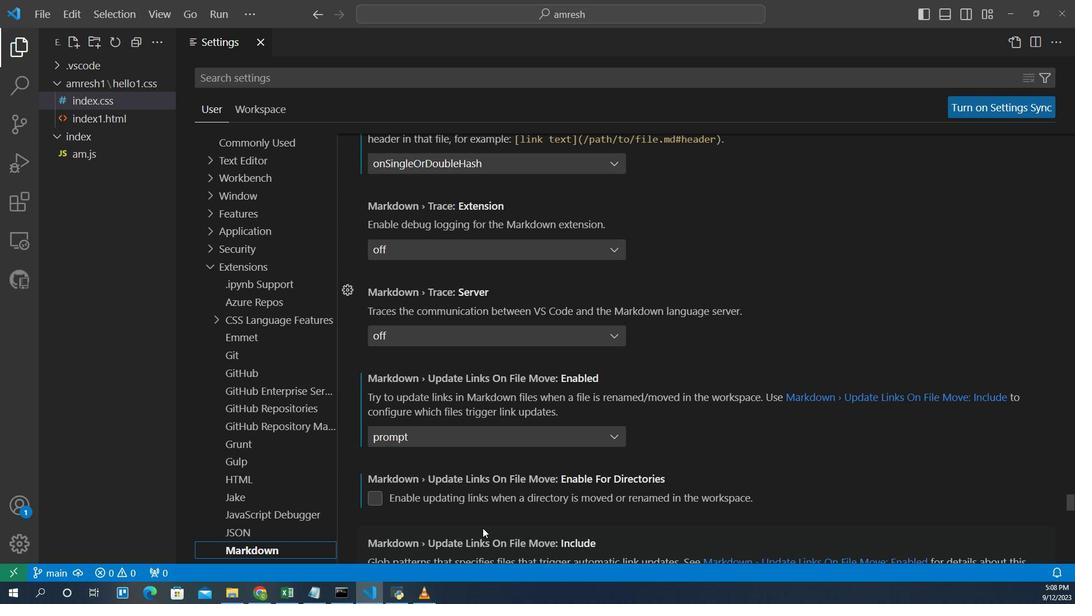 
Action: Mouse scrolled (485, 484) with delta (0, 0)
Screenshot: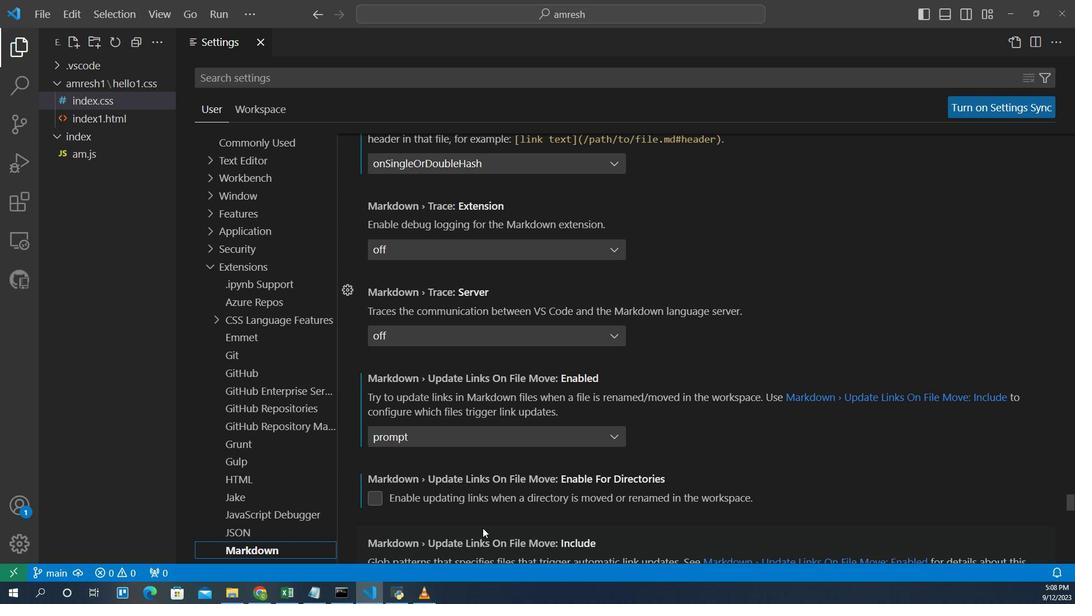 
Action: Mouse scrolled (485, 484) with delta (0, 0)
Screenshot: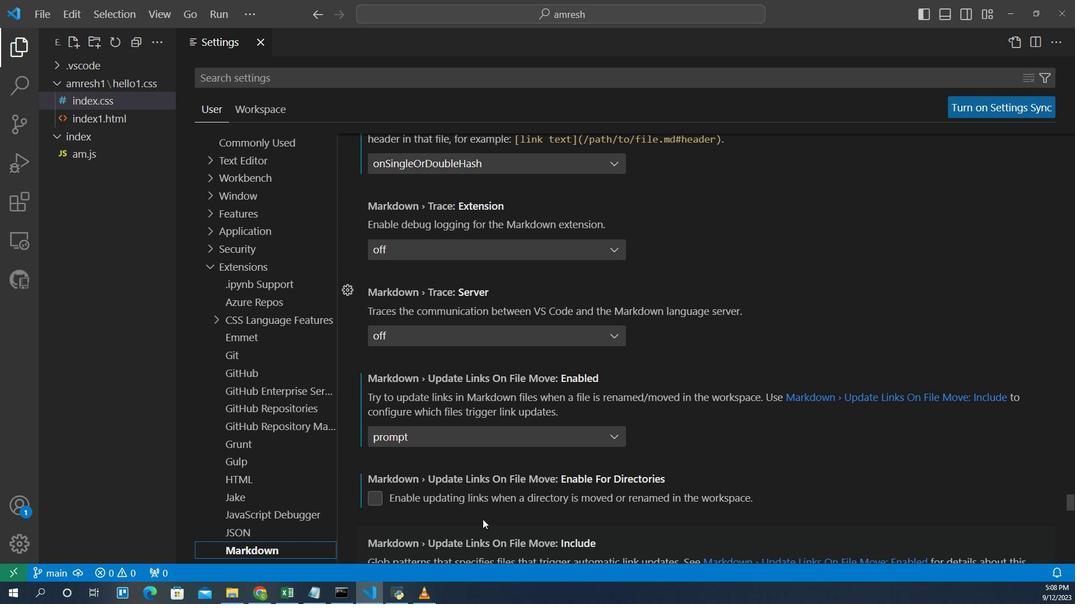 
Action: Mouse scrolled (485, 484) with delta (0, 0)
Screenshot: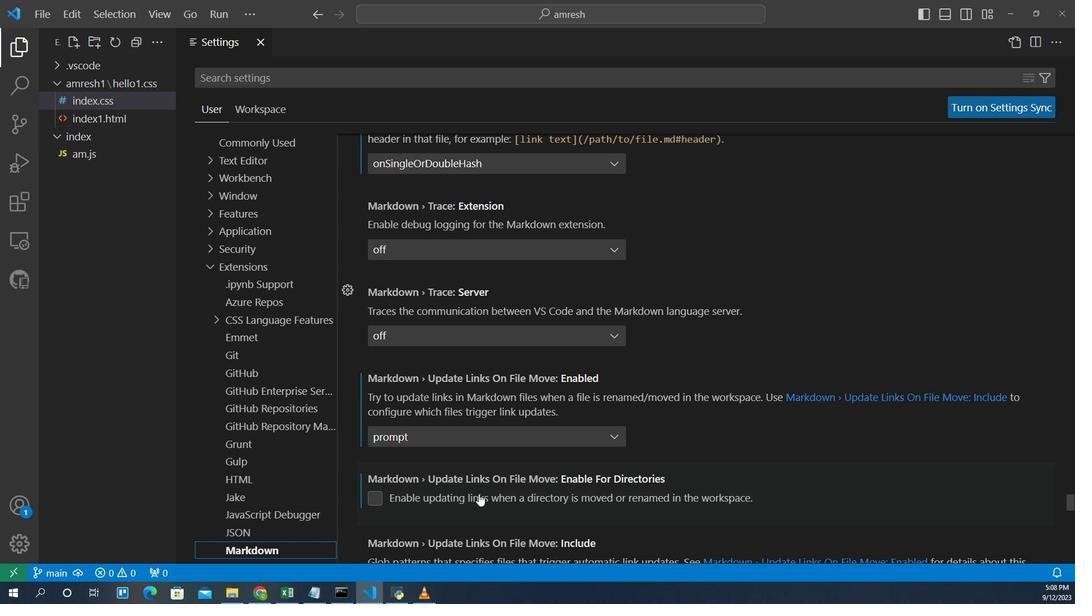 
Action: Mouse moved to (467, 449)
Screenshot: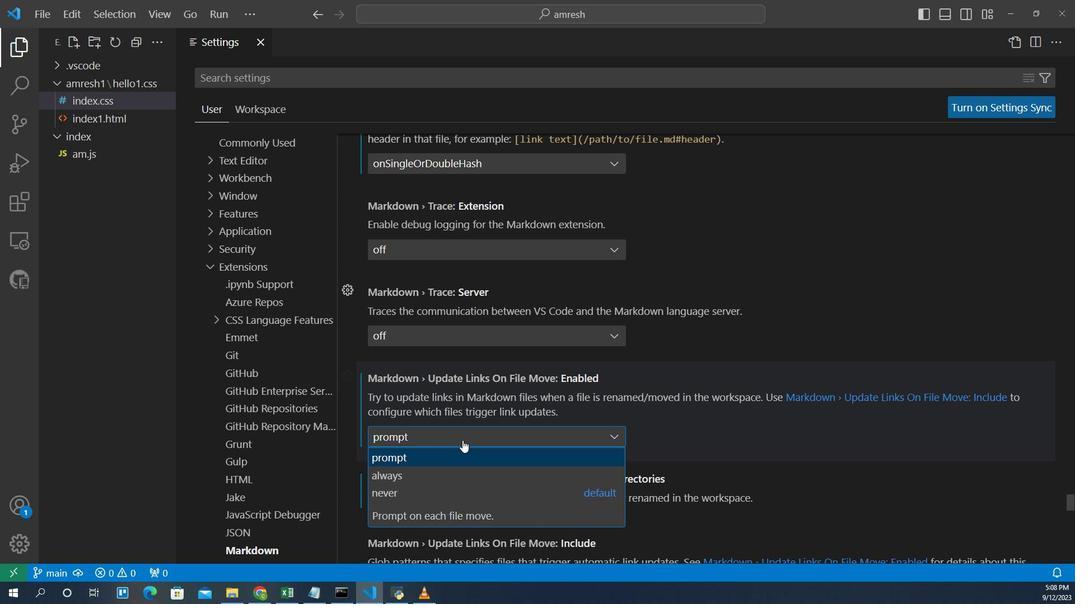 
Action: Mouse pressed left at (467, 449)
Screenshot: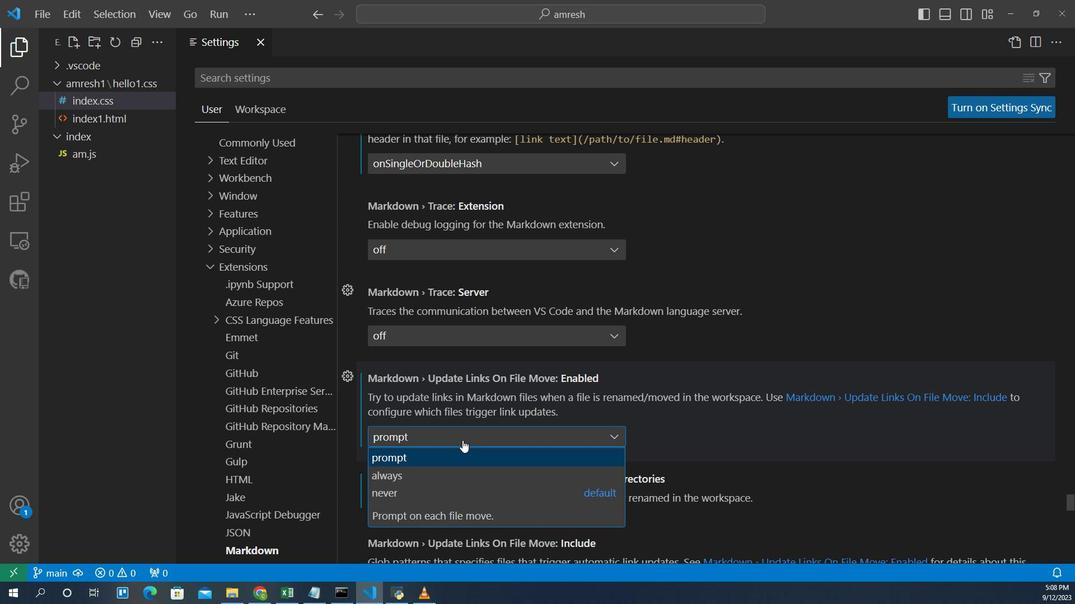 
Action: Mouse moved to (434, 460)
Screenshot: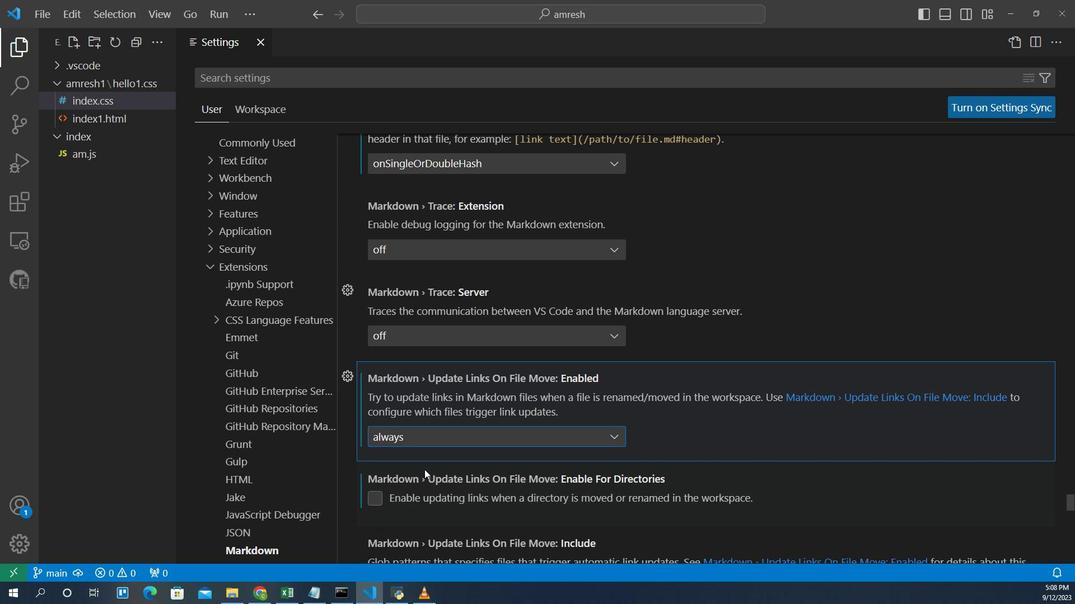 
Action: Mouse pressed left at (434, 460)
Screenshot: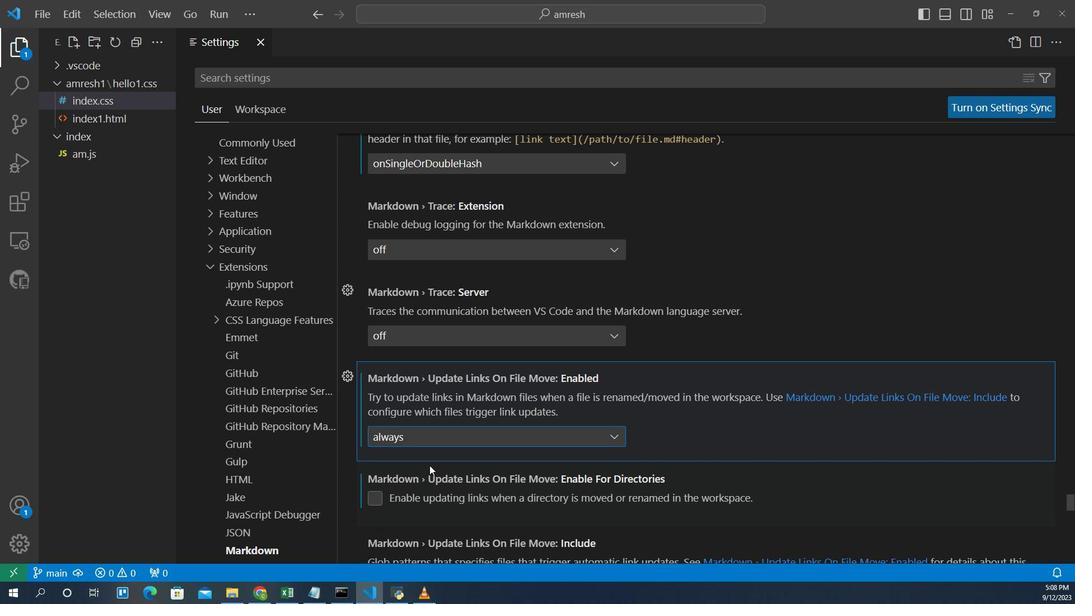 
Action: Mouse moved to (447, 454)
Screenshot: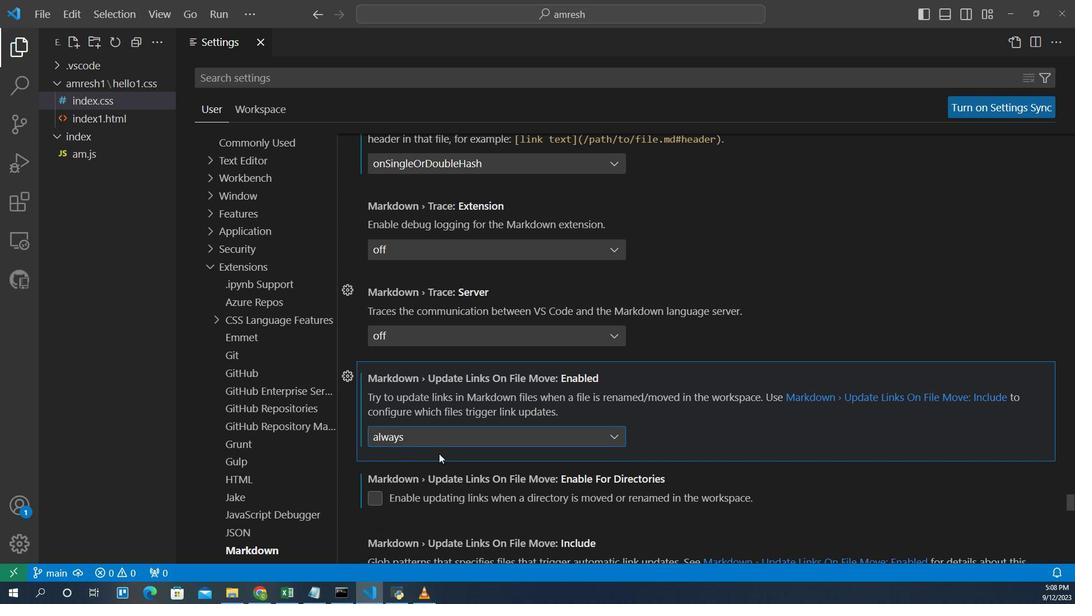 
